 Task: Find connections with filter location Yongfeng with filter topic #entrepreneurshipwith filter profile language French with filter current company Whatfix with filter school New Horizon Public School with filter industry Artists and Writers with filter service category Content Strategy with filter keywords title Warehouse Worker
Action: Mouse moved to (583, 87)
Screenshot: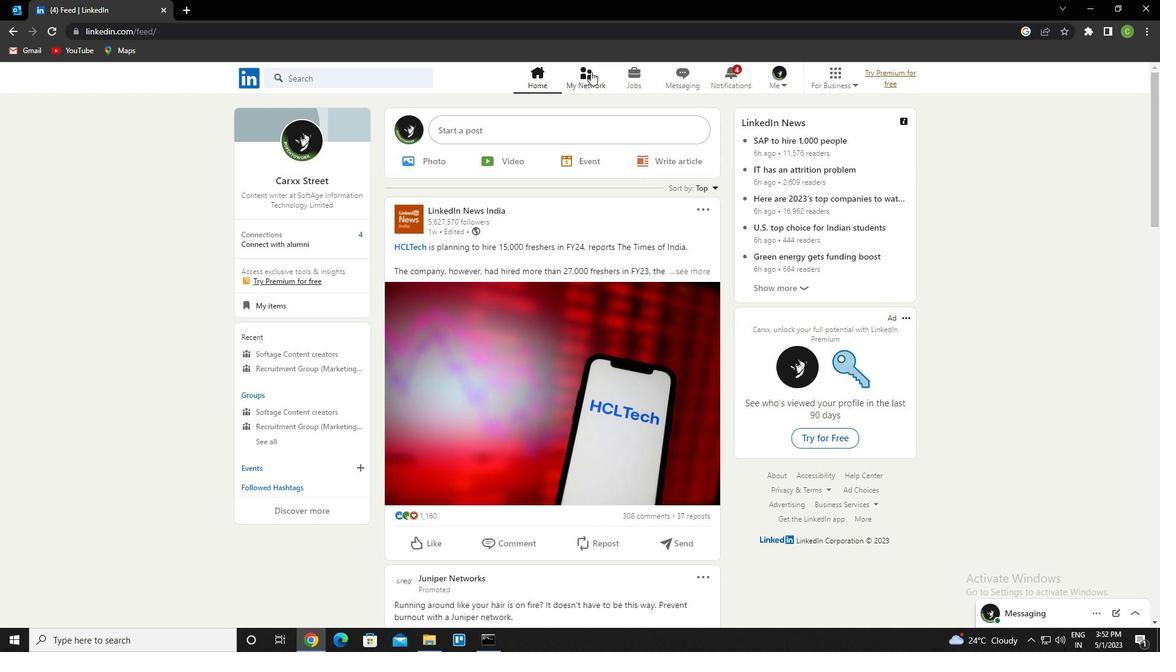 
Action: Mouse pressed left at (583, 87)
Screenshot: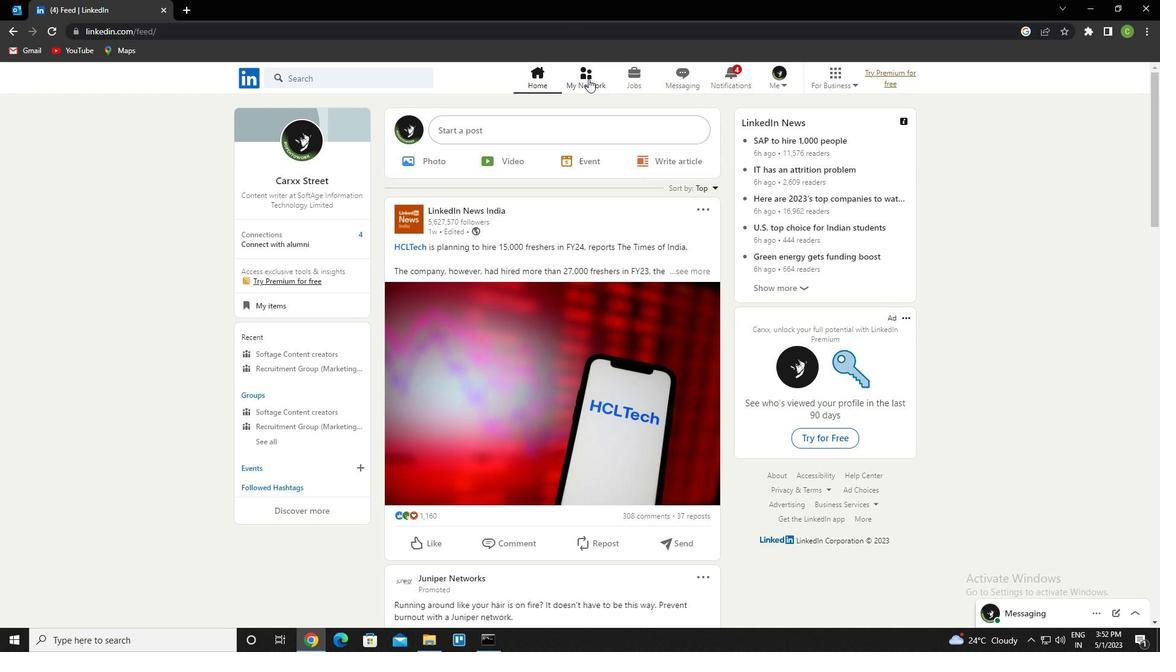 
Action: Mouse moved to (330, 145)
Screenshot: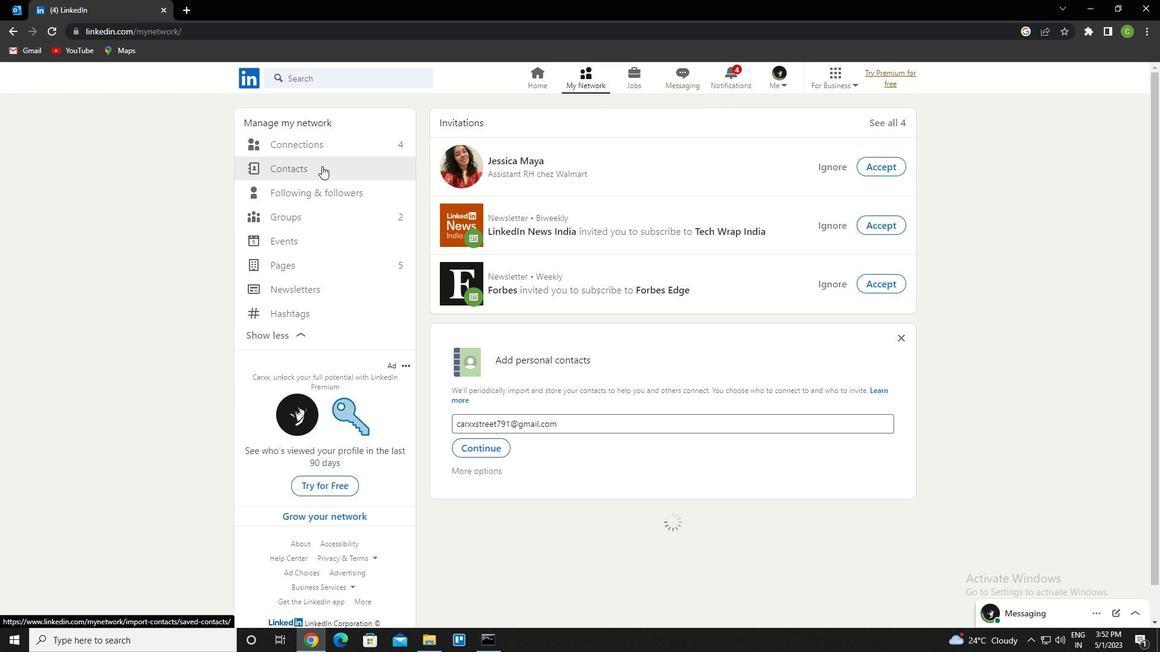 
Action: Mouse pressed left at (330, 145)
Screenshot: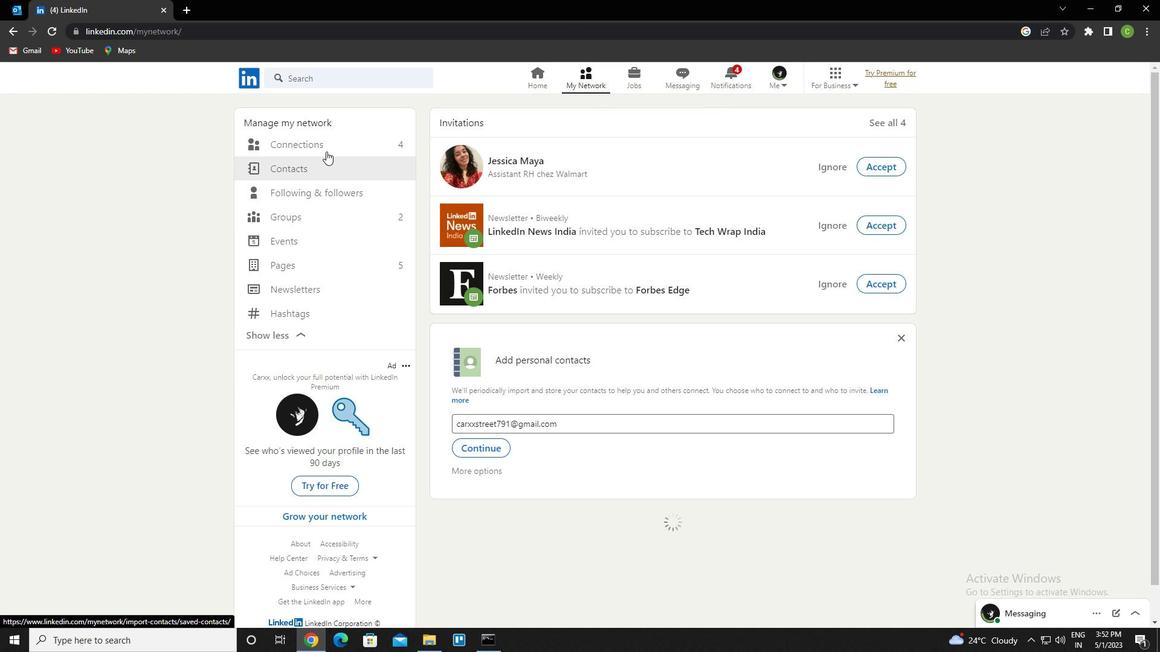 
Action: Mouse moved to (675, 147)
Screenshot: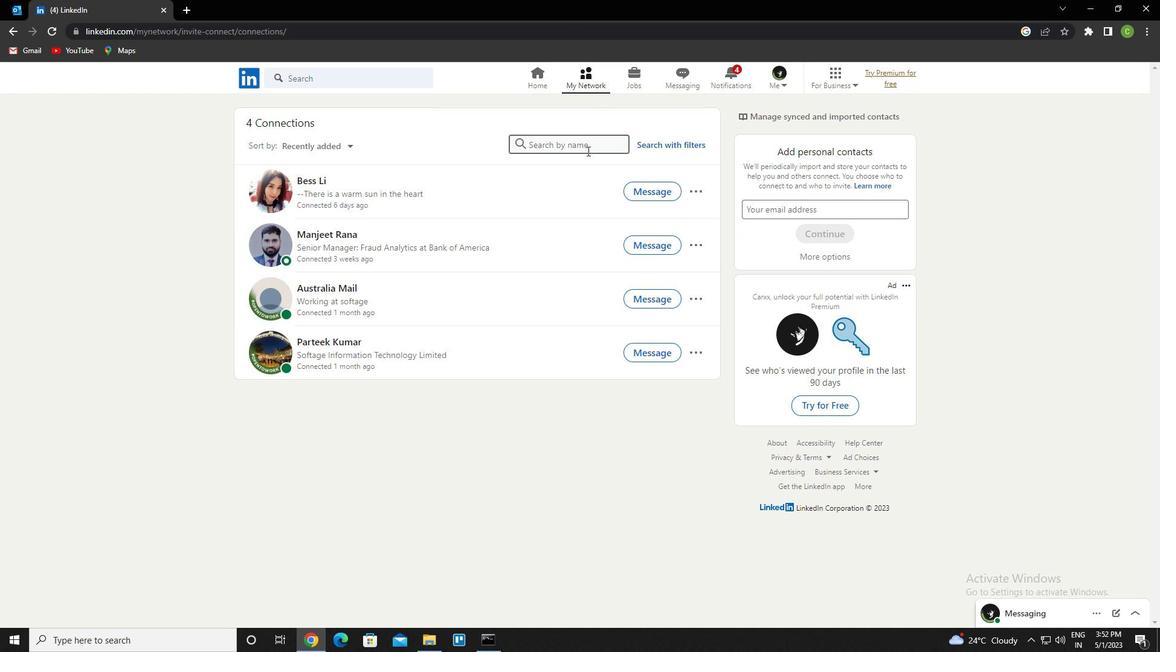 
Action: Mouse pressed left at (675, 147)
Screenshot: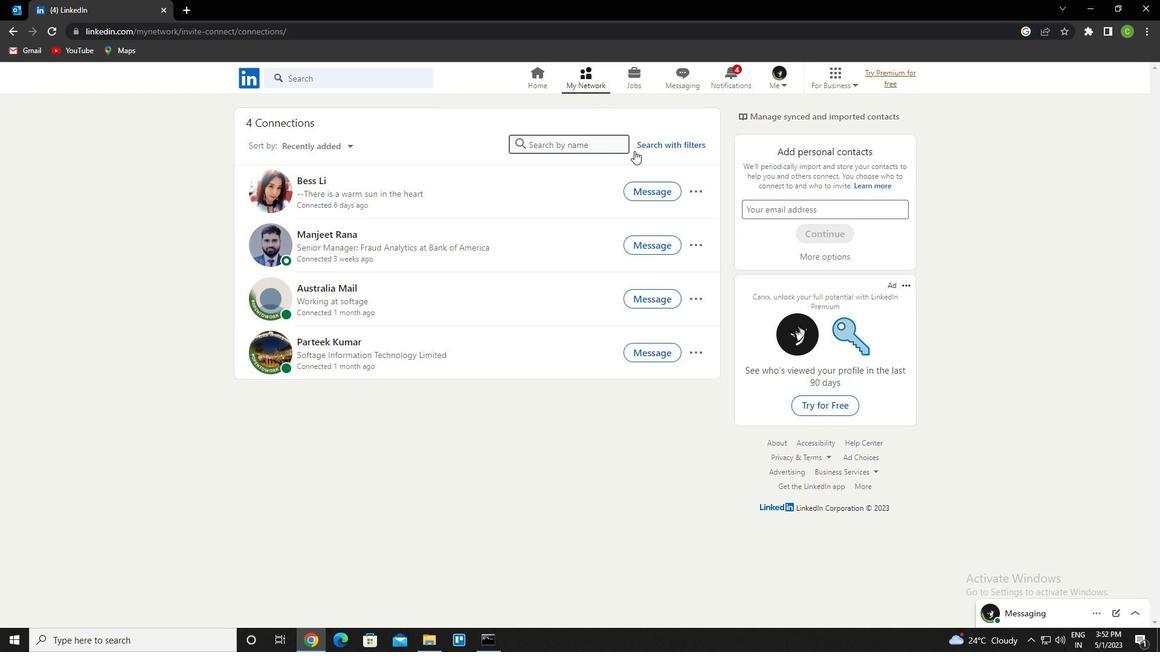 
Action: Mouse moved to (622, 116)
Screenshot: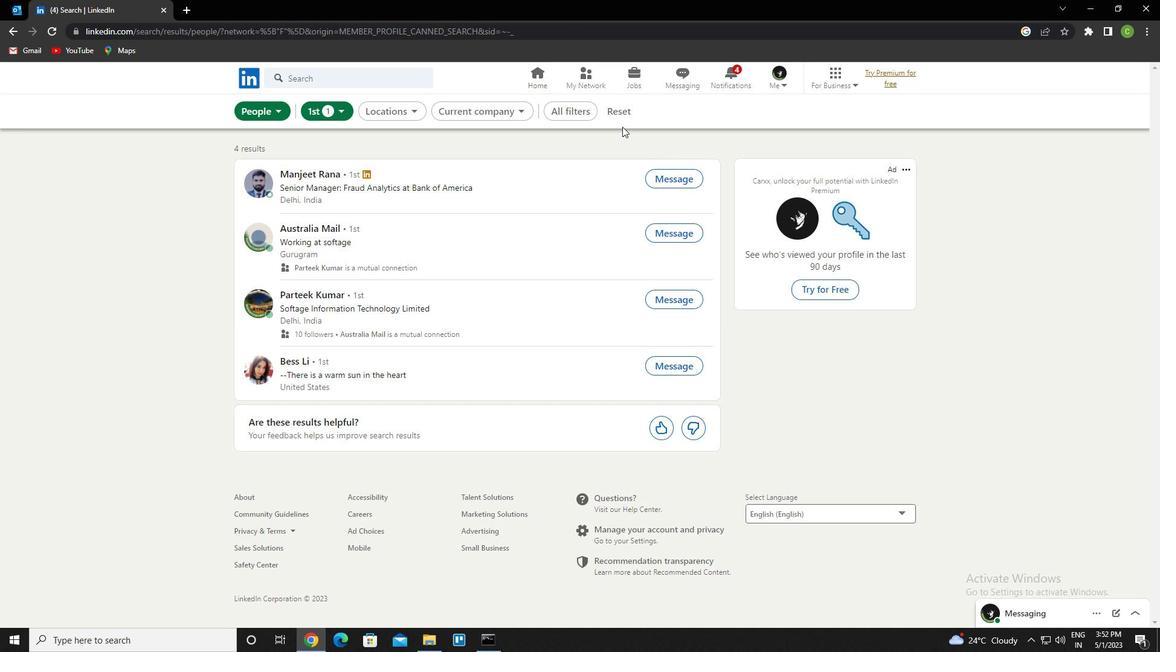
Action: Mouse pressed left at (622, 116)
Screenshot: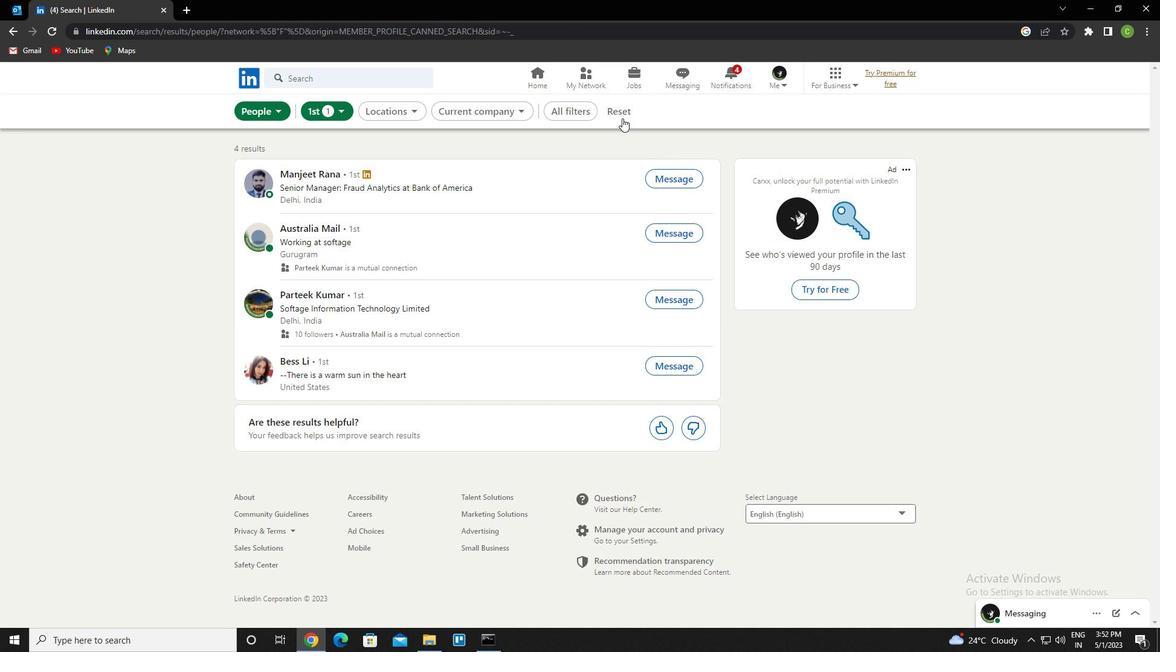 
Action: Mouse moved to (614, 108)
Screenshot: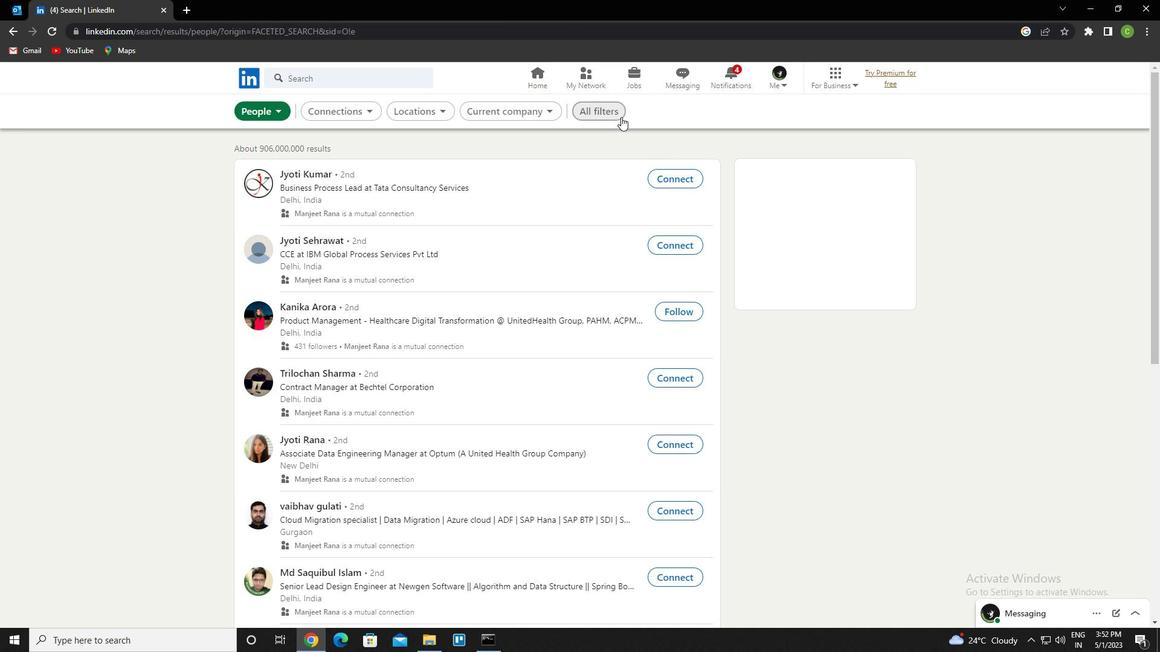 
Action: Mouse pressed left at (614, 108)
Screenshot: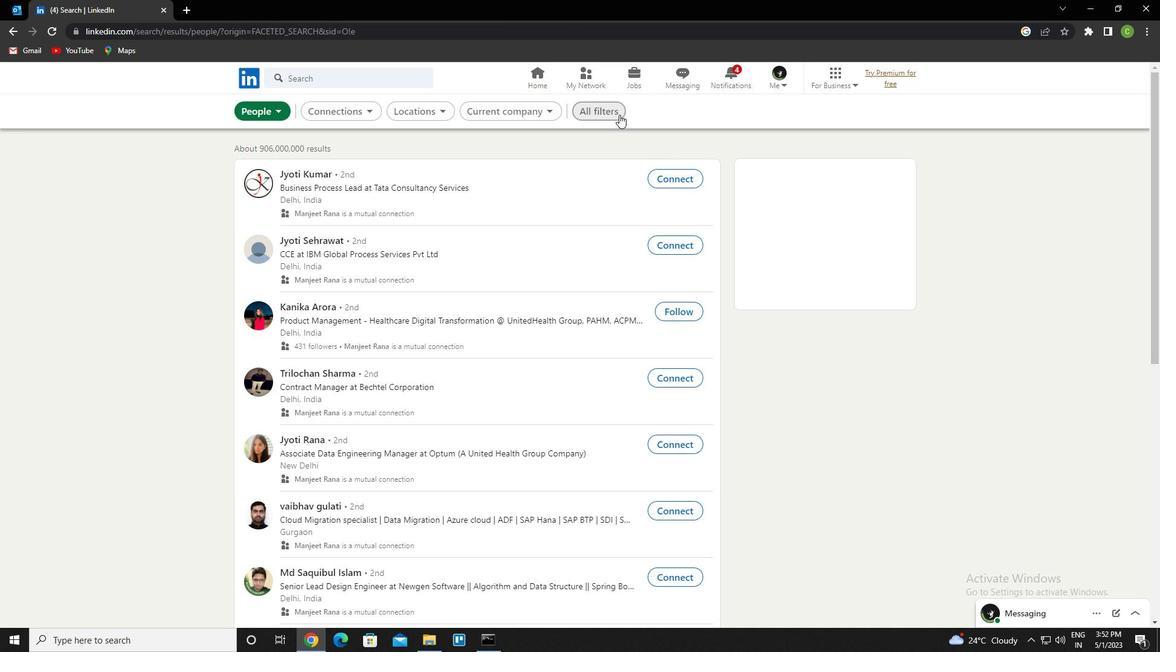 
Action: Mouse moved to (1005, 284)
Screenshot: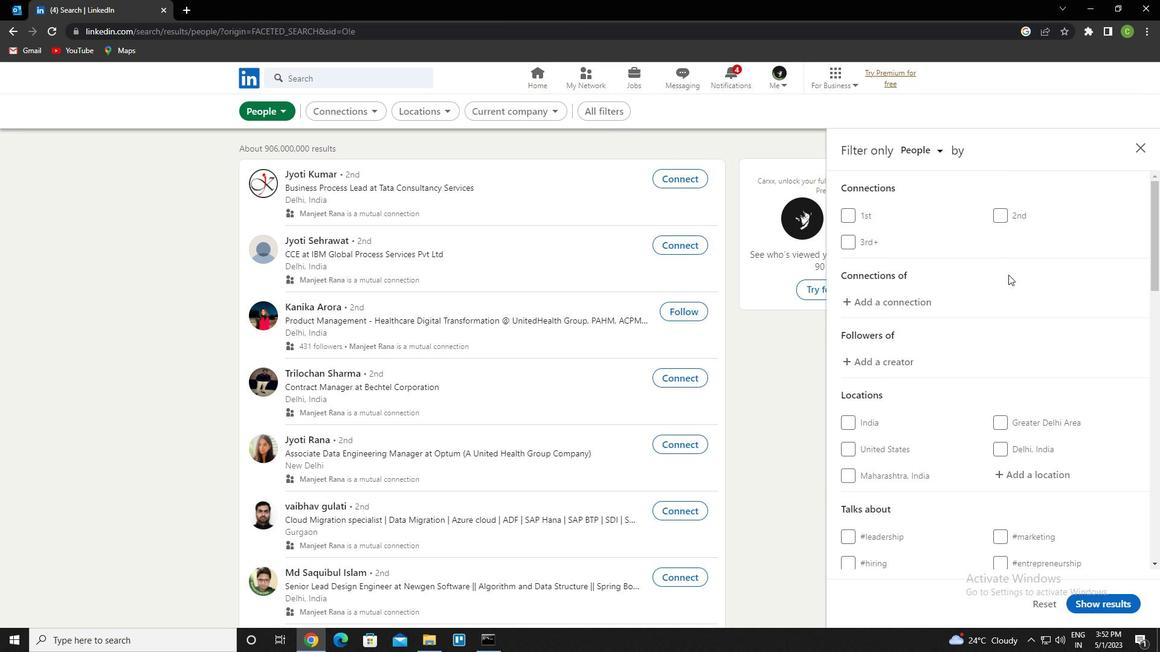 
Action: Mouse scrolled (1005, 284) with delta (0, 0)
Screenshot: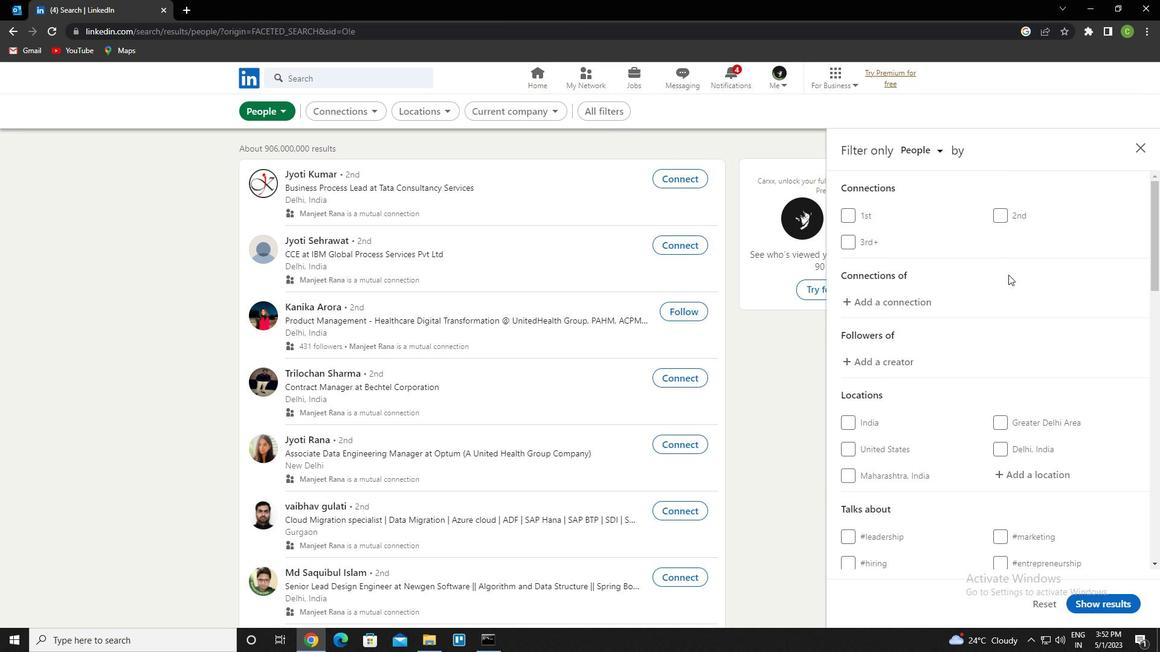 
Action: Mouse moved to (1002, 297)
Screenshot: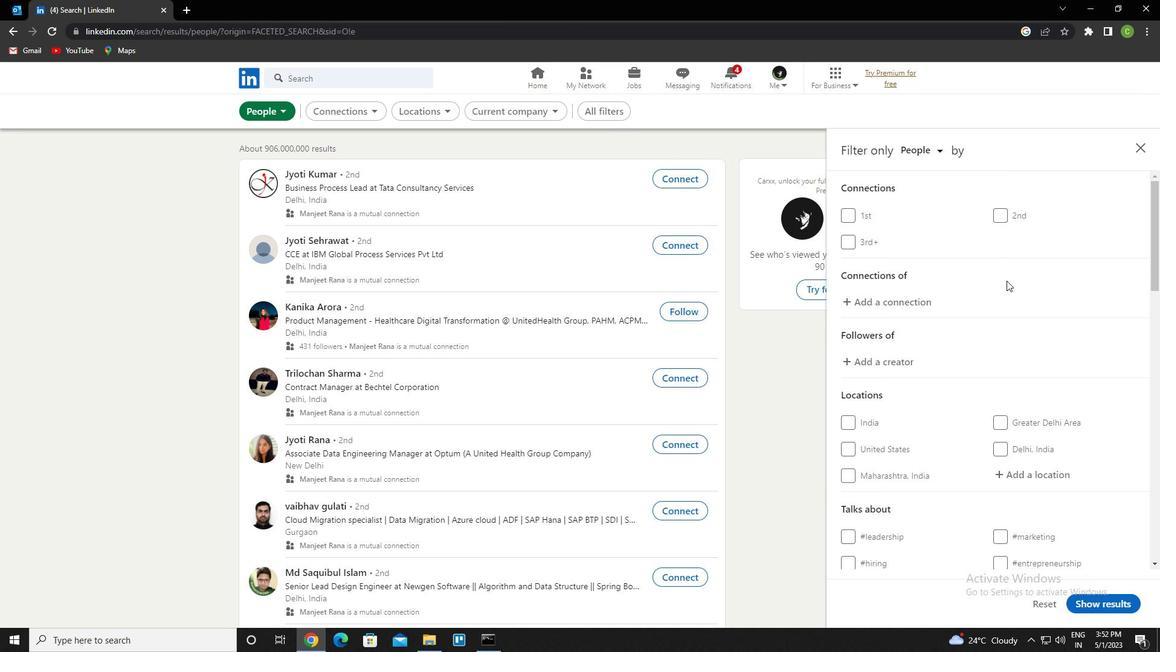 
Action: Mouse scrolled (1002, 296) with delta (0, 0)
Screenshot: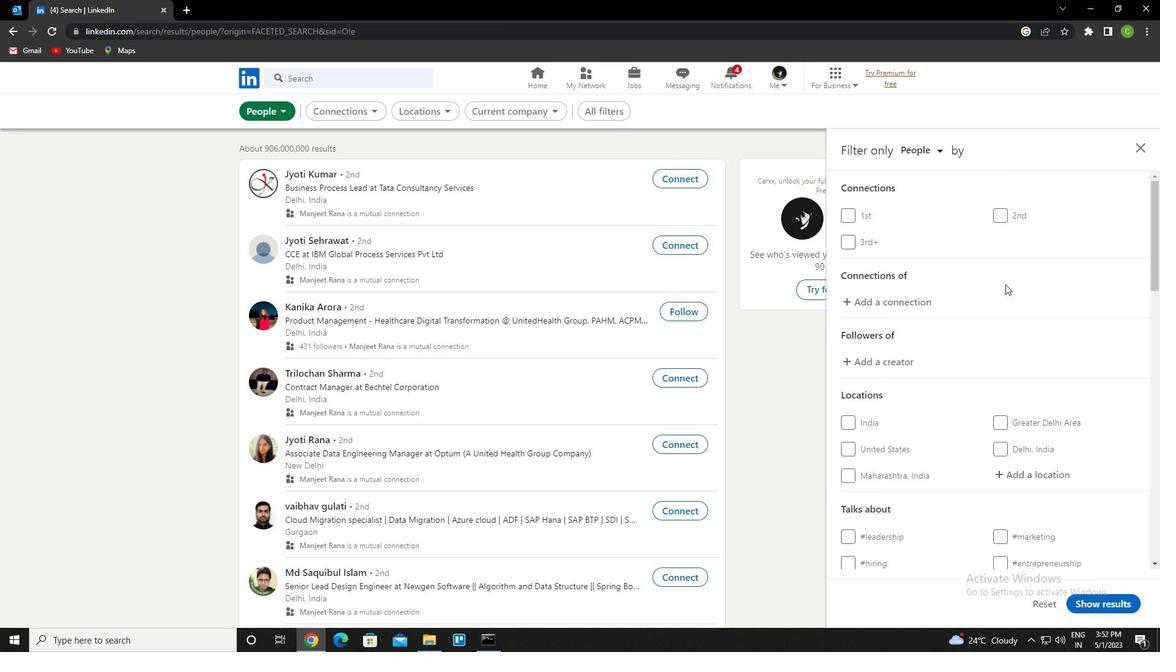 
Action: Mouse moved to (1000, 298)
Screenshot: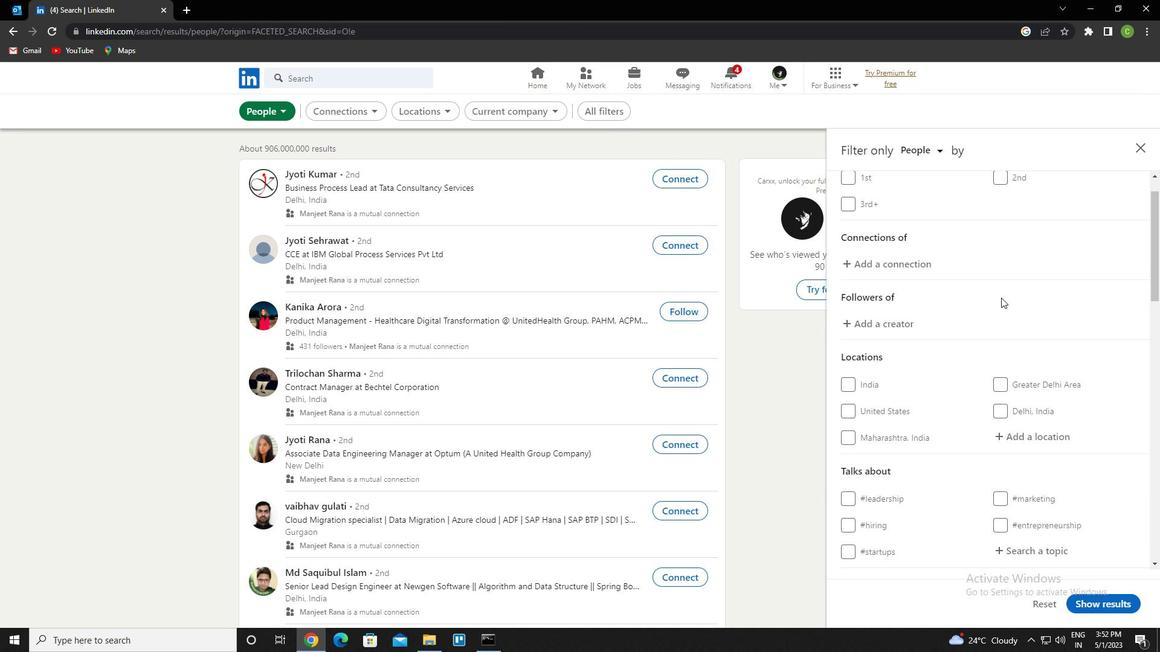 
Action: Mouse scrolled (1000, 297) with delta (0, 0)
Screenshot: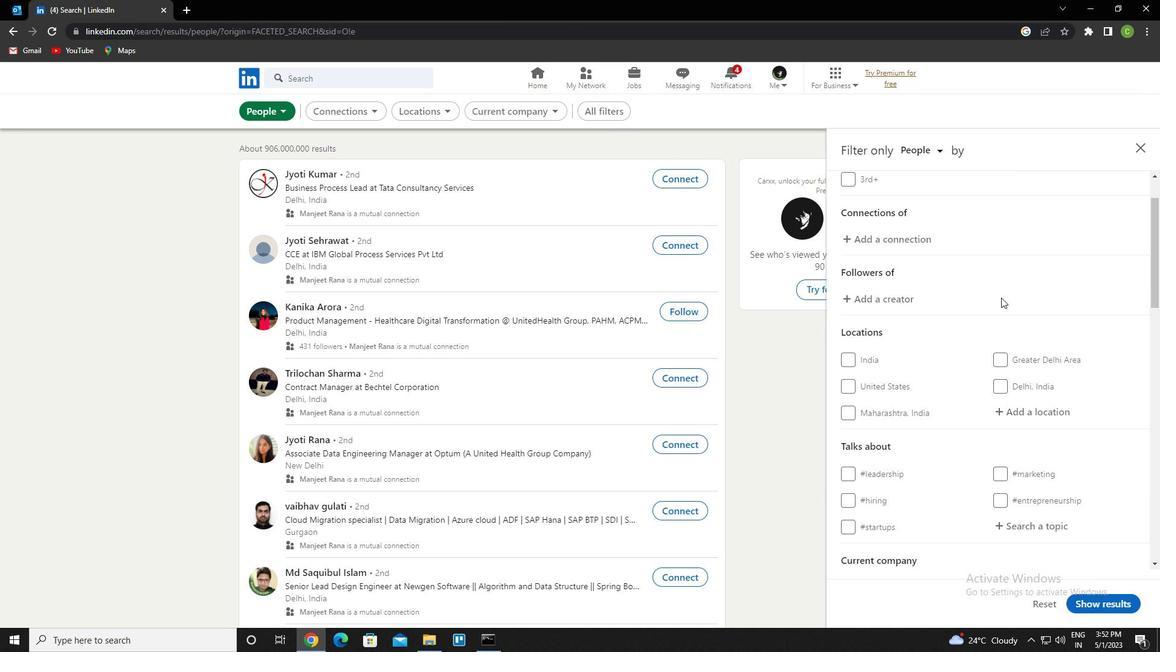 
Action: Mouse moved to (1024, 300)
Screenshot: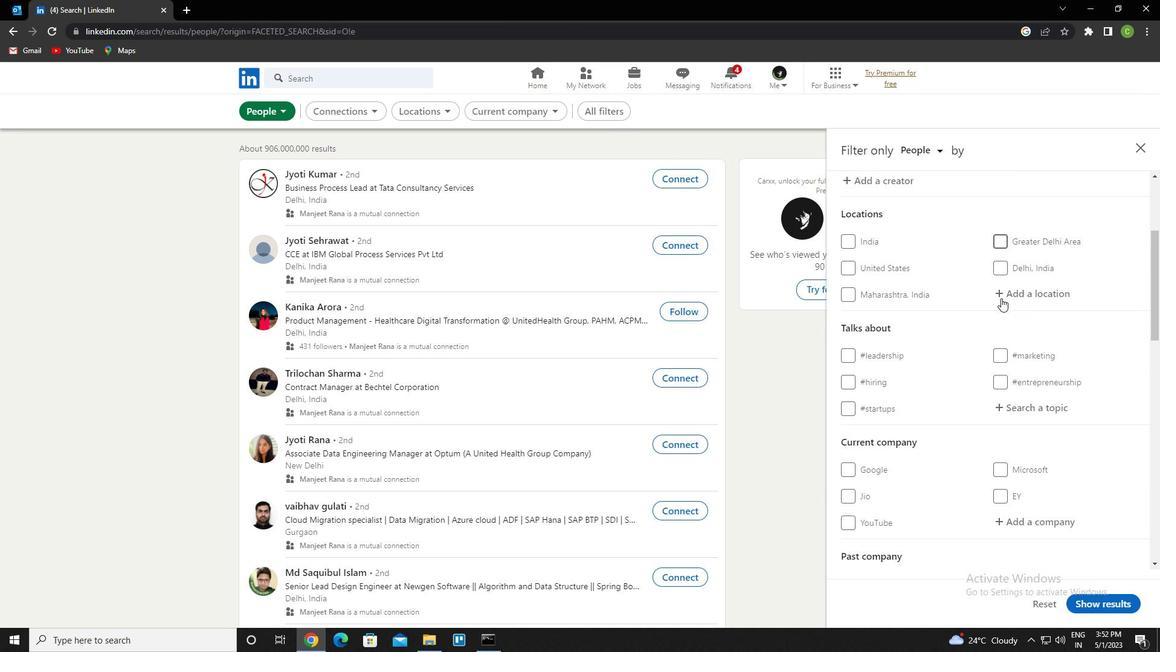 
Action: Mouse pressed left at (1024, 300)
Screenshot: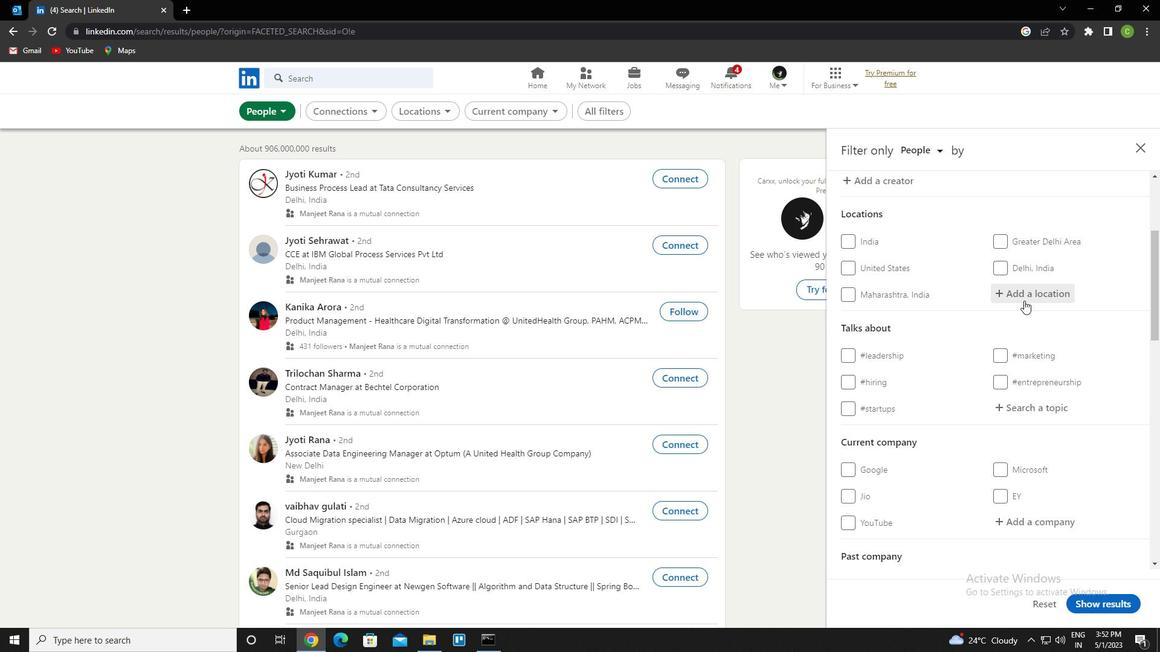 
Action: Mouse moved to (939, 362)
Screenshot: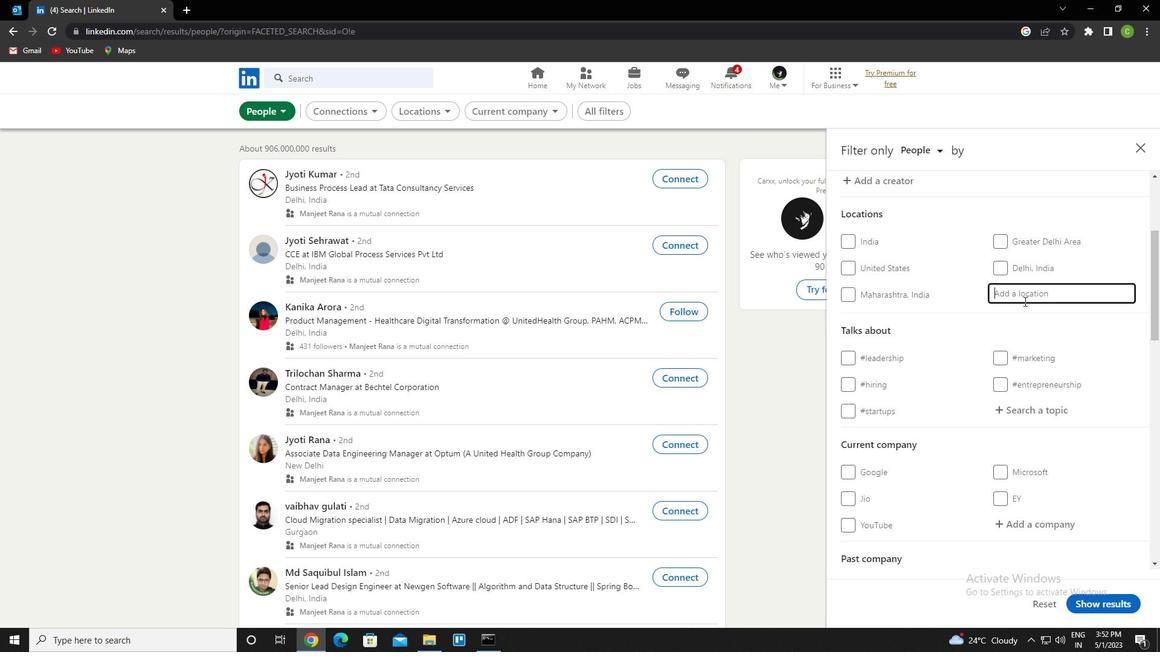 
Action: Key pressed <Key.caps_lock>y<Key.caps_lock>ongfeng<Key.enter>
Screenshot: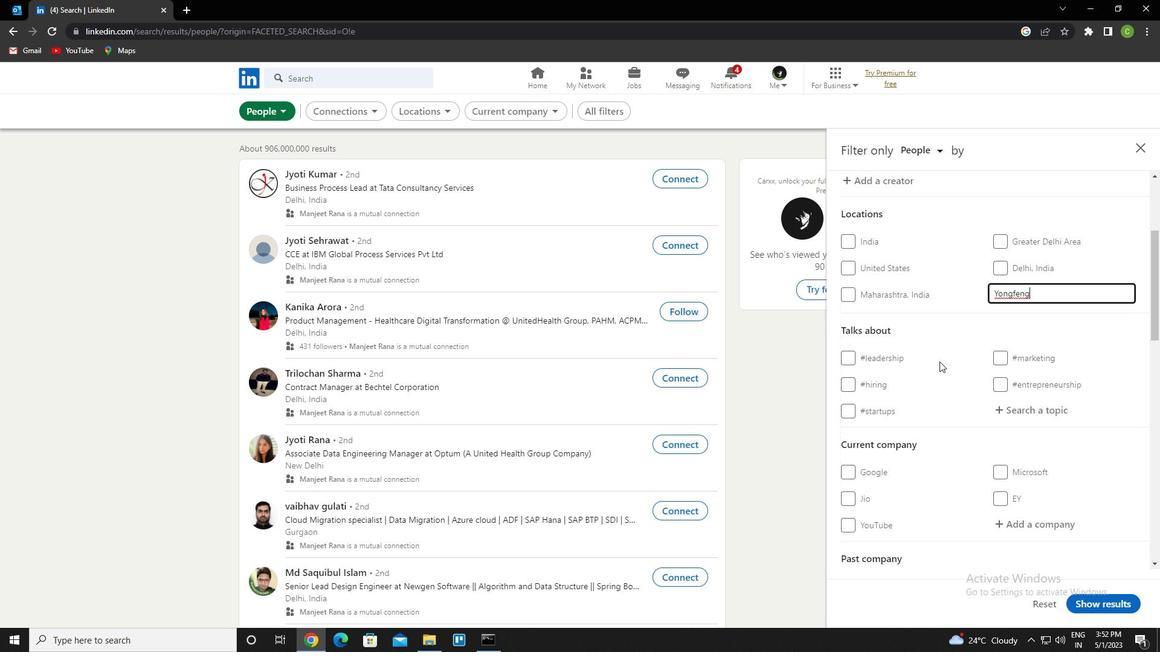 
Action: Mouse moved to (936, 373)
Screenshot: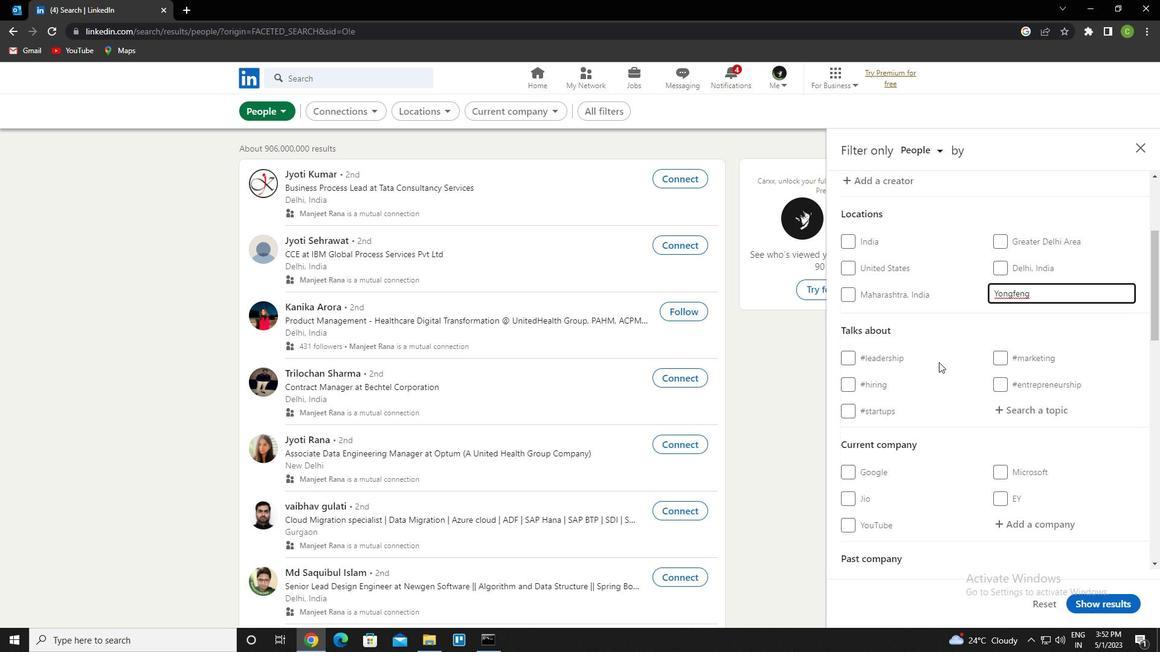 
Action: Mouse scrolled (936, 372) with delta (0, 0)
Screenshot: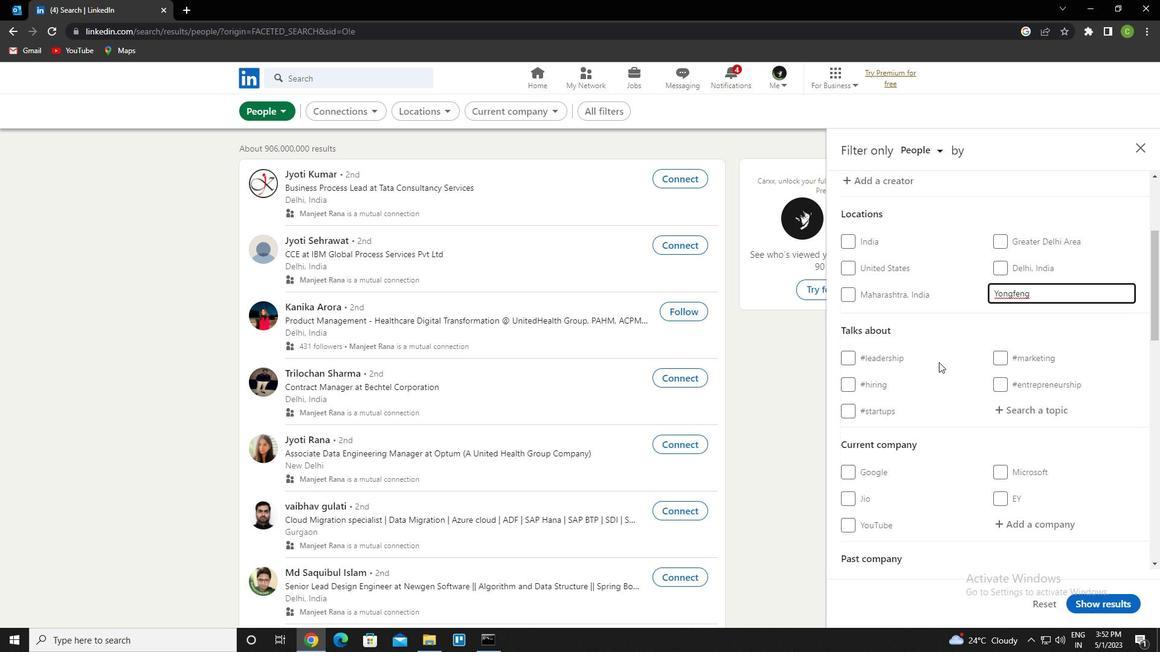 
Action: Mouse moved to (947, 385)
Screenshot: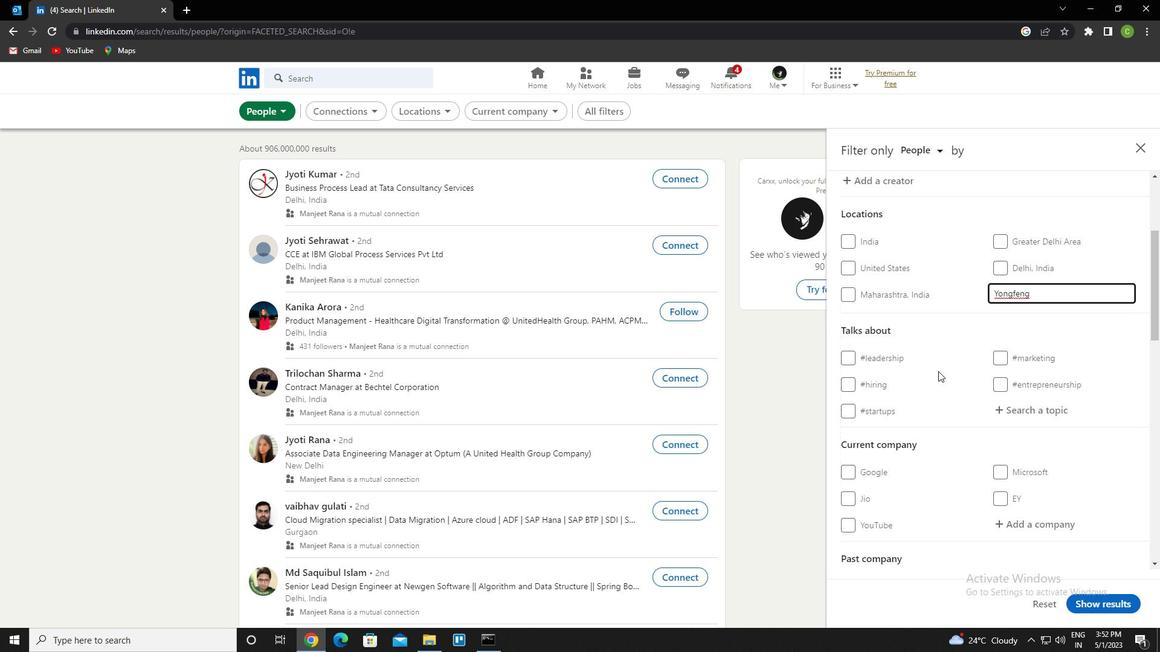 
Action: Mouse scrolled (947, 384) with delta (0, 0)
Screenshot: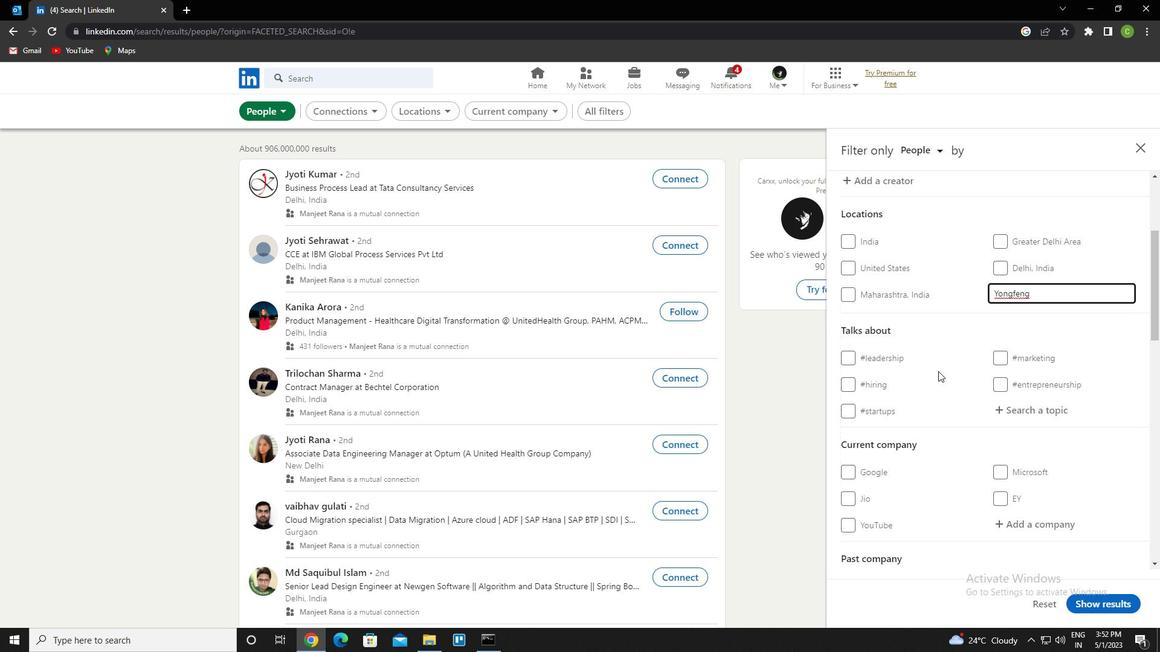 
Action: Mouse moved to (1046, 287)
Screenshot: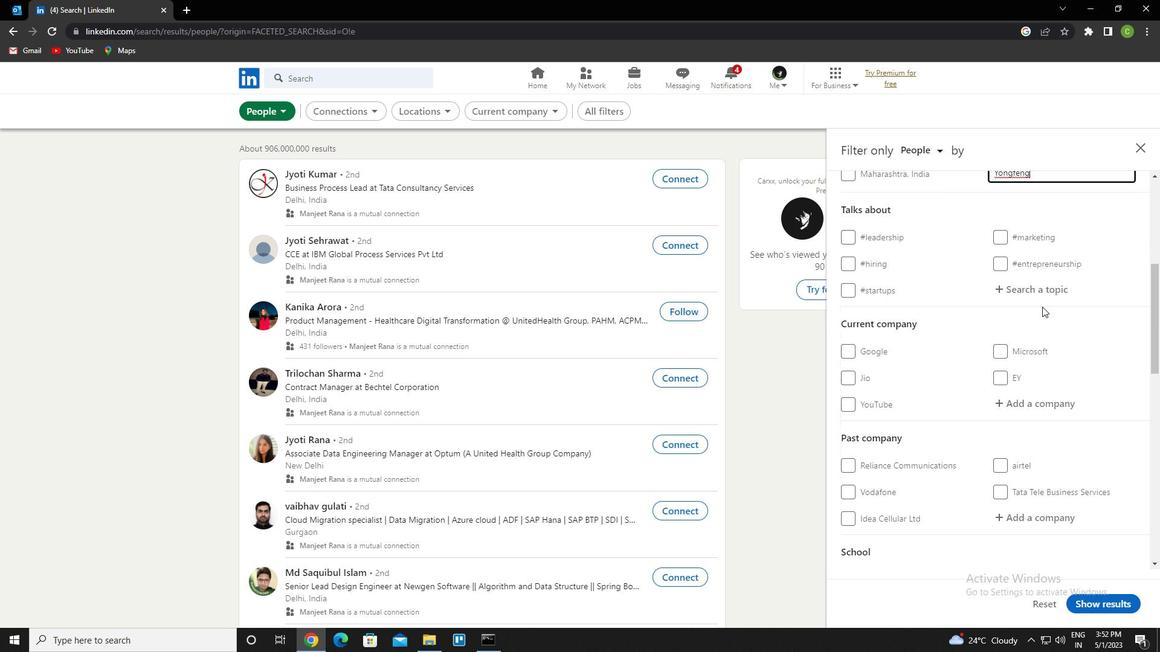 
Action: Mouse pressed left at (1046, 287)
Screenshot: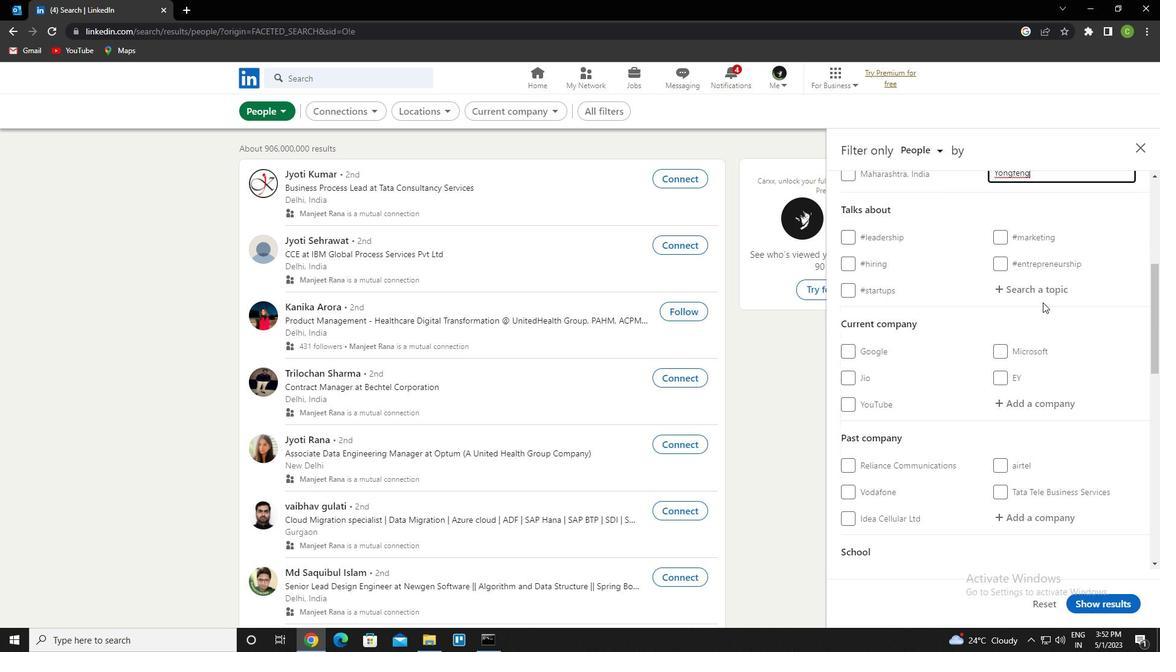 
Action: Mouse moved to (1000, 320)
Screenshot: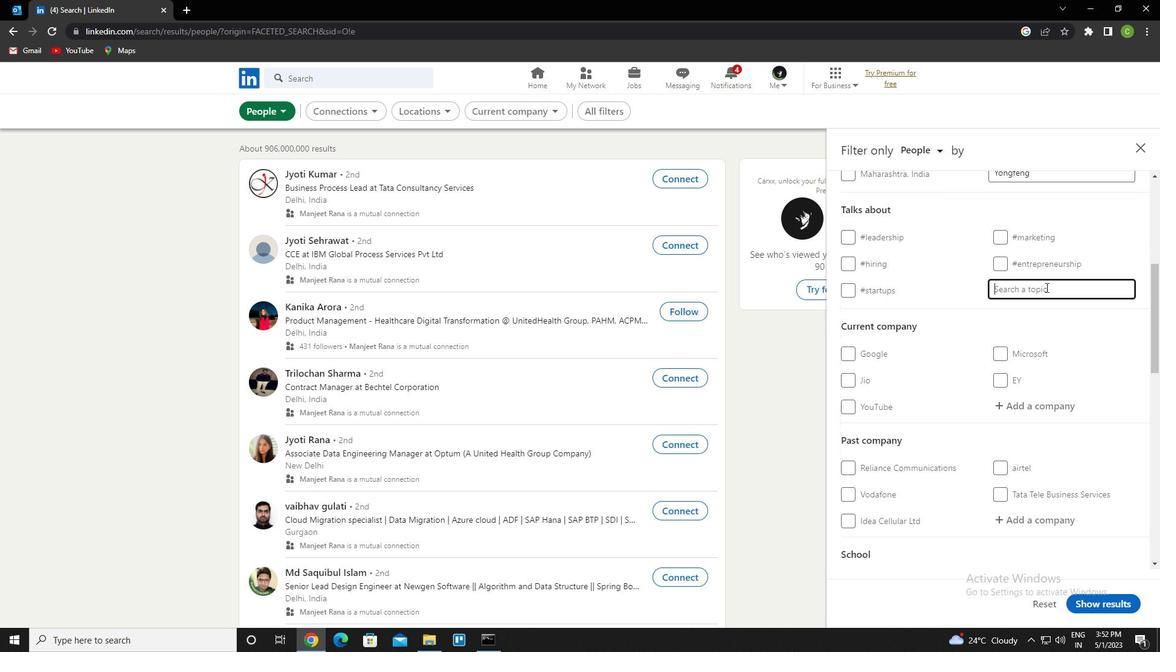 
Action: Key pressed entrep<Key.down><Key.enter>
Screenshot: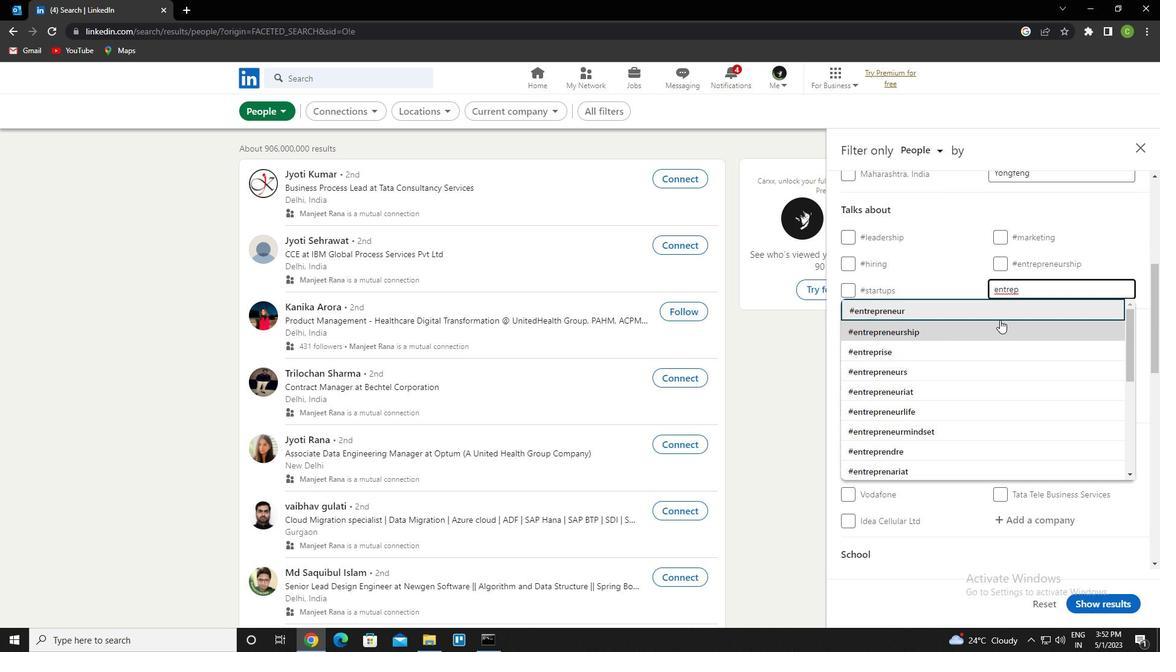 
Action: Mouse moved to (956, 285)
Screenshot: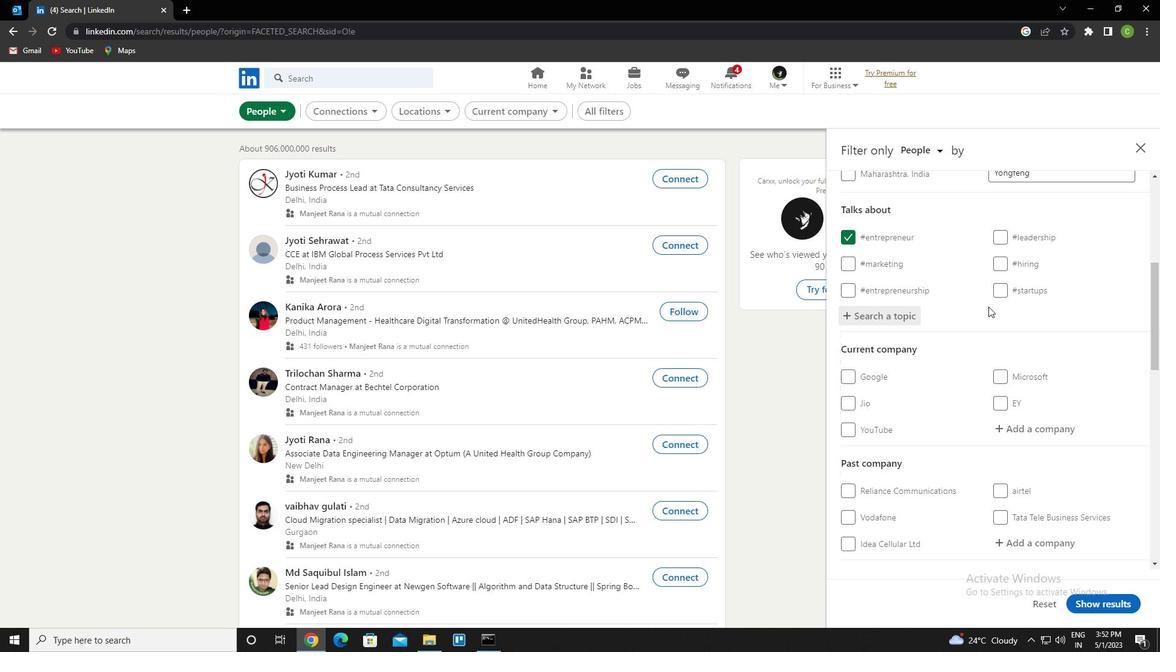 
Action: Mouse scrolled (956, 285) with delta (0, 0)
Screenshot: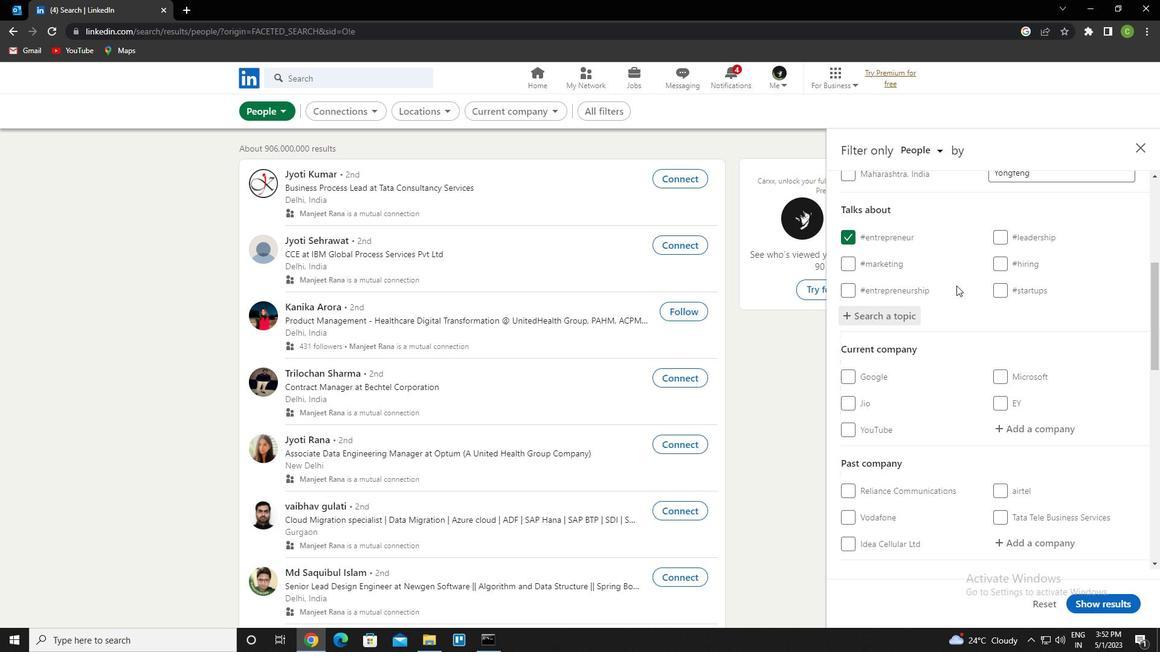 
Action: Mouse scrolled (956, 285) with delta (0, 0)
Screenshot: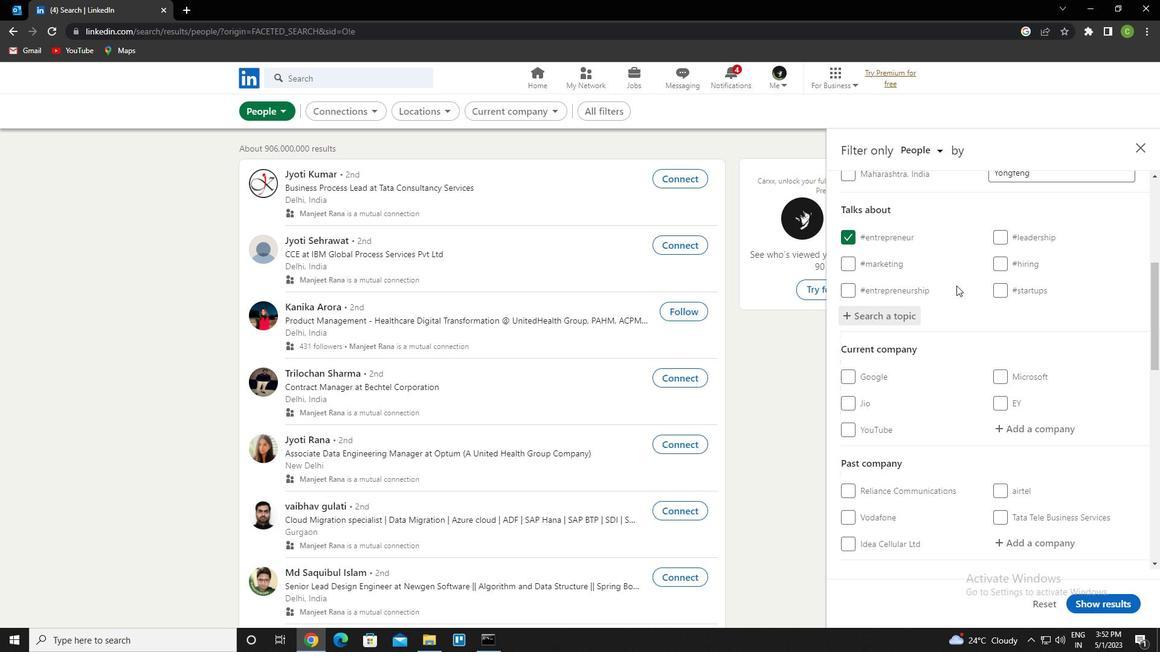 
Action: Mouse scrolled (956, 285) with delta (0, 0)
Screenshot: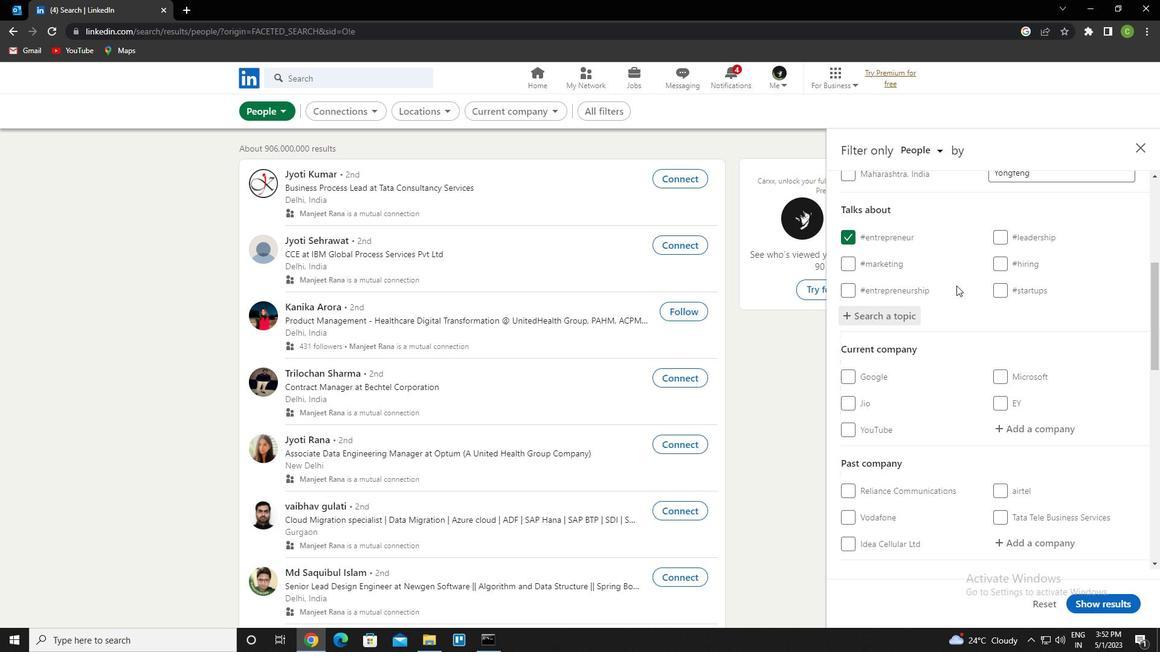 
Action: Mouse moved to (956, 285)
Screenshot: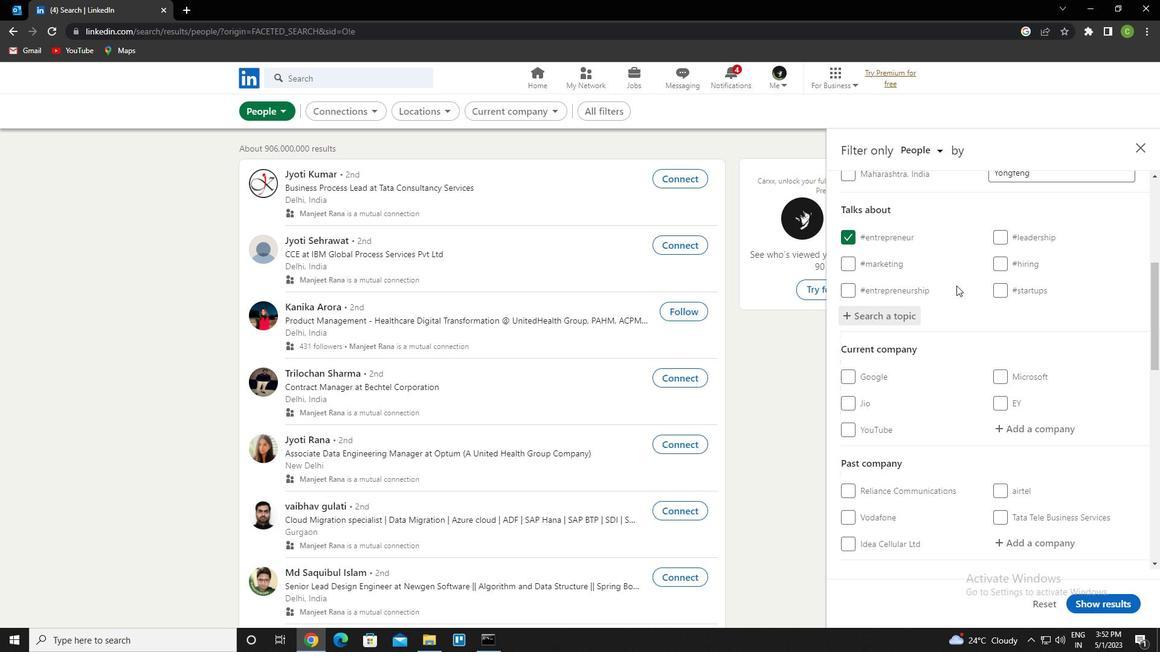 
Action: Mouse scrolled (956, 285) with delta (0, 0)
Screenshot: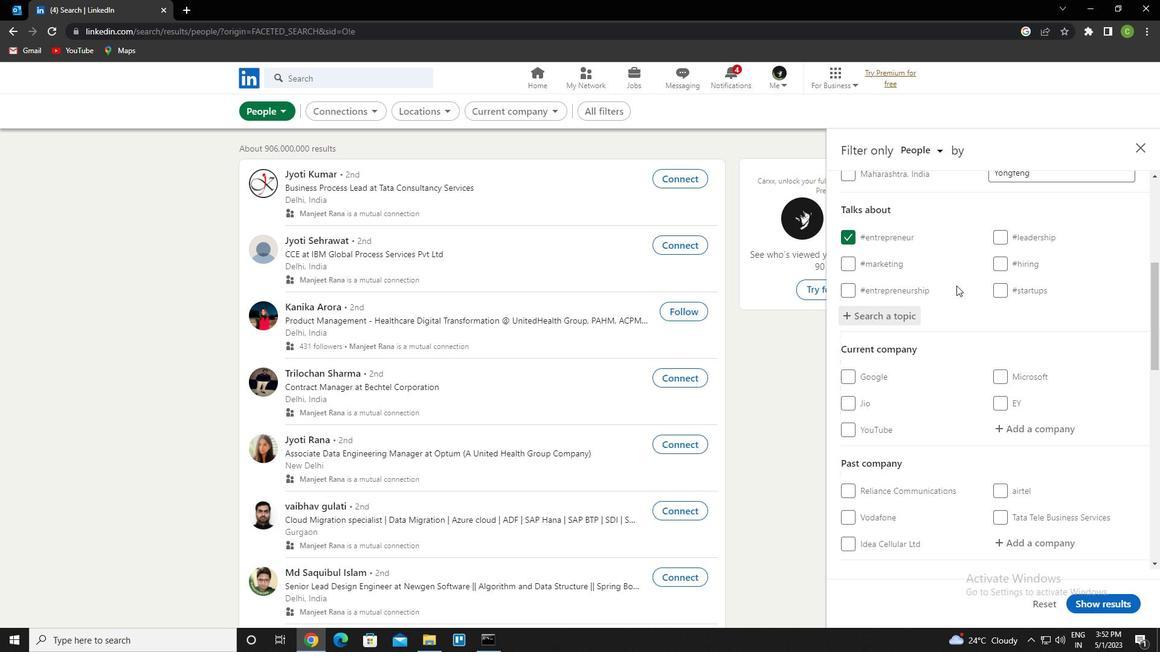 
Action: Mouse scrolled (956, 285) with delta (0, 0)
Screenshot: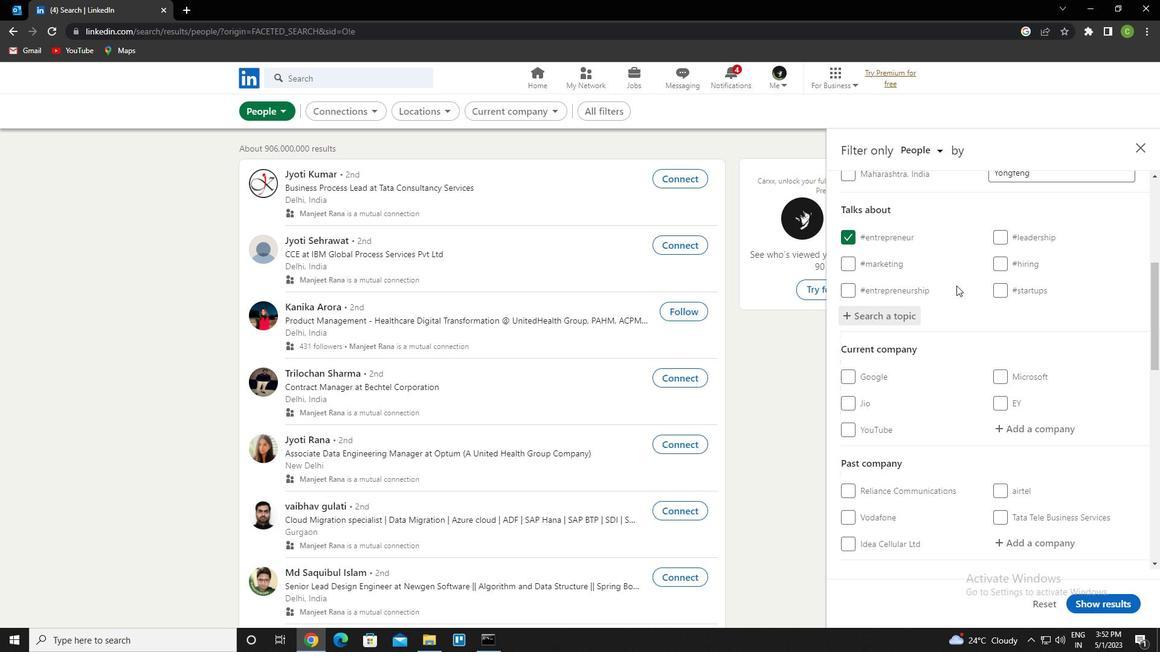 
Action: Mouse scrolled (956, 285) with delta (0, 0)
Screenshot: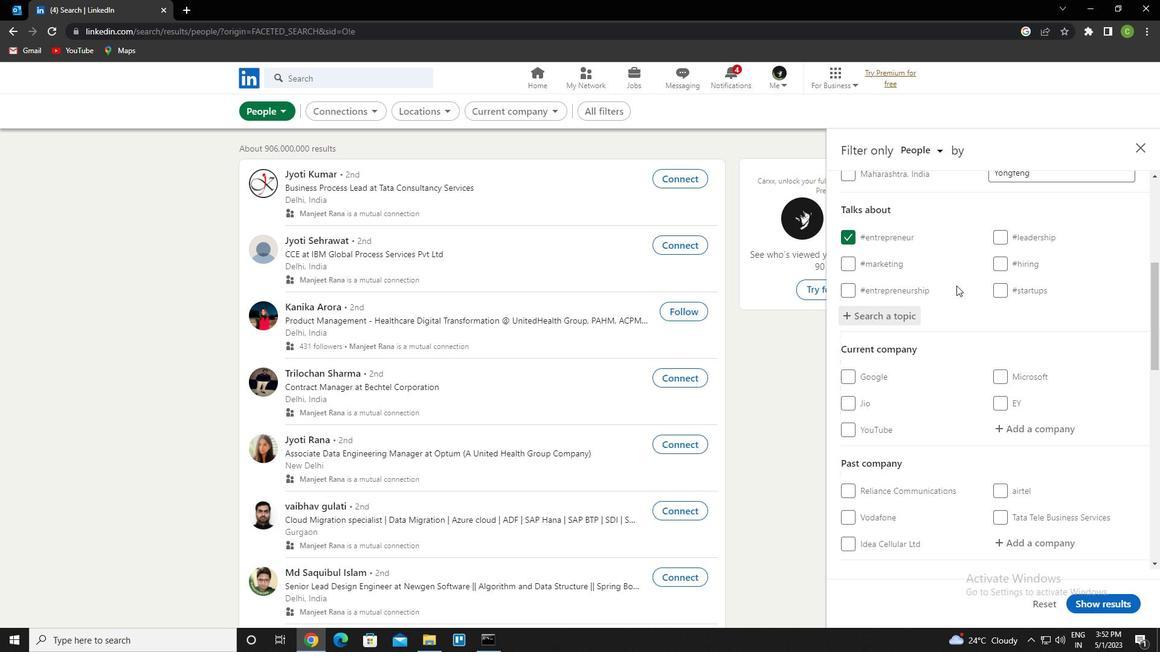 
Action: Mouse scrolled (956, 285) with delta (0, 0)
Screenshot: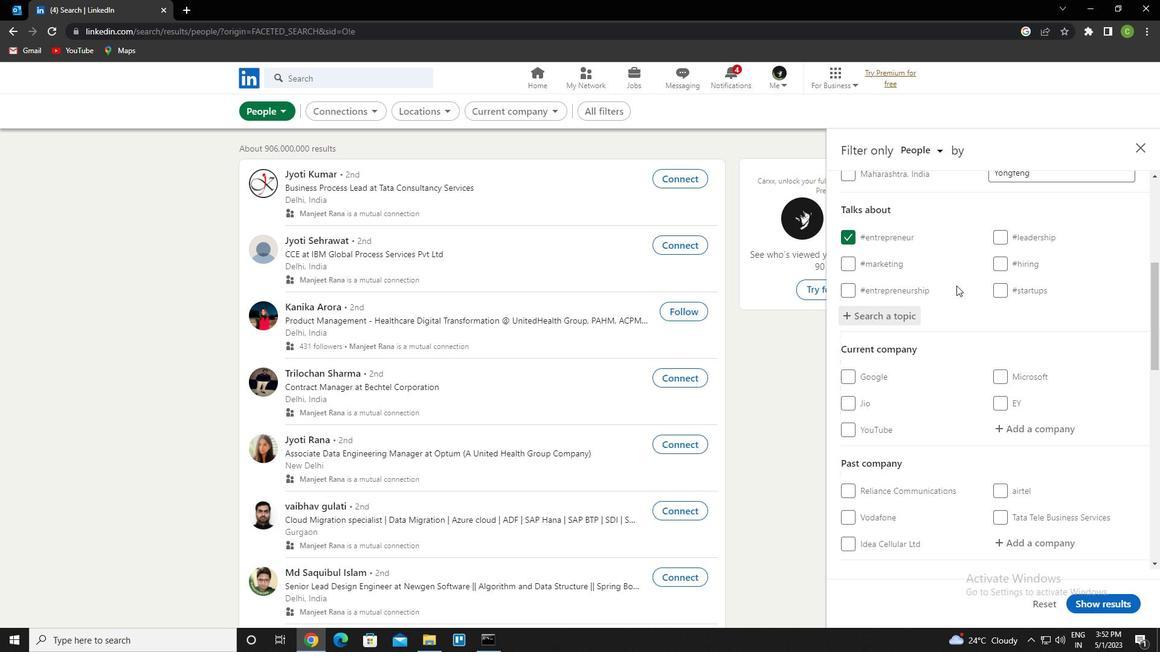 
Action: Mouse moved to (1000, 433)
Screenshot: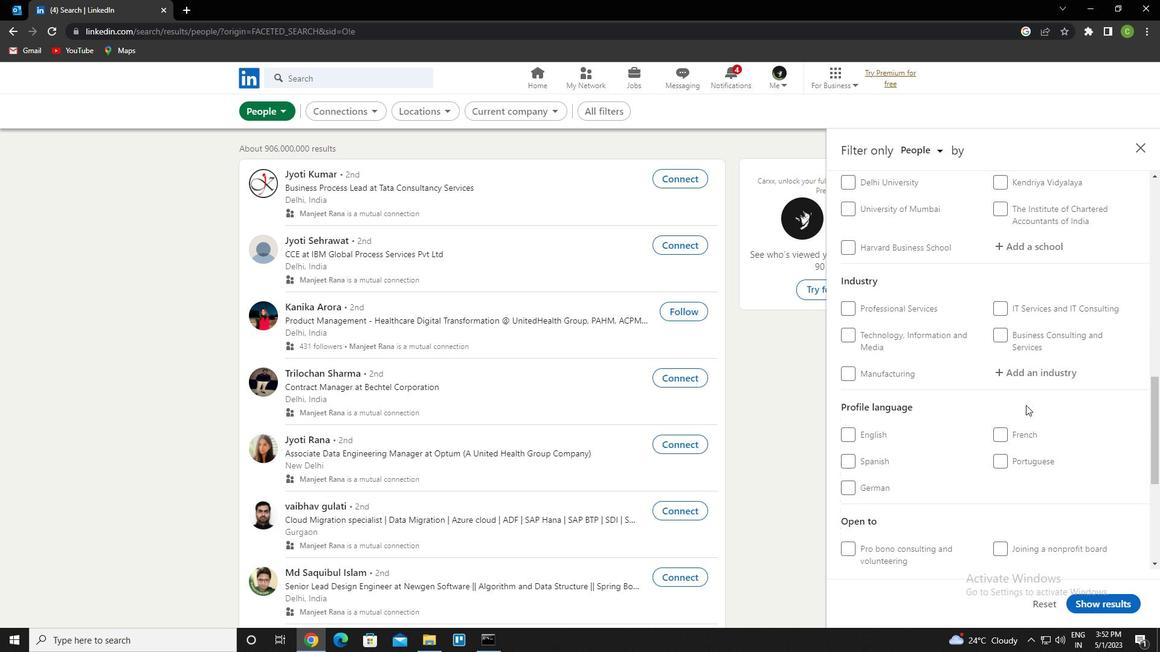 
Action: Mouse pressed left at (1000, 433)
Screenshot: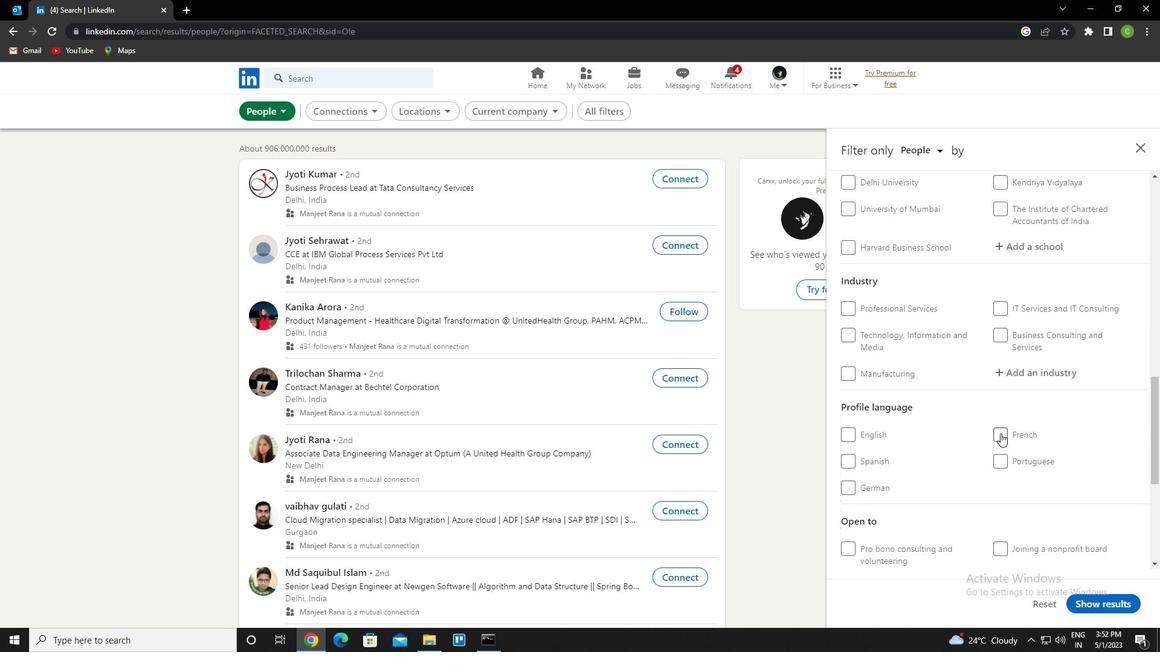 
Action: Mouse moved to (1003, 432)
Screenshot: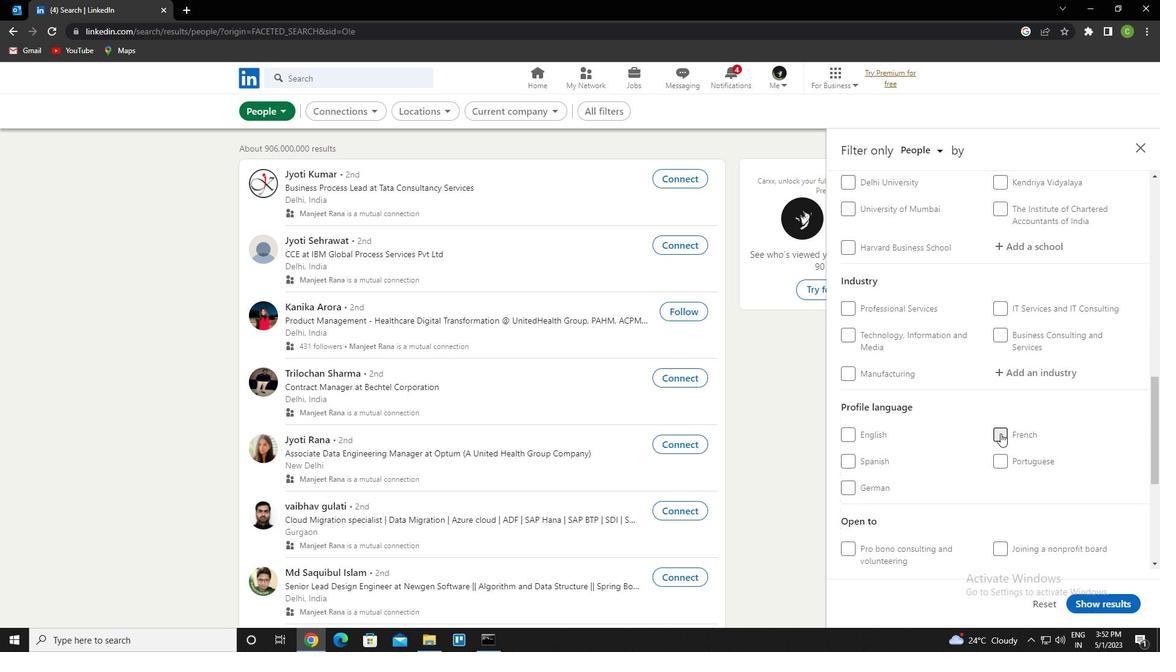 
Action: Mouse scrolled (1003, 433) with delta (0, 0)
Screenshot: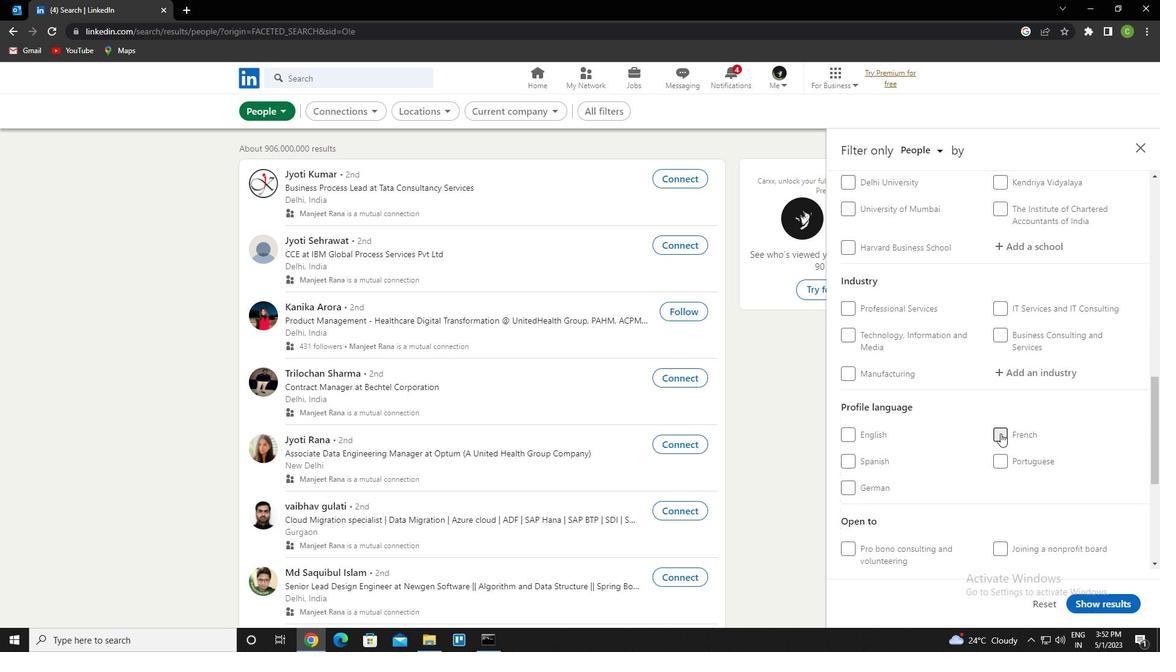 
Action: Mouse scrolled (1003, 433) with delta (0, 0)
Screenshot: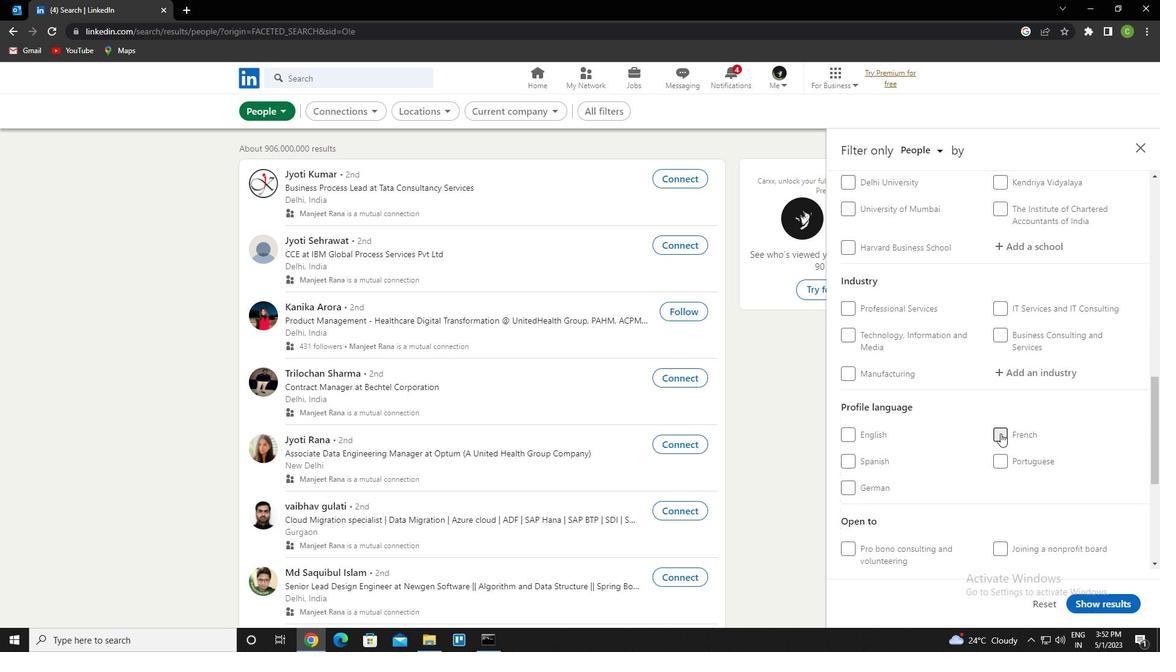 
Action: Mouse scrolled (1003, 433) with delta (0, 0)
Screenshot: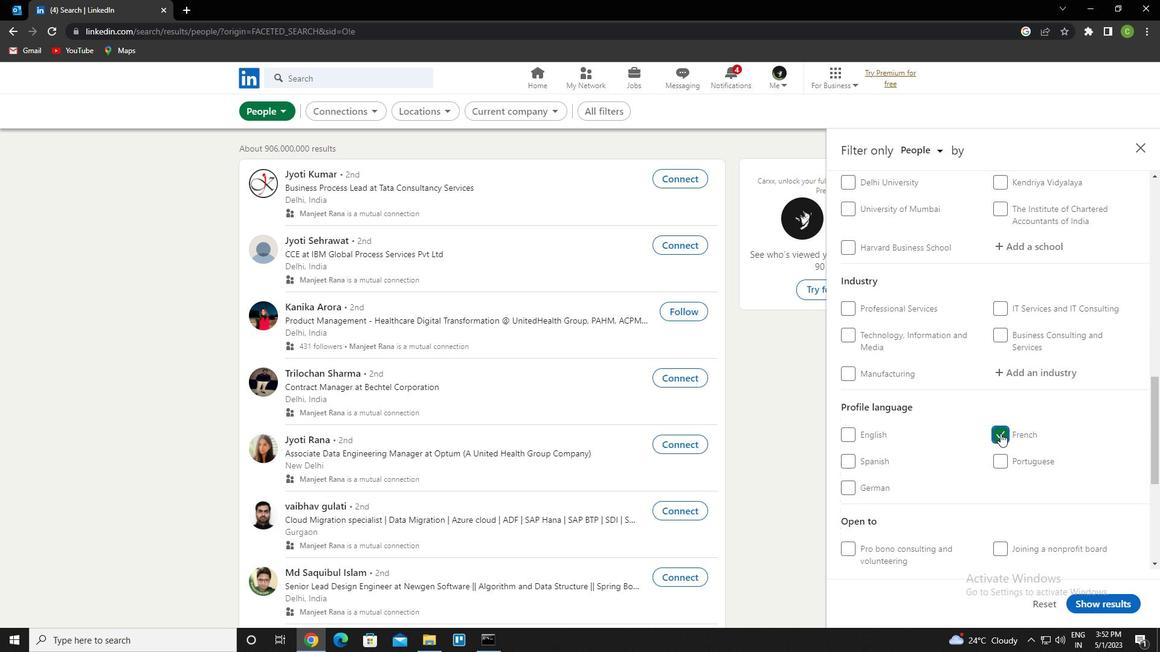
Action: Mouse scrolled (1003, 433) with delta (0, 0)
Screenshot: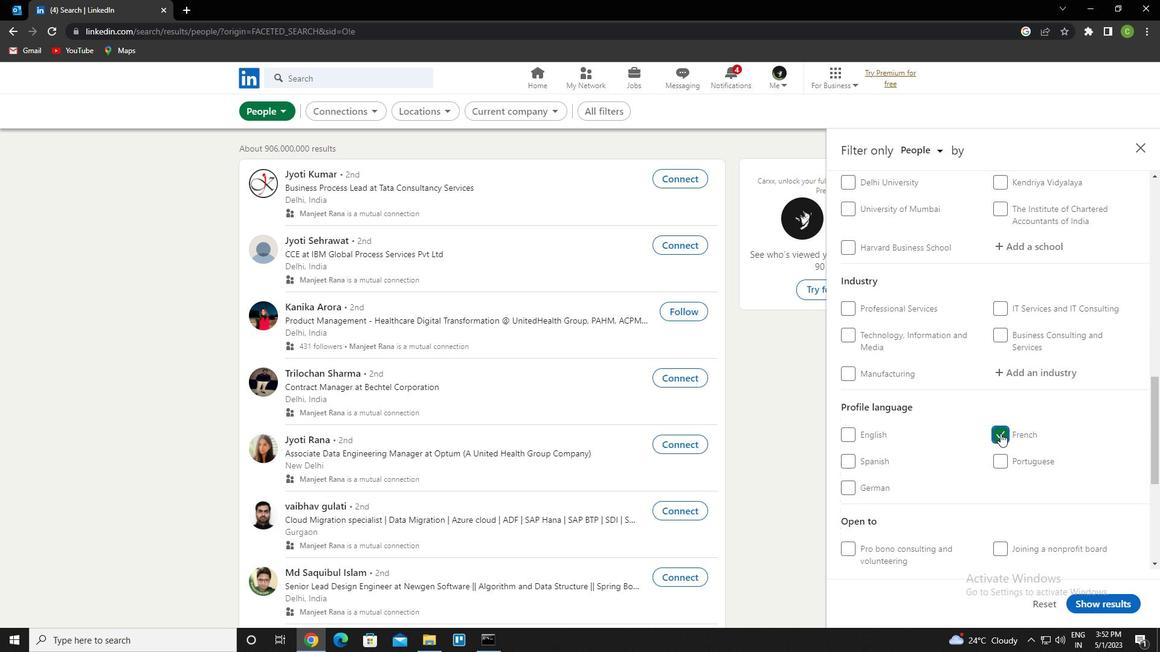 
Action: Mouse moved to (1005, 432)
Screenshot: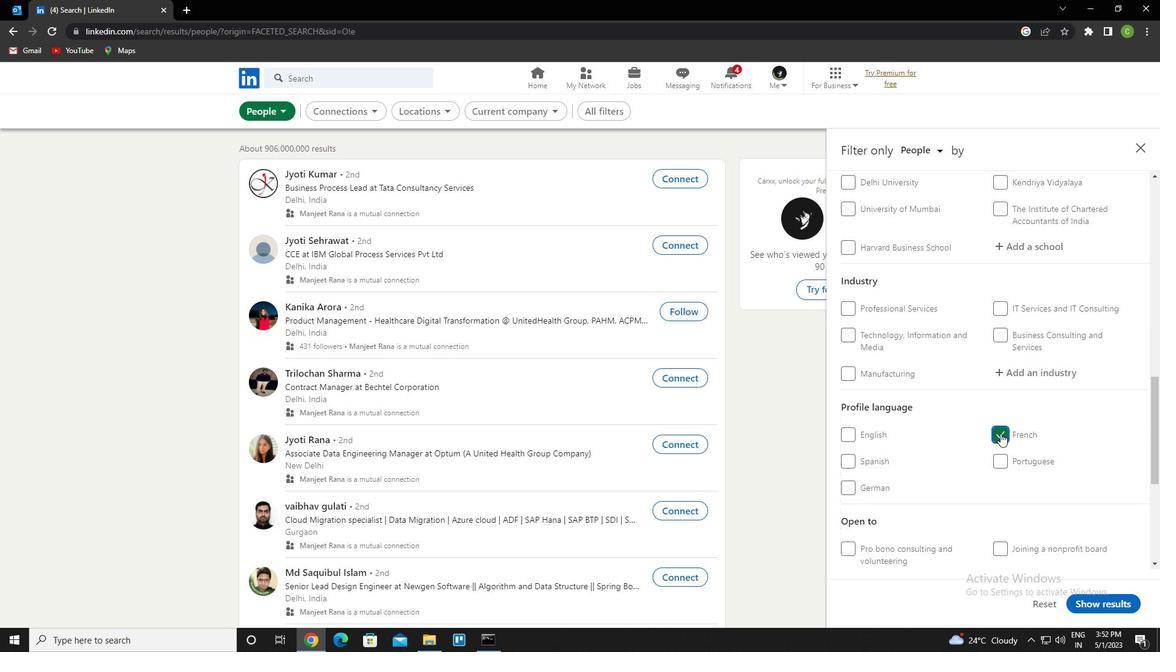 
Action: Mouse scrolled (1005, 432) with delta (0, 0)
Screenshot: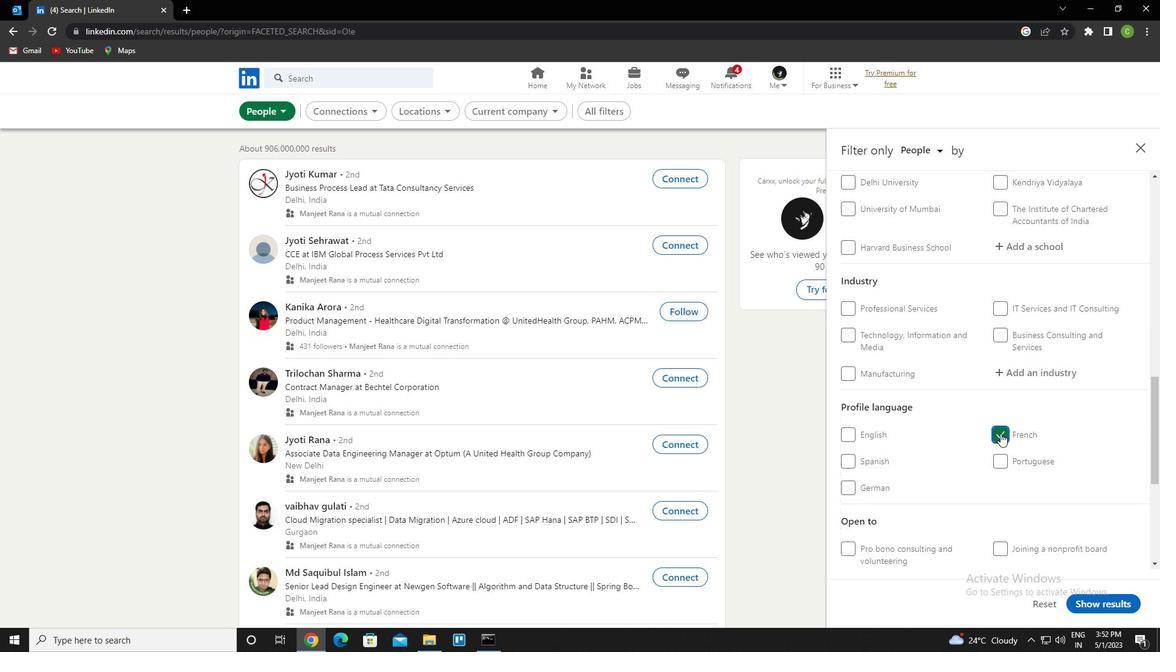 
Action: Mouse moved to (1005, 432)
Screenshot: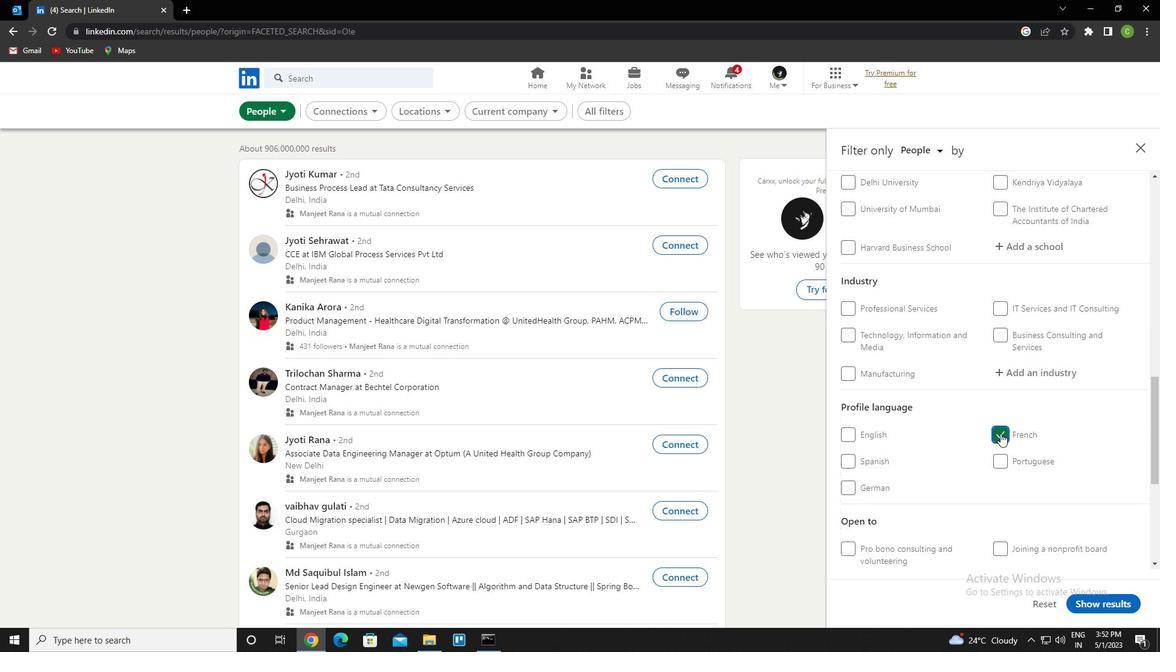 
Action: Mouse scrolled (1005, 432) with delta (0, 0)
Screenshot: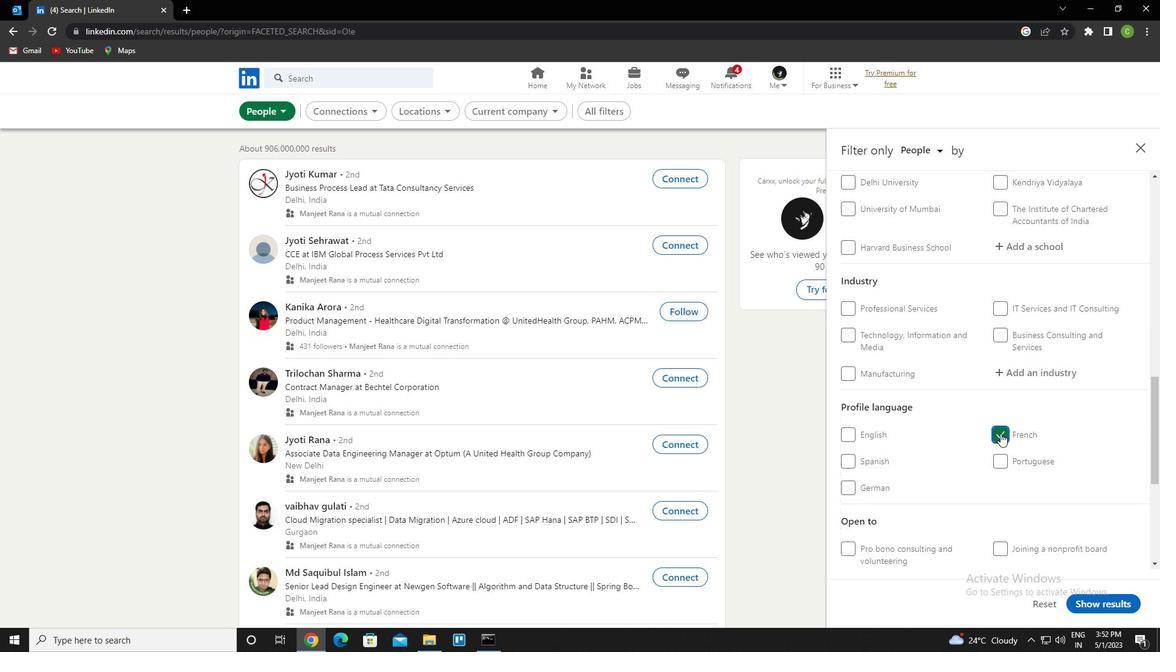 
Action: Mouse moved to (1029, 366)
Screenshot: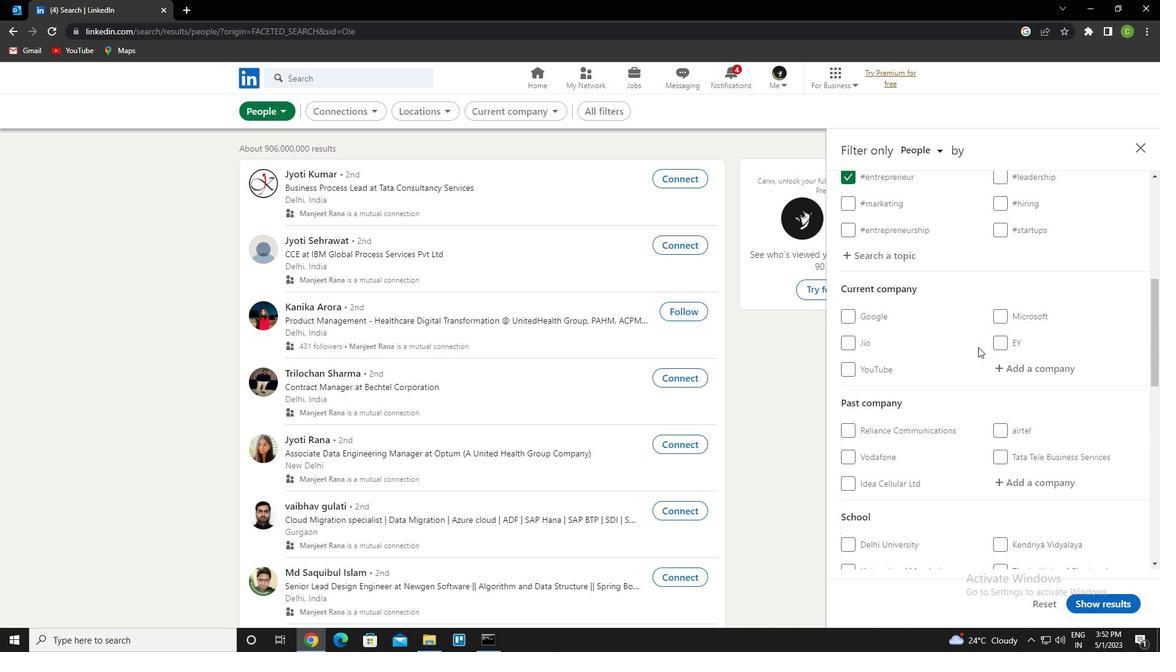 
Action: Mouse pressed left at (1029, 366)
Screenshot: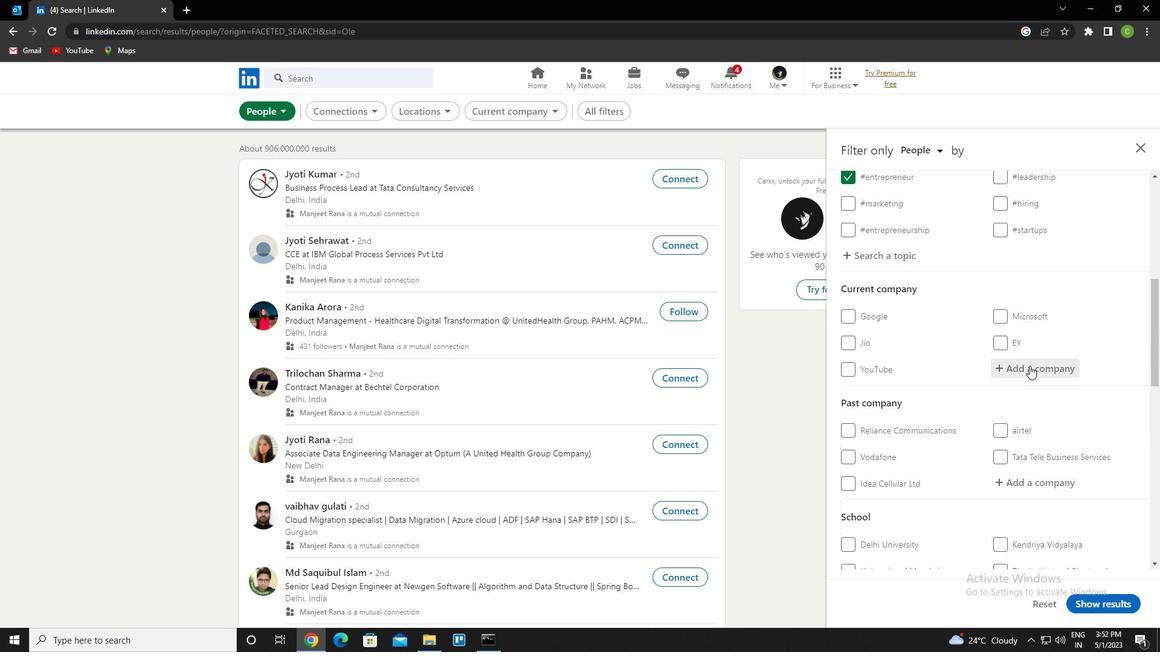 
Action: Mouse moved to (1029, 366)
Screenshot: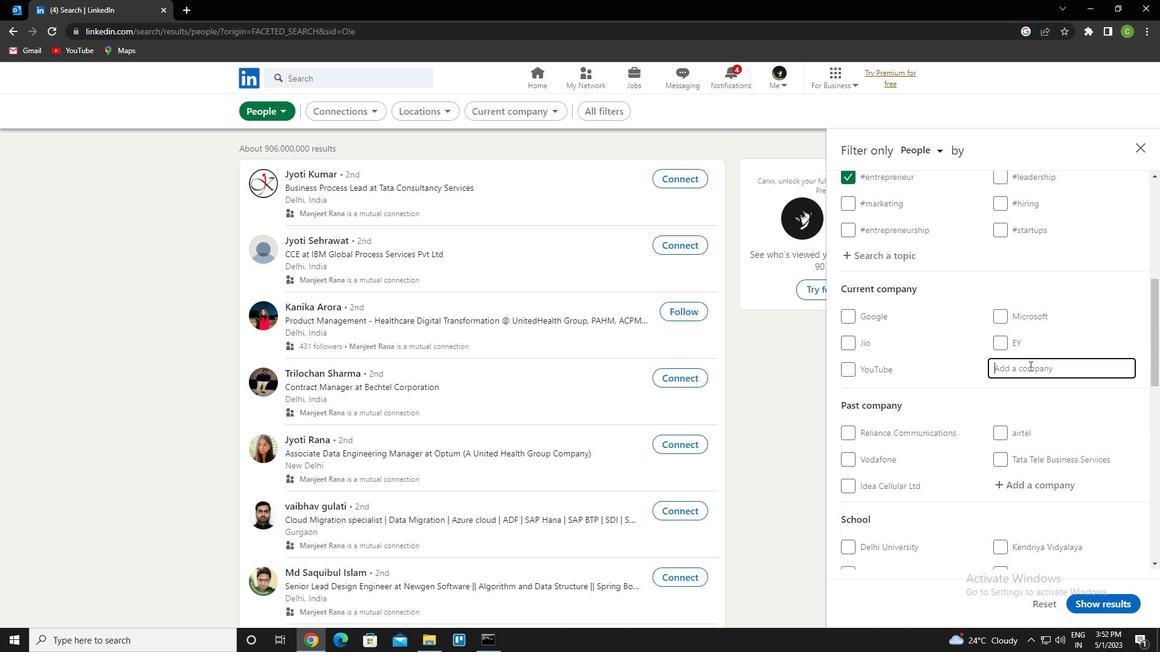 
Action: Key pressed <Key.caps_lock>w<Key.caps_lock>ga<Key.backspace><Key.backspace>hatfix<Key.down><Key.enter>
Screenshot: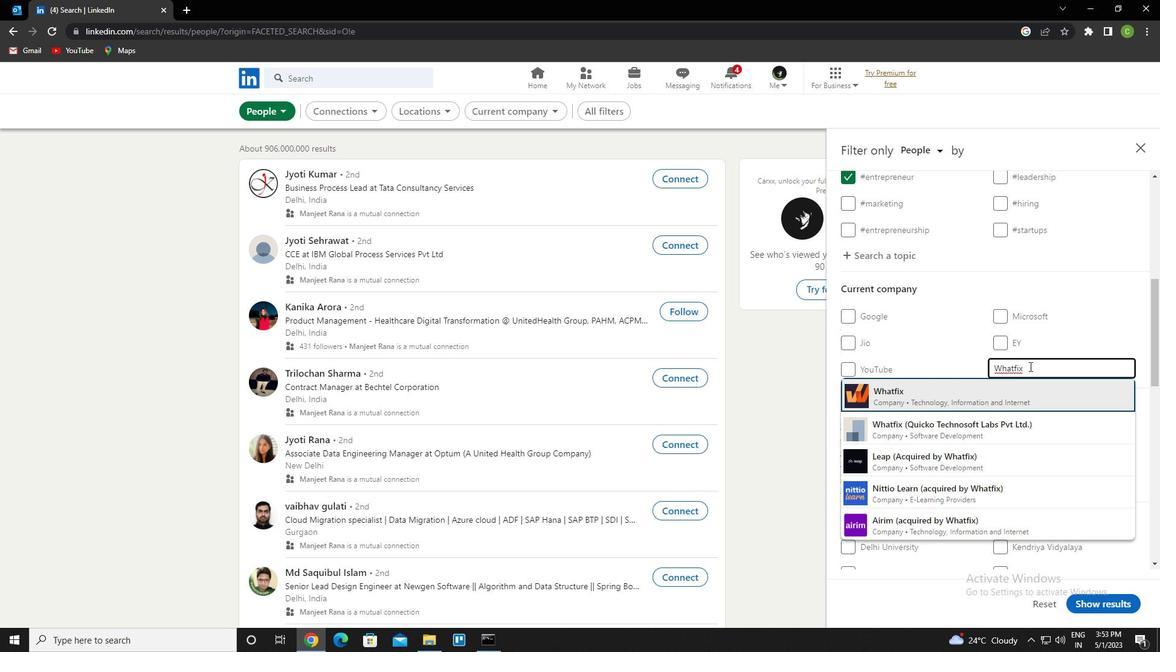 
Action: Mouse moved to (1029, 366)
Screenshot: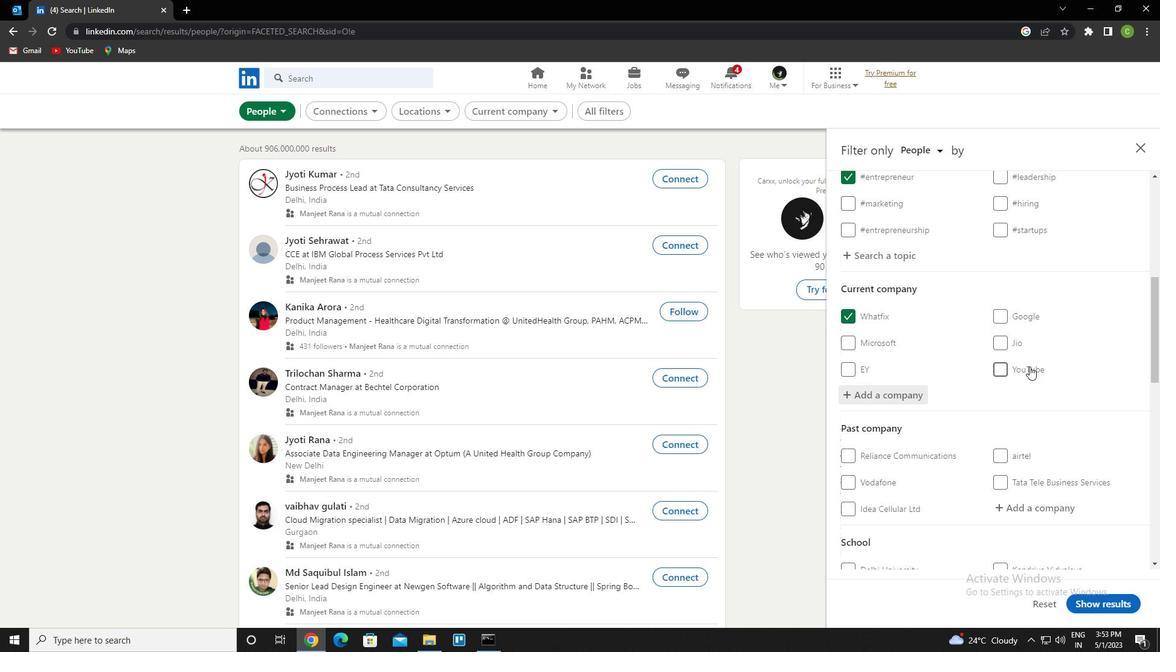 
Action: Mouse scrolled (1029, 366) with delta (0, 0)
Screenshot: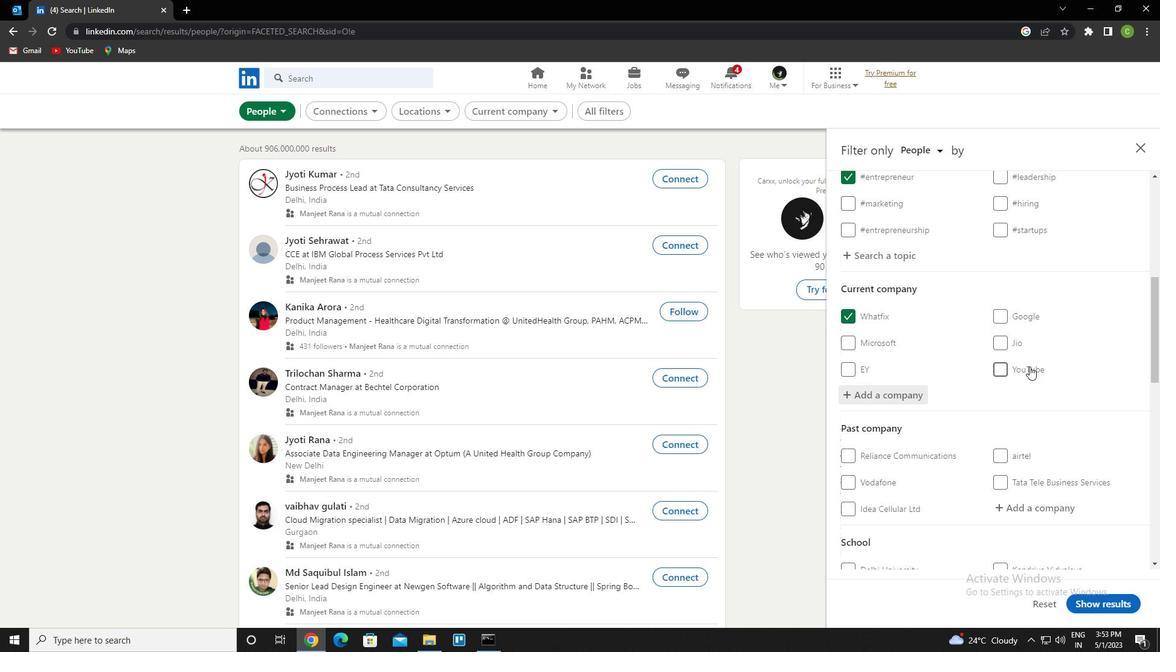 
Action: Mouse moved to (1028, 368)
Screenshot: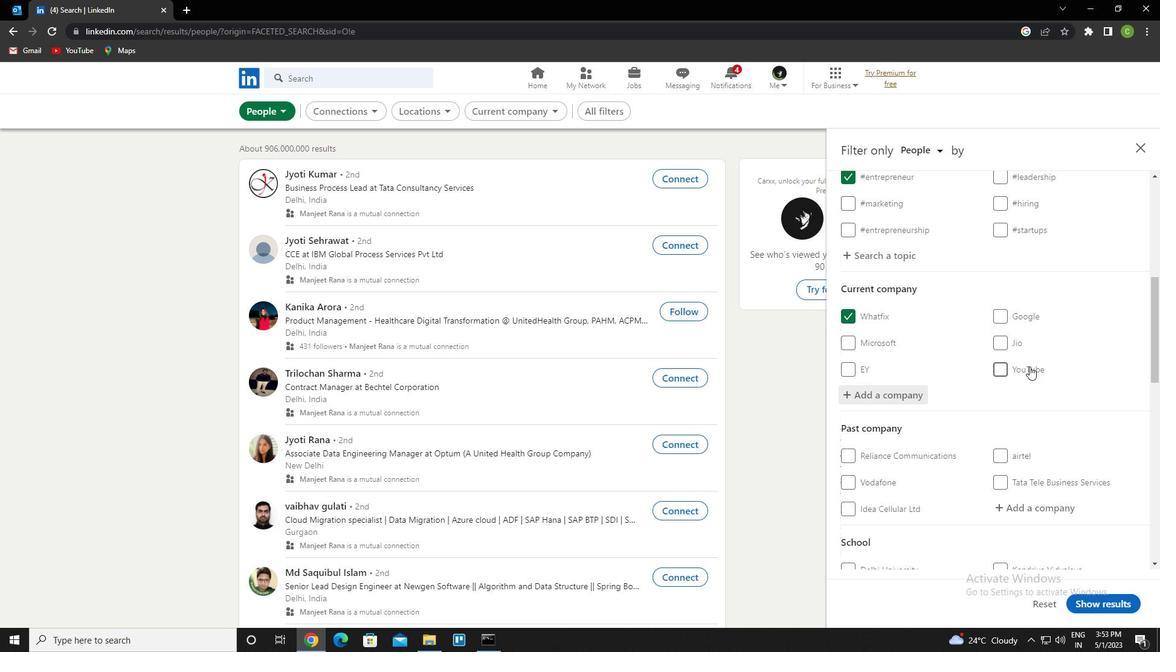 
Action: Mouse scrolled (1028, 367) with delta (0, 0)
Screenshot: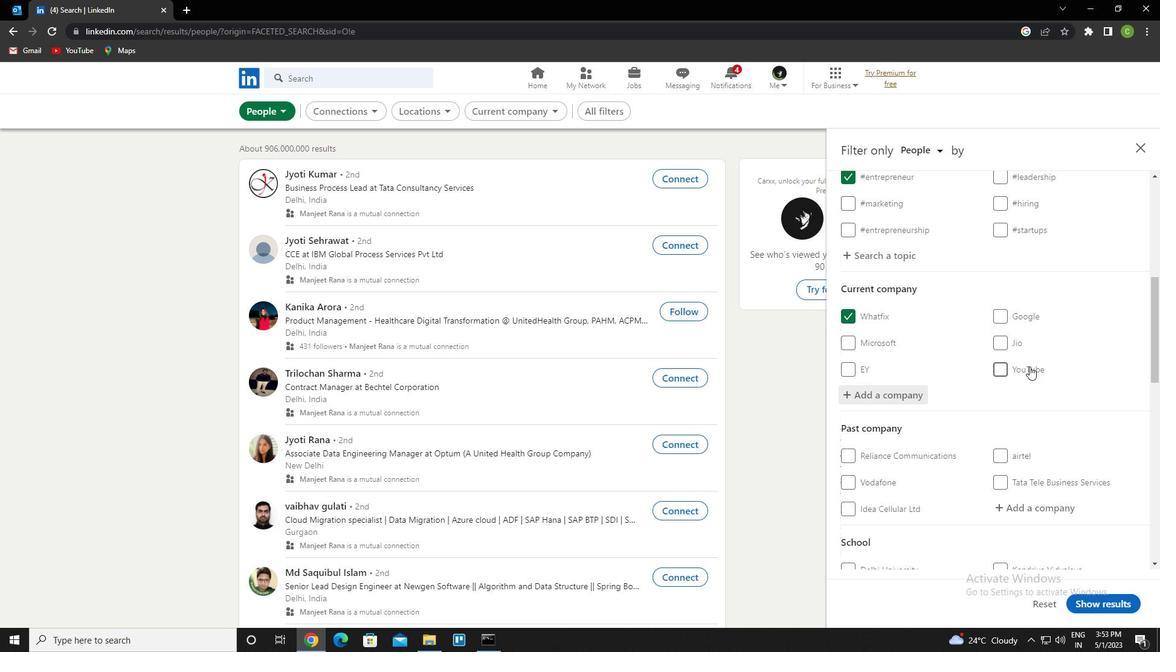 
Action: Mouse moved to (1018, 428)
Screenshot: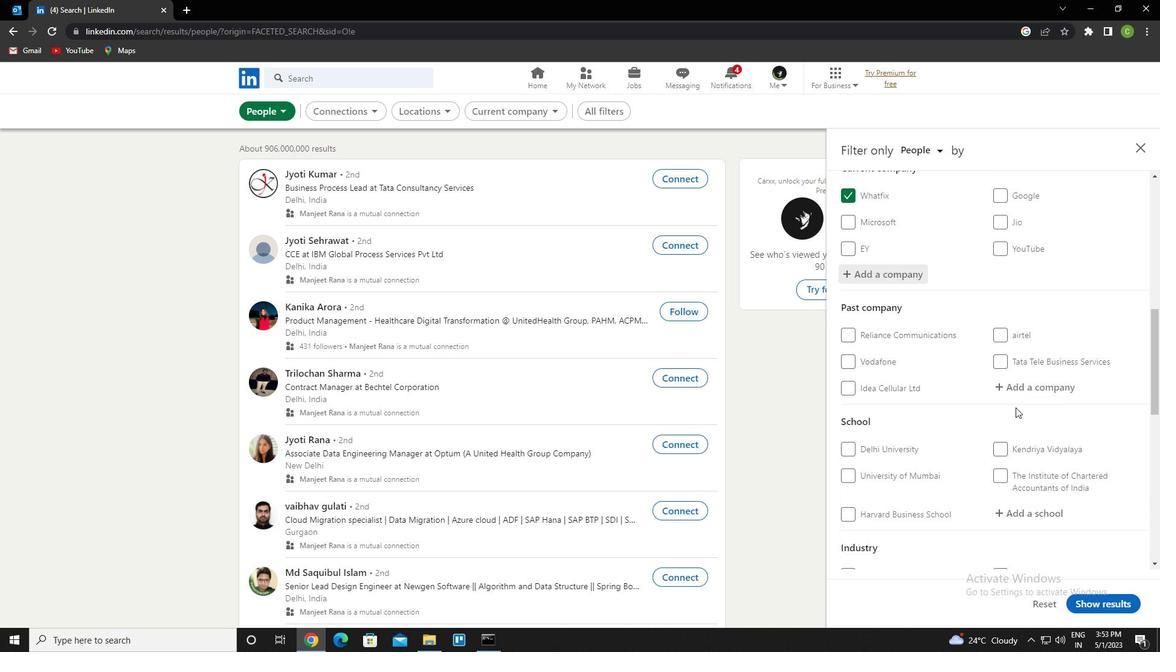 
Action: Mouse scrolled (1018, 427) with delta (0, 0)
Screenshot: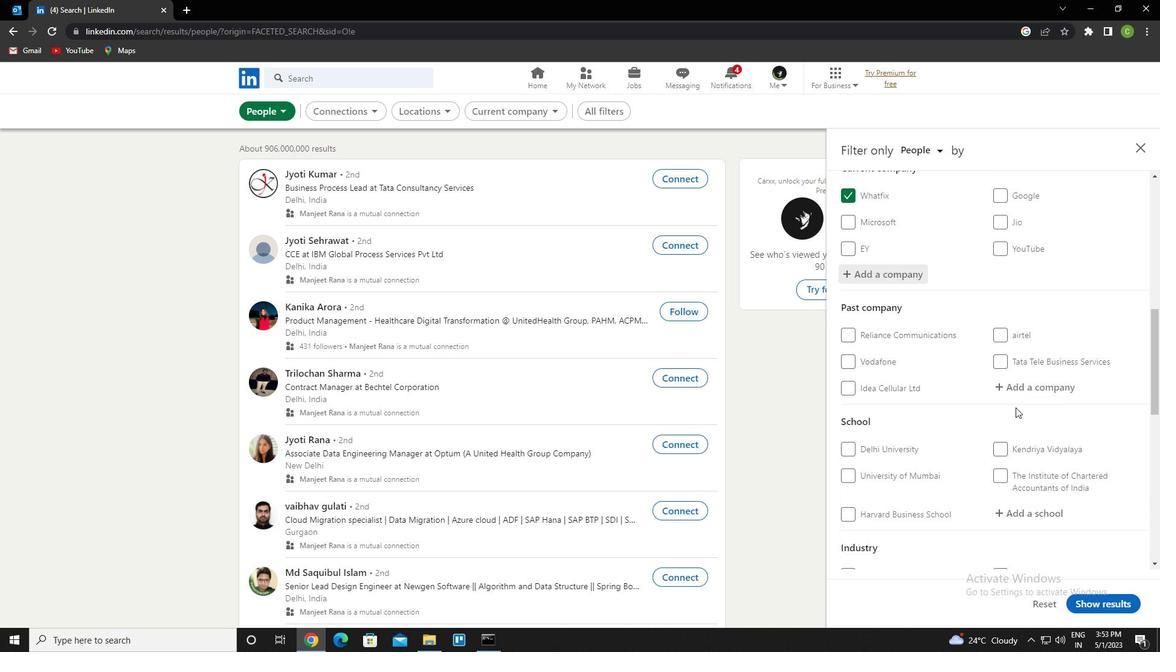 
Action: Mouse scrolled (1018, 427) with delta (0, 0)
Screenshot: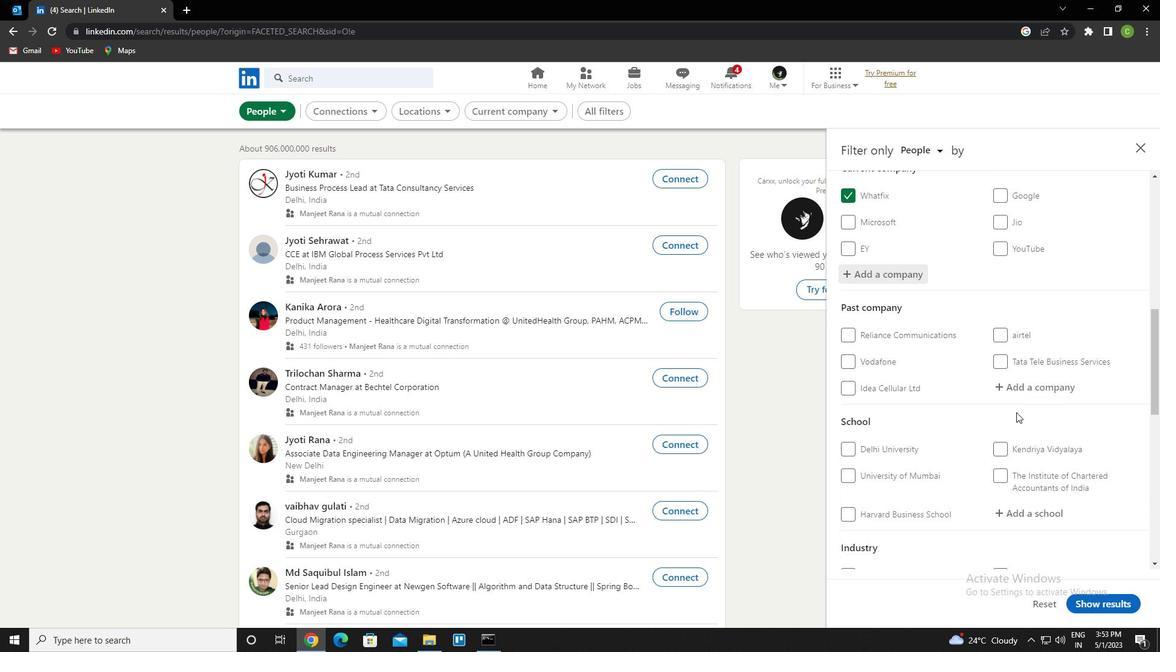 
Action: Mouse scrolled (1018, 427) with delta (0, 0)
Screenshot: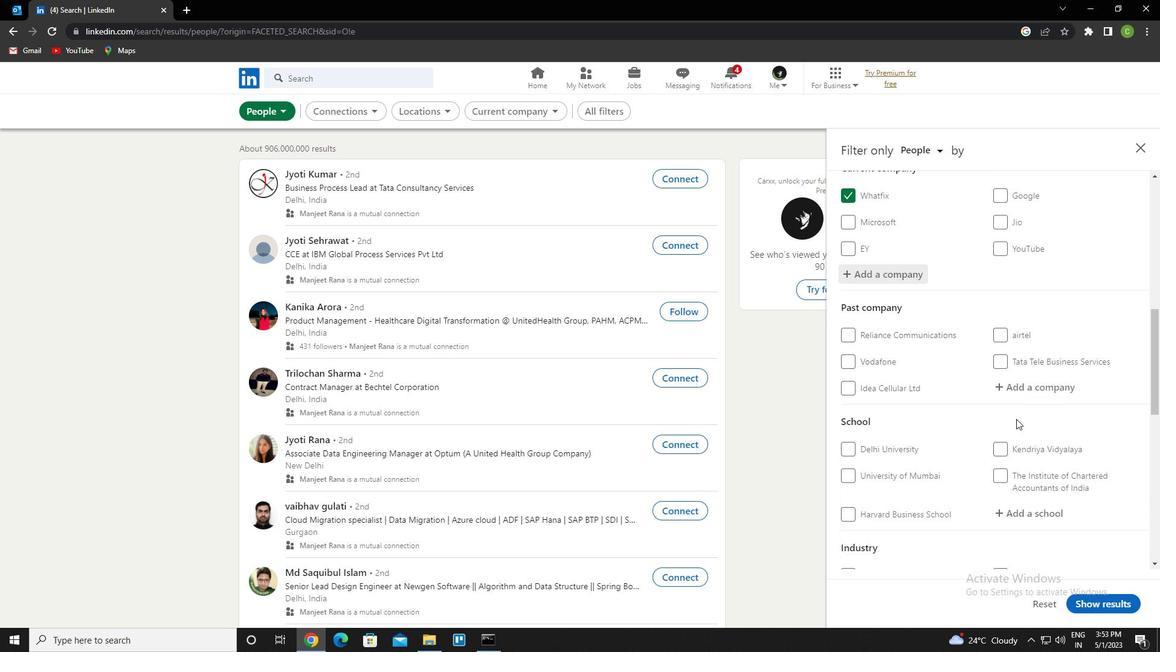 
Action: Mouse moved to (1018, 428)
Screenshot: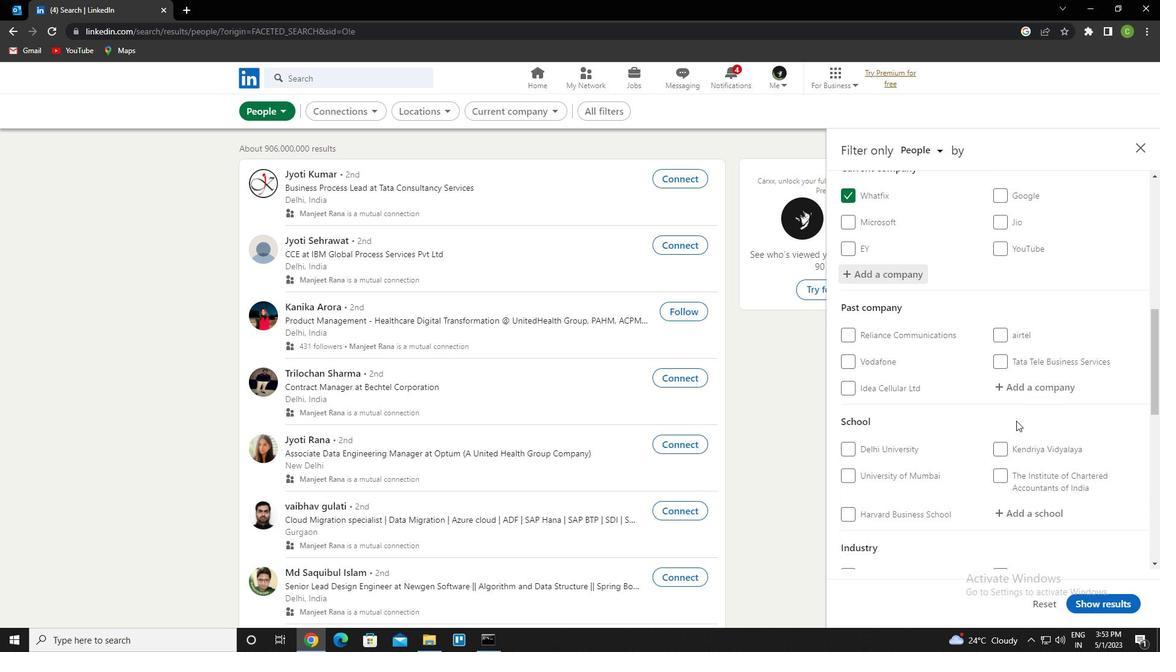
Action: Mouse scrolled (1018, 427) with delta (0, 0)
Screenshot: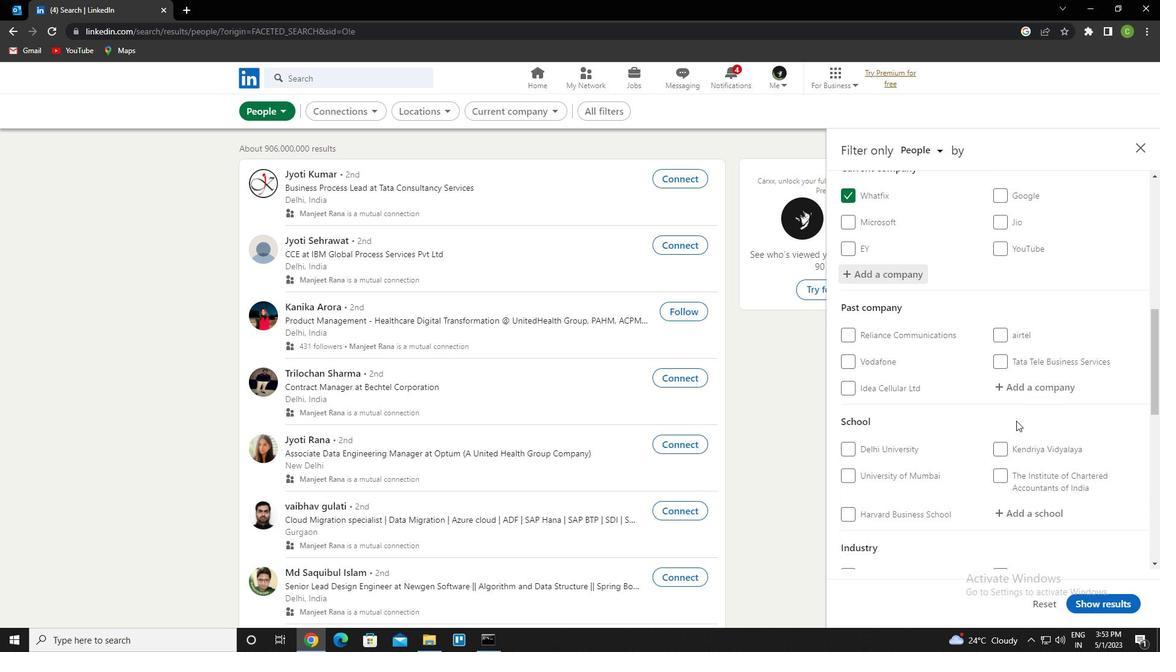 
Action: Mouse moved to (1044, 271)
Screenshot: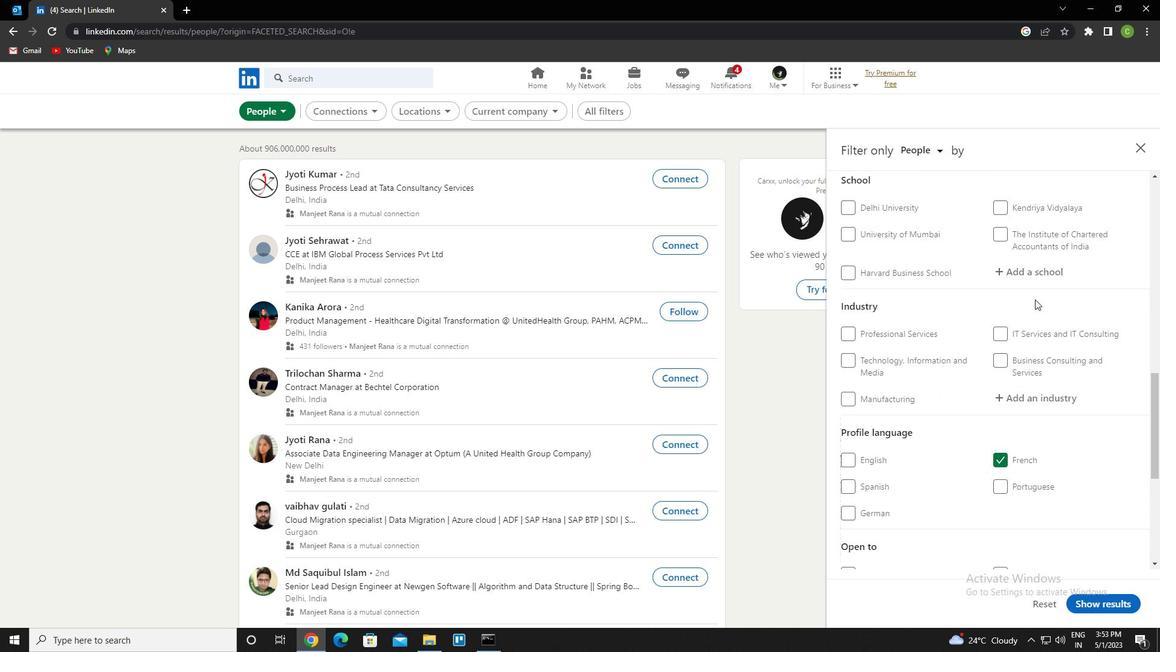 
Action: Mouse pressed left at (1044, 271)
Screenshot: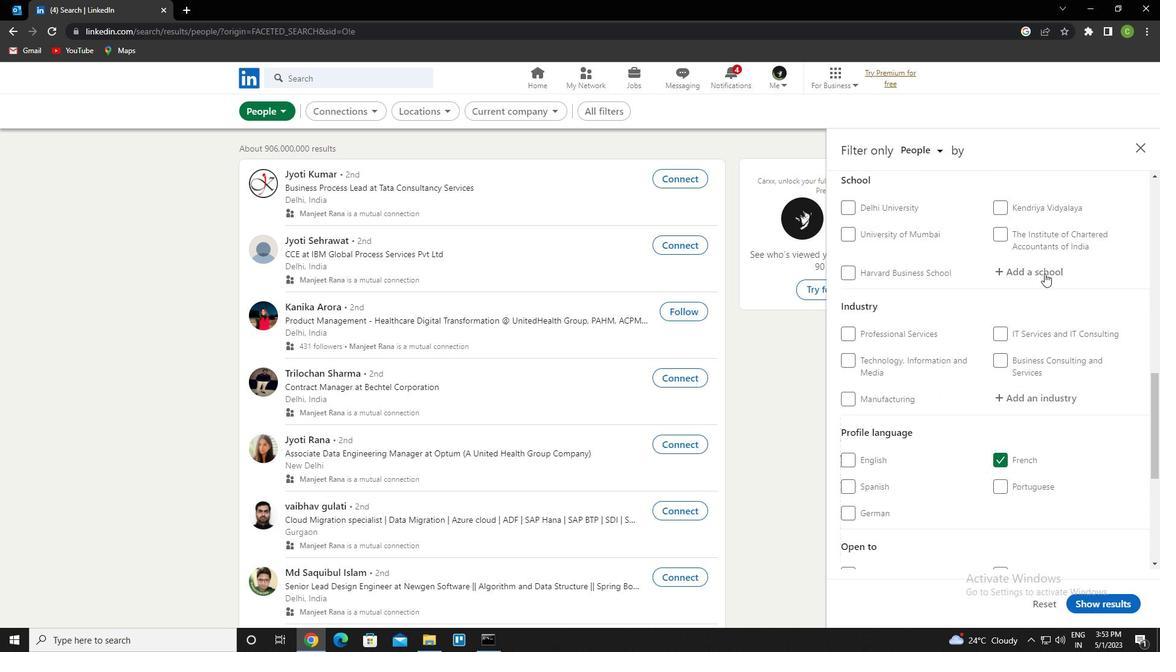 
Action: Key pressed <Key.caps_lock>n<Key.caps_lock>ew<Key.space><Key.caps_lock>h<Key.caps_lock>orizon<Key.down><Key.down><Key.down><Key.enter>
Screenshot: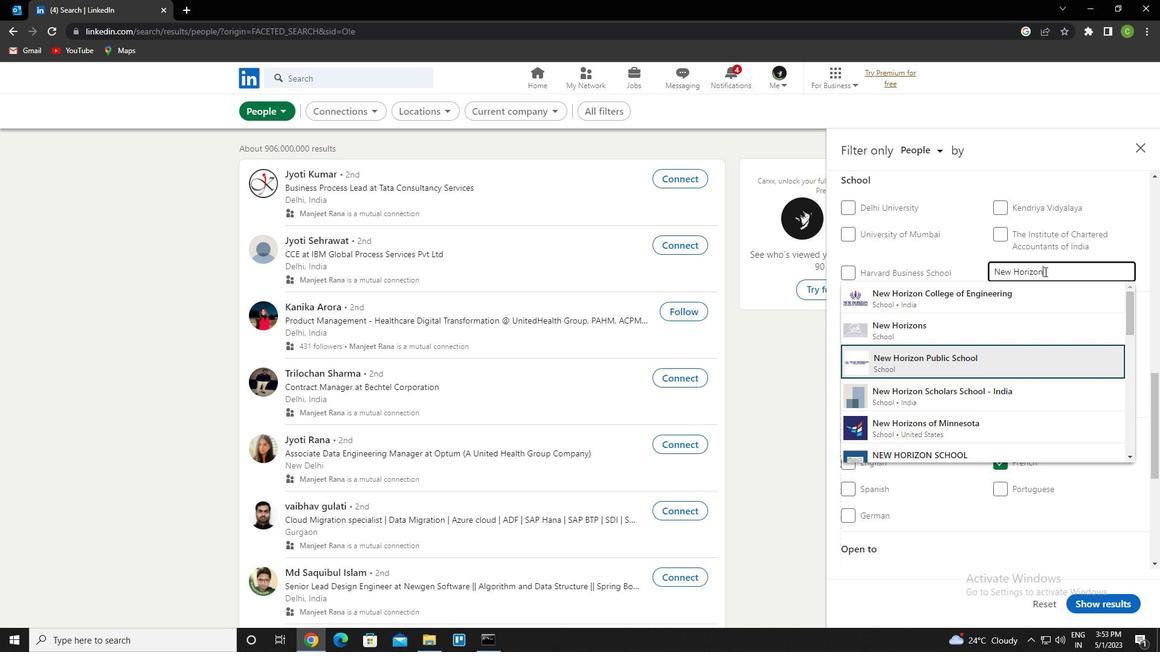 
Action: Mouse moved to (1046, 270)
Screenshot: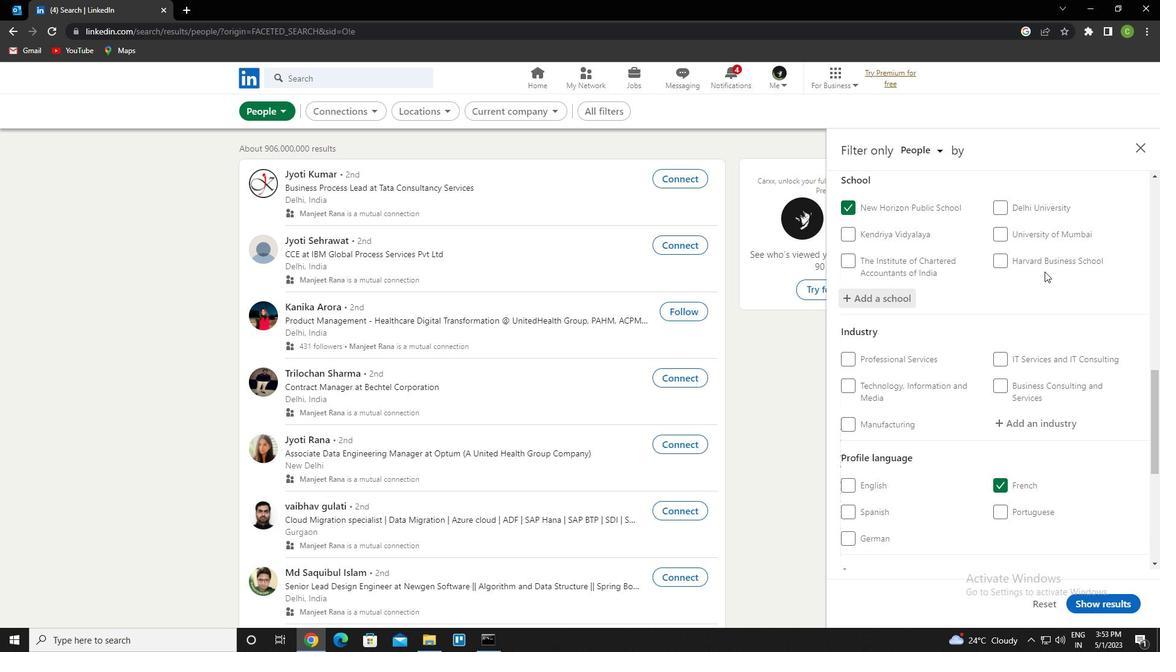 
Action: Mouse scrolled (1046, 270) with delta (0, 0)
Screenshot: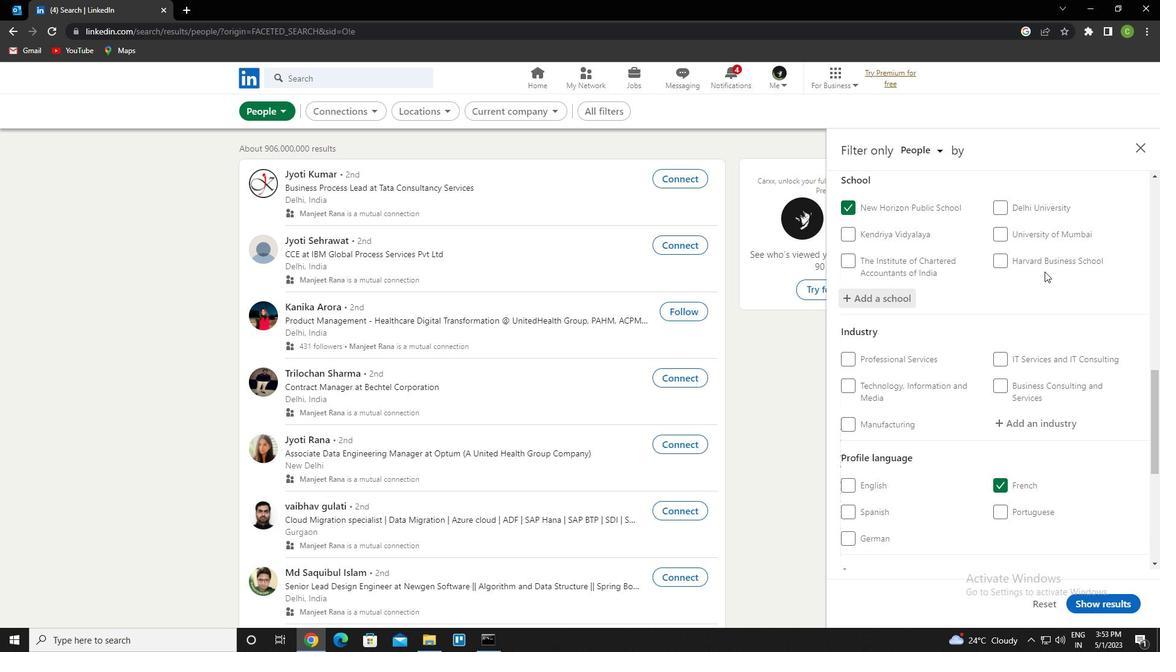 
Action: Mouse moved to (1046, 270)
Screenshot: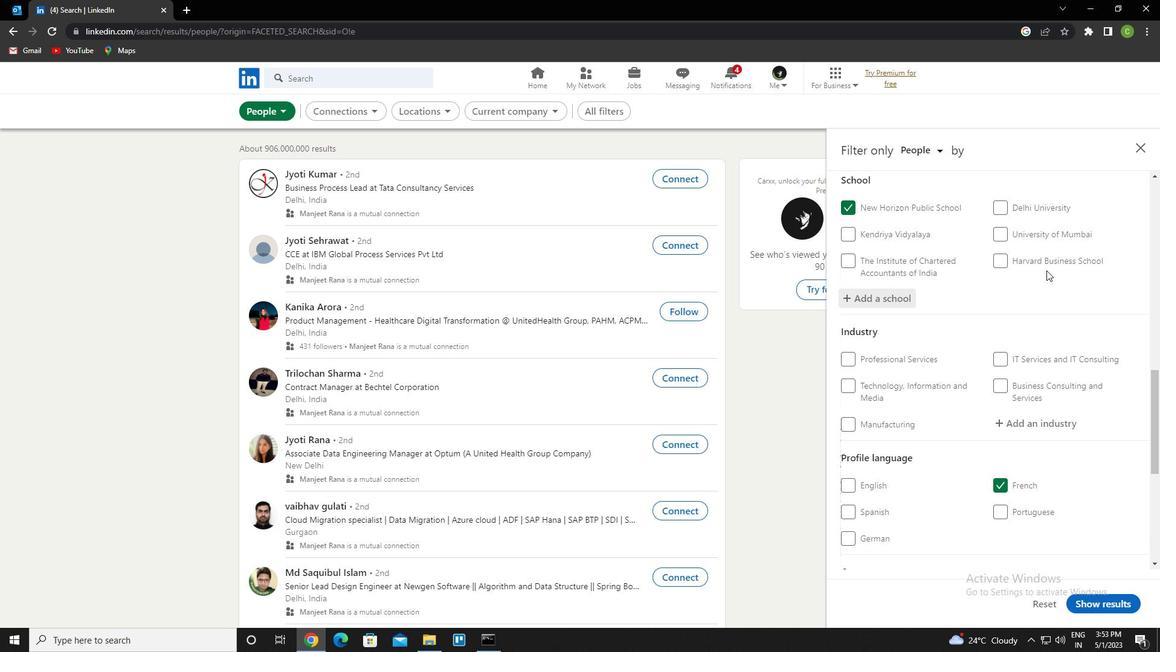 
Action: Mouse scrolled (1046, 270) with delta (0, 0)
Screenshot: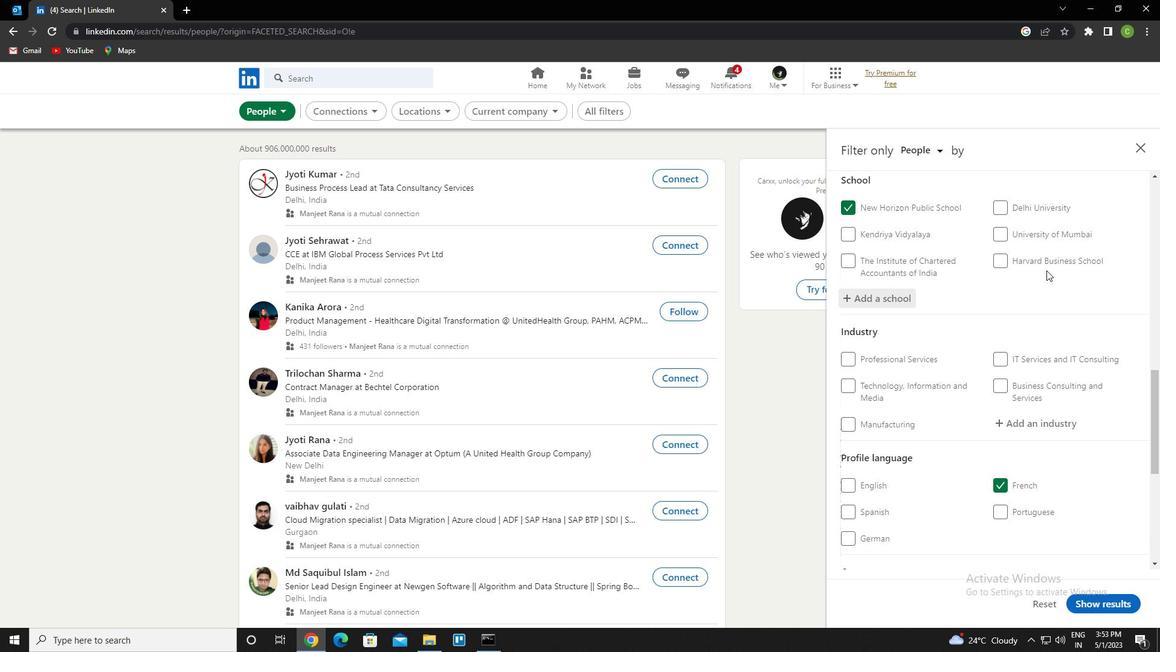 
Action: Mouse moved to (1040, 305)
Screenshot: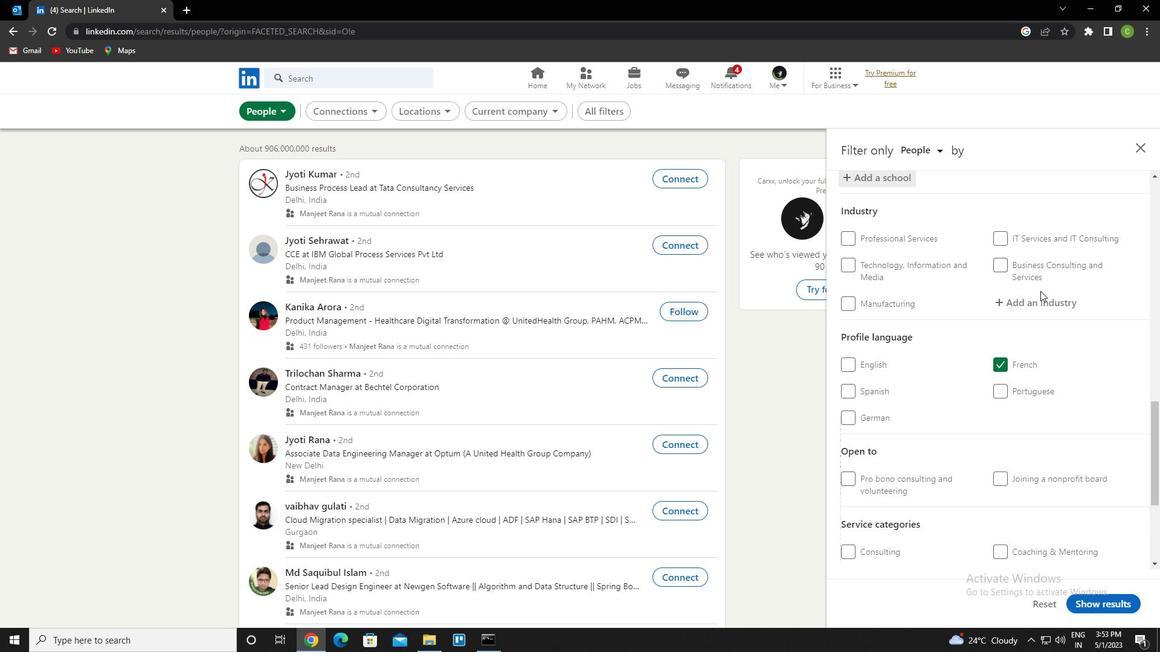 
Action: Mouse pressed left at (1040, 305)
Screenshot: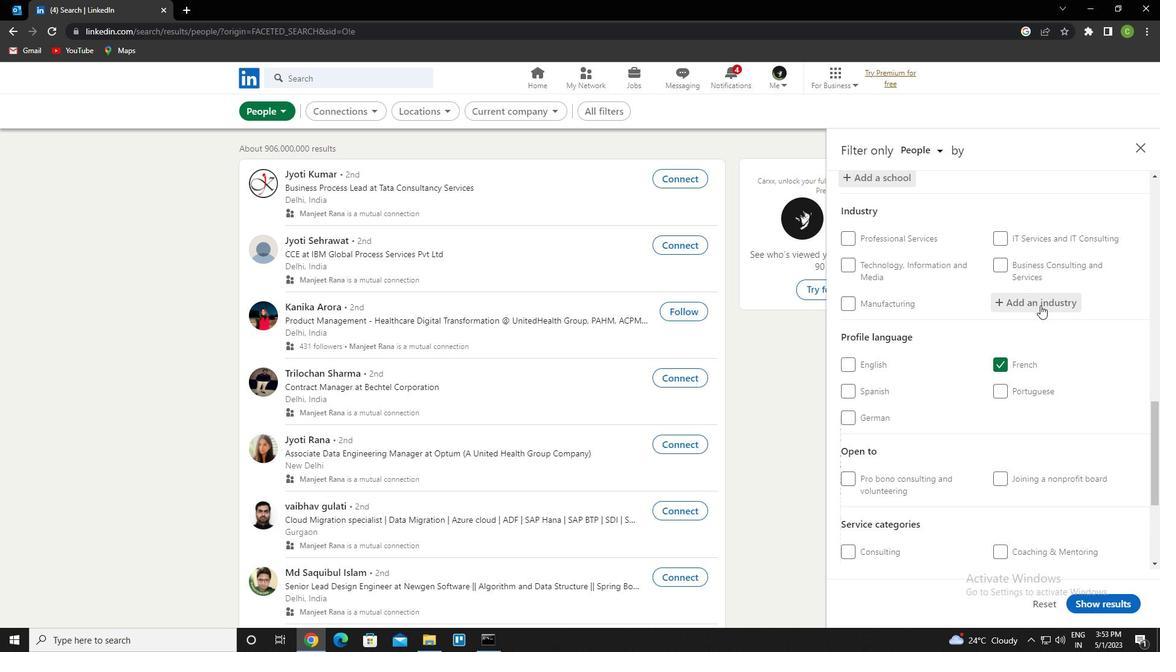 
Action: Mouse moved to (1035, 310)
Screenshot: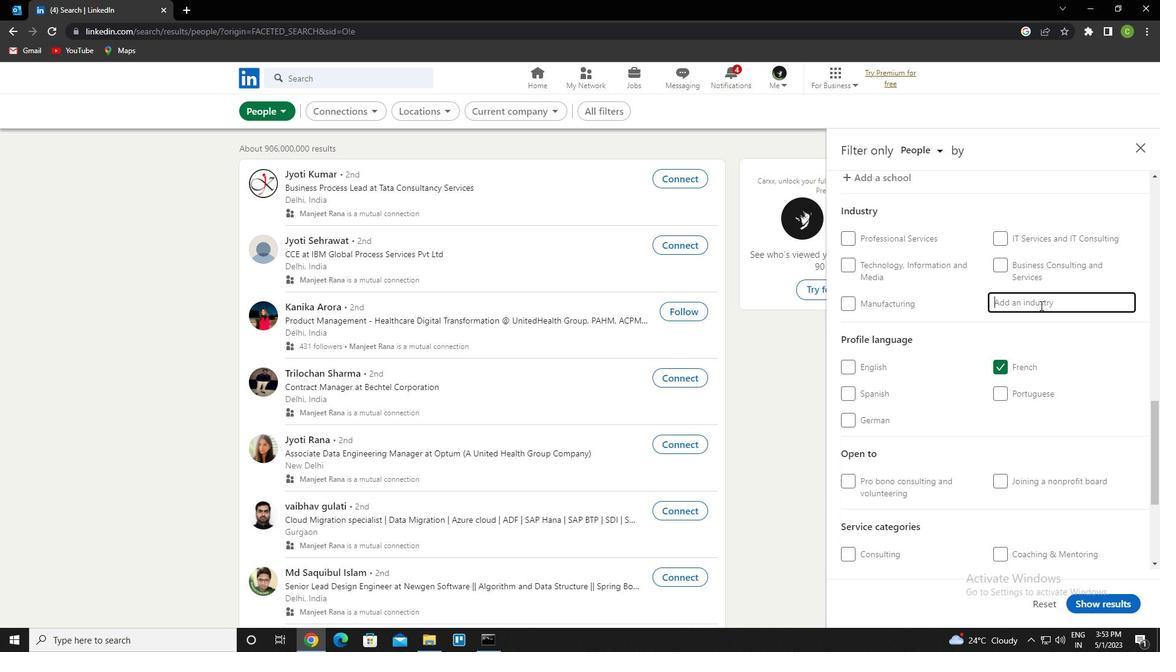 
Action: Key pressed <Key.caps_lock>a<Key.caps_lock>rtists<Key.down><Key.enter>
Screenshot: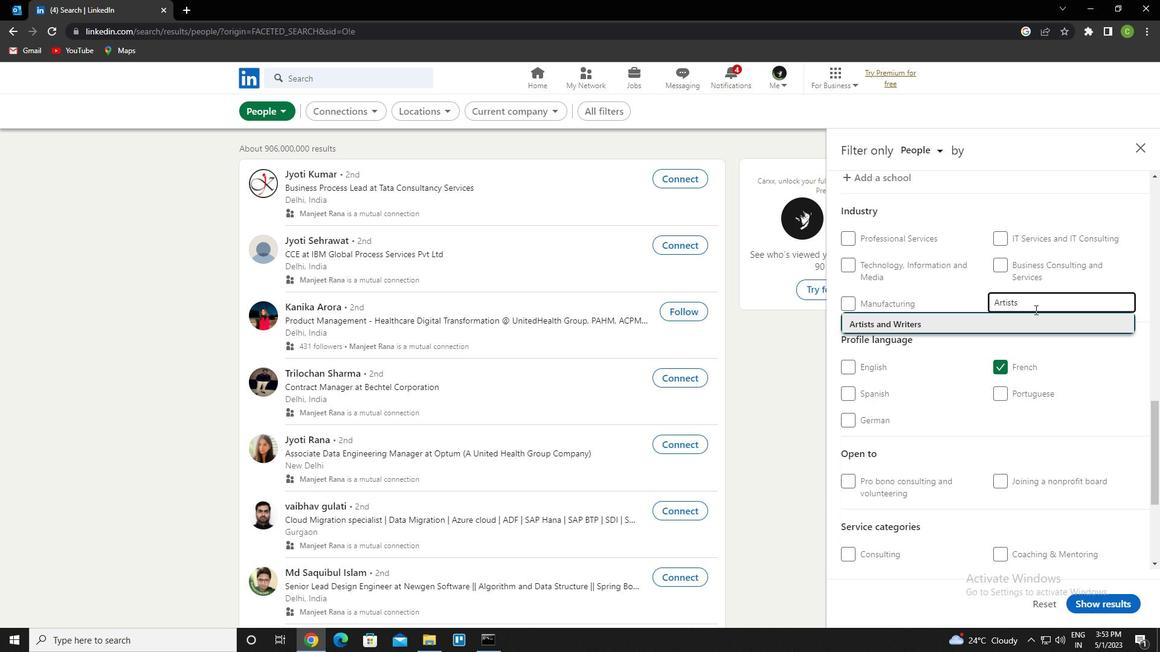 
Action: Mouse moved to (792, 436)
Screenshot: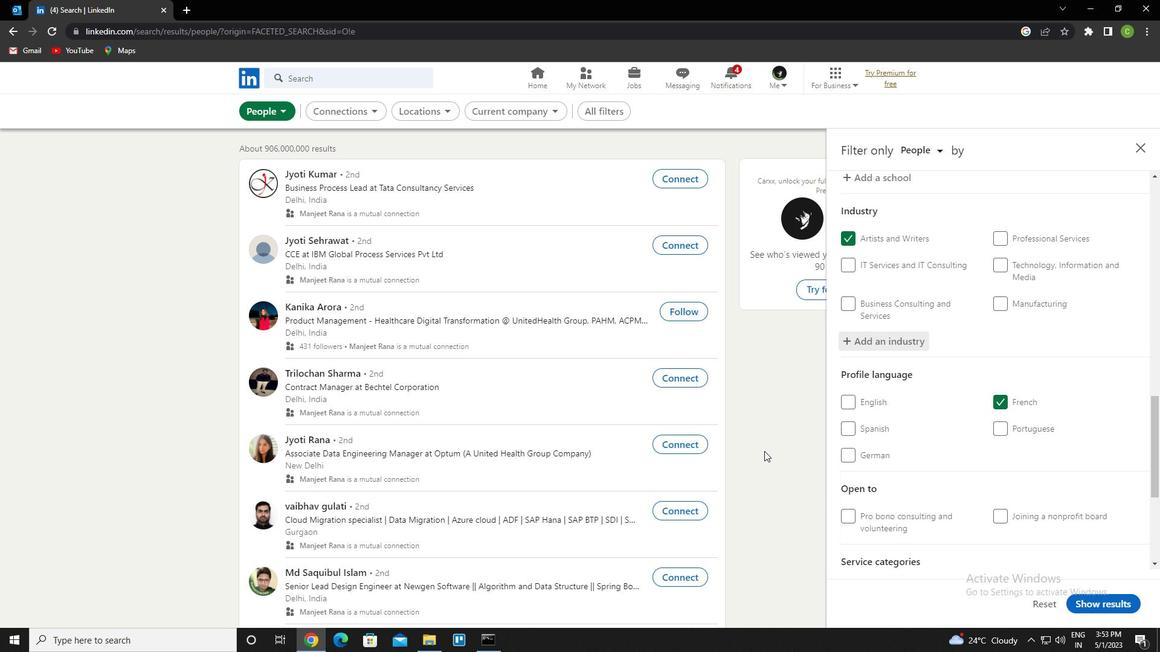 
Action: Mouse scrolled (792, 435) with delta (0, 0)
Screenshot: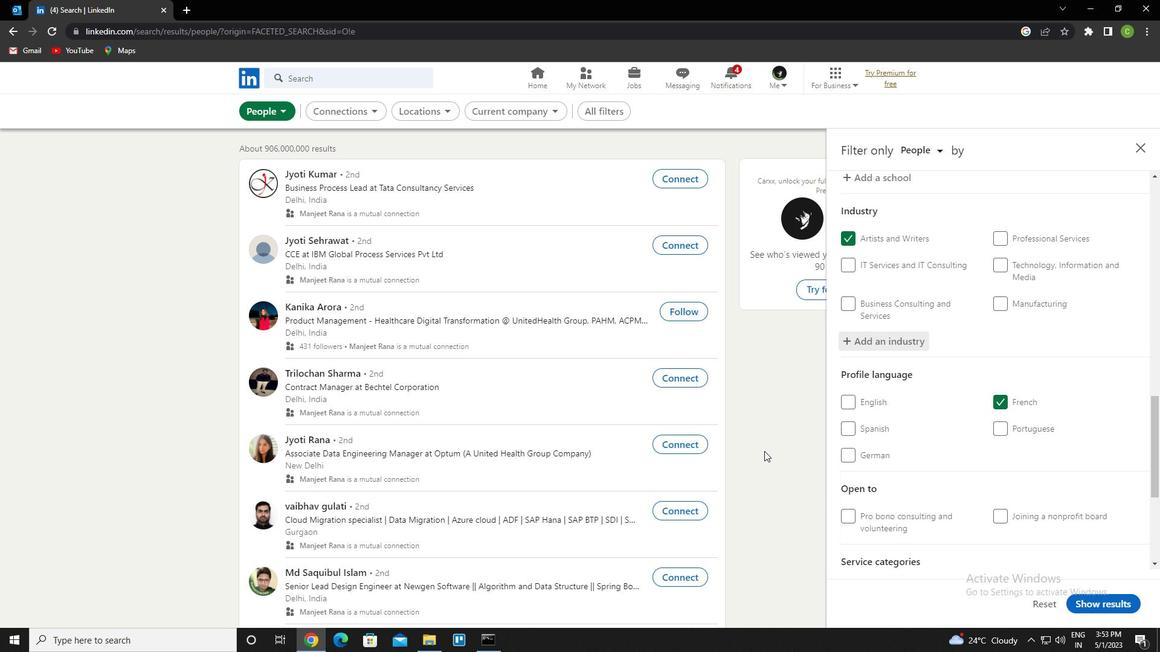 
Action: Mouse moved to (879, 421)
Screenshot: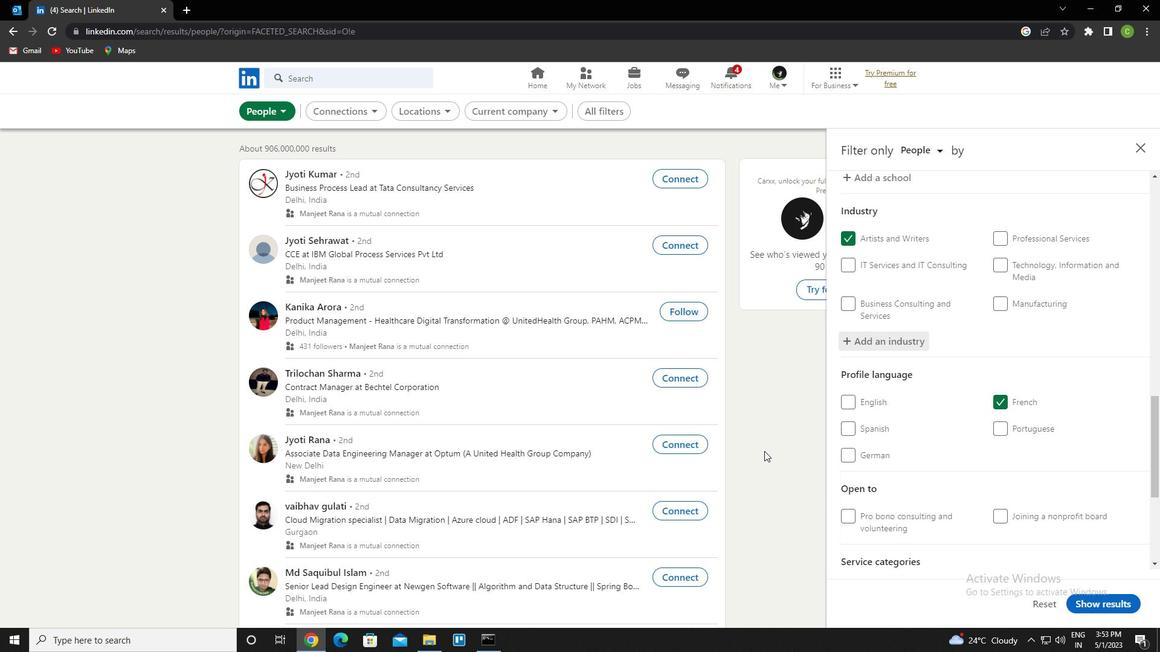 
Action: Mouse scrolled (879, 420) with delta (0, 0)
Screenshot: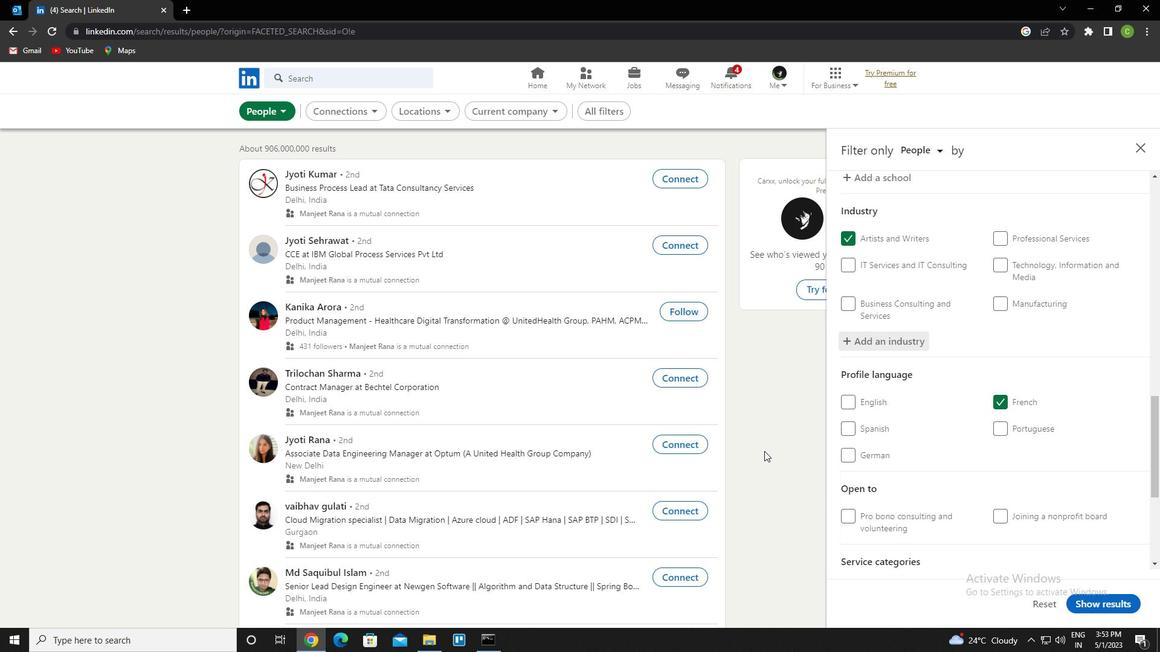 
Action: Mouse moved to (947, 421)
Screenshot: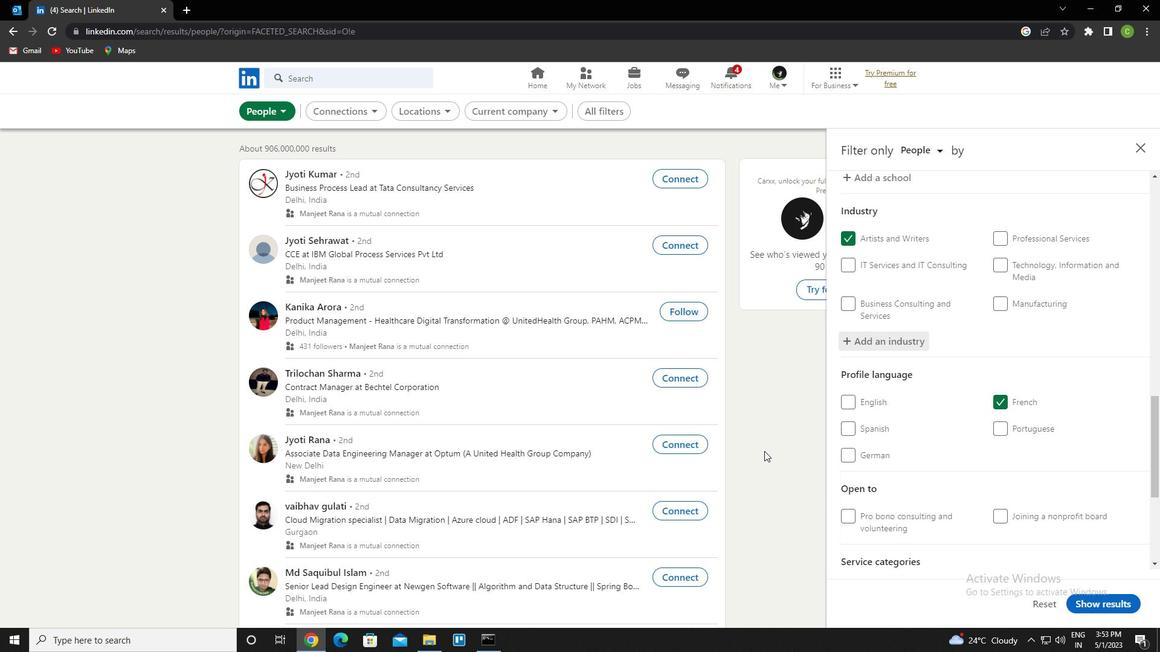 
Action: Mouse scrolled (947, 421) with delta (0, 0)
Screenshot: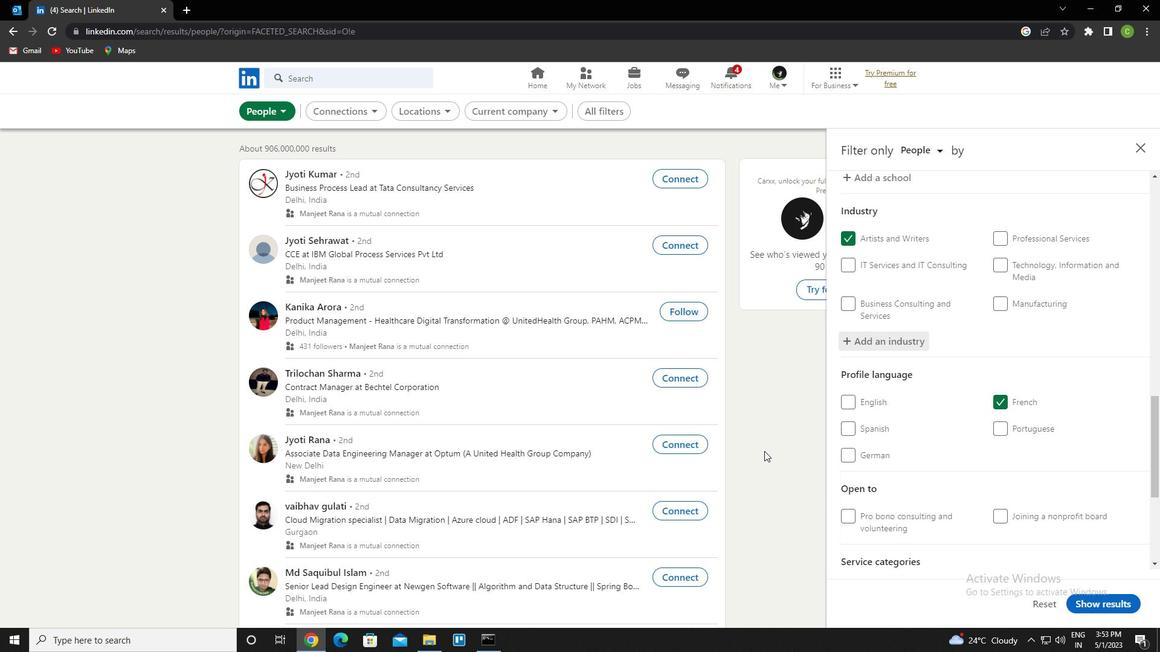 
Action: Mouse moved to (962, 421)
Screenshot: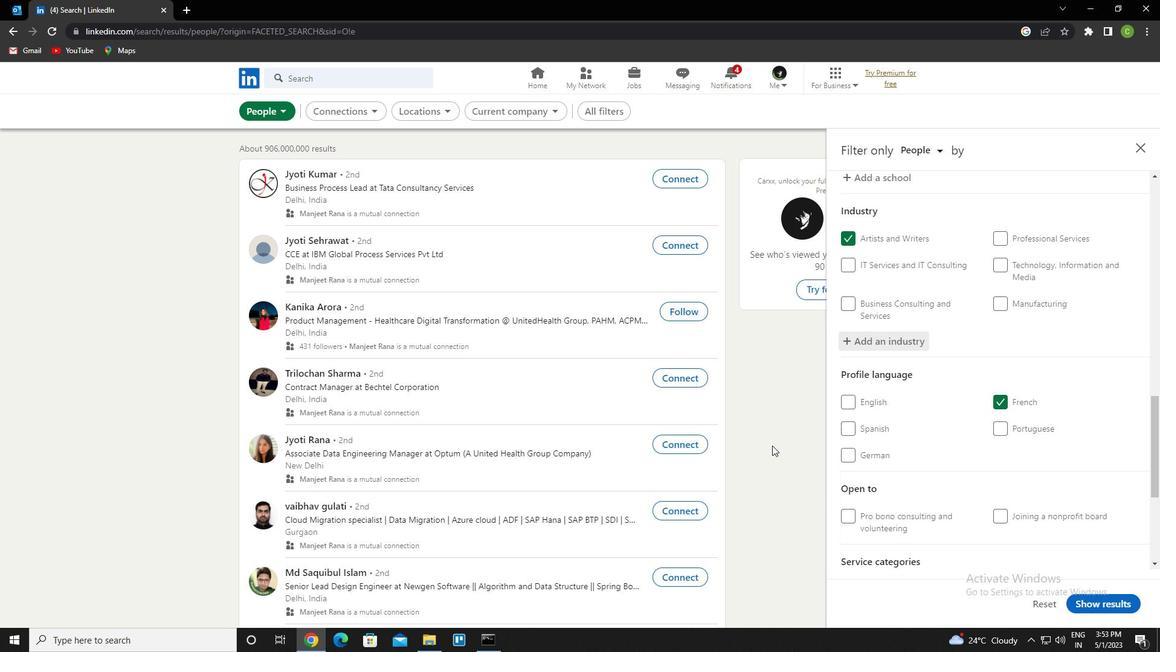 
Action: Mouse scrolled (962, 420) with delta (0, 0)
Screenshot: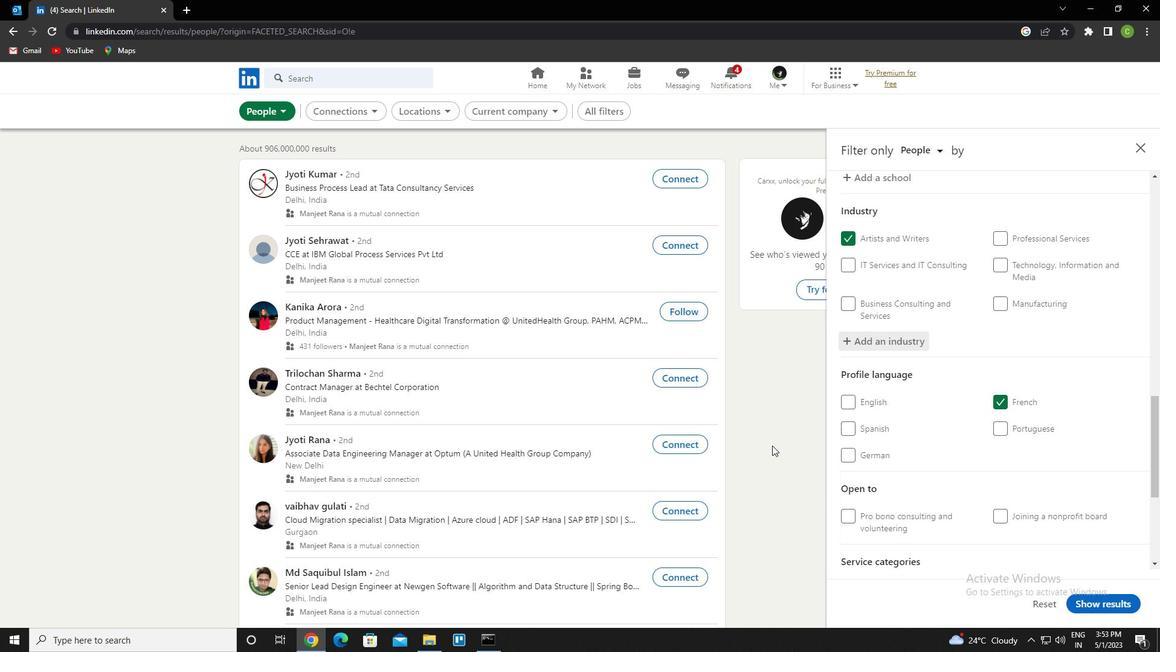 
Action: Mouse moved to (967, 420)
Screenshot: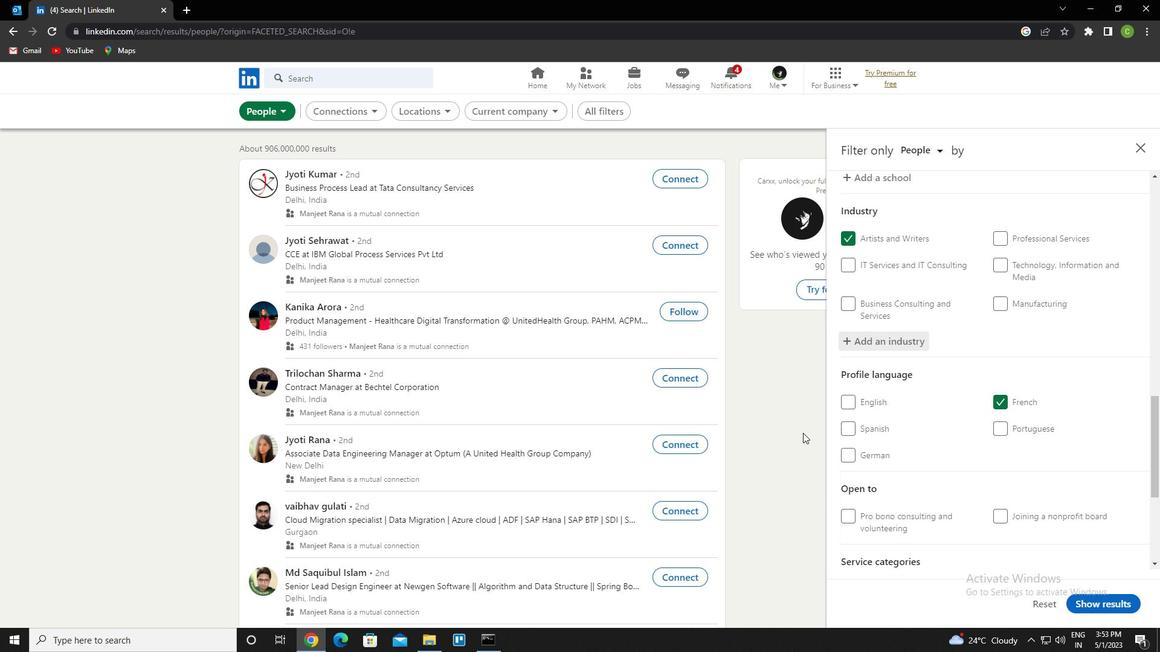 
Action: Mouse scrolled (967, 420) with delta (0, 0)
Screenshot: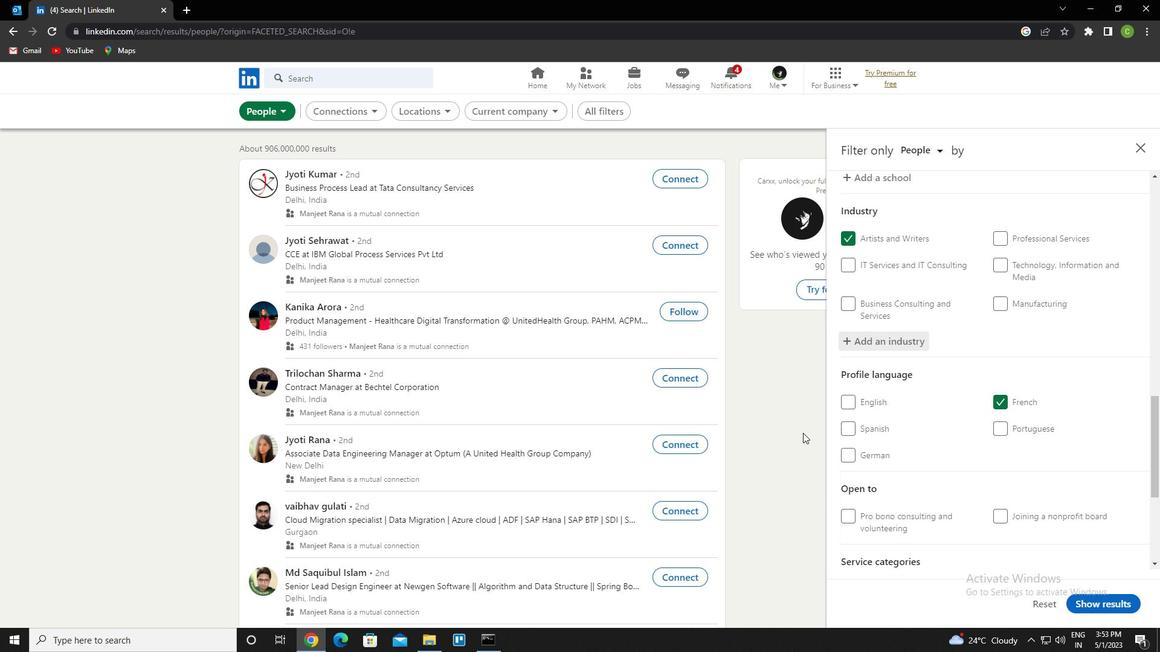 
Action: Mouse moved to (970, 417)
Screenshot: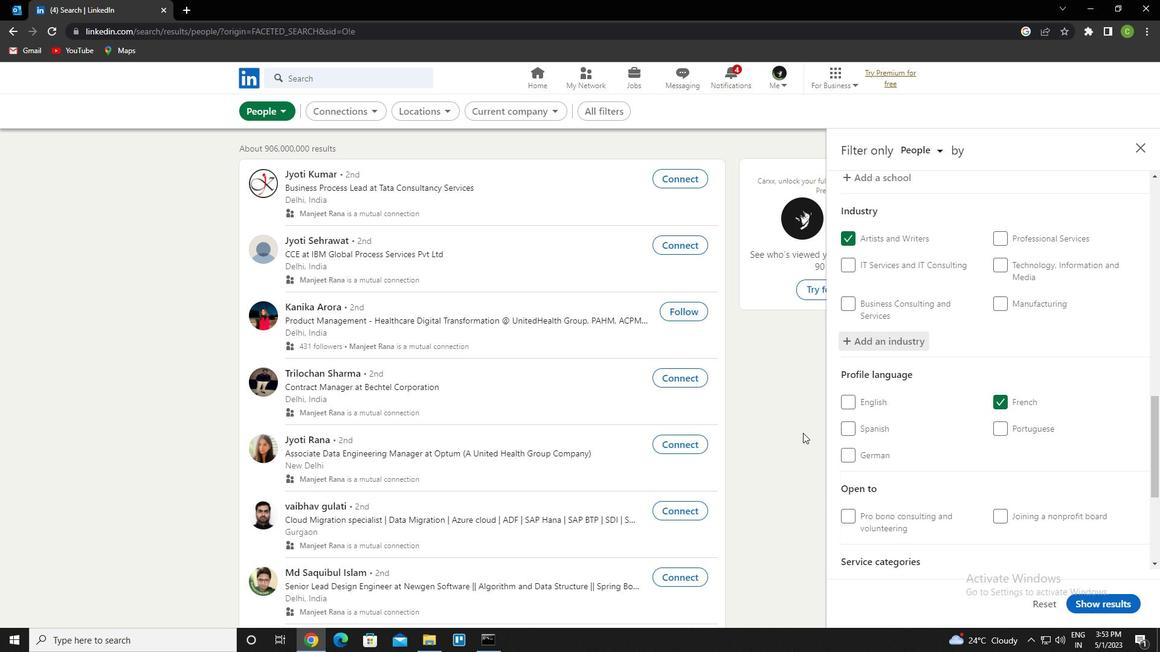 
Action: Mouse scrolled (970, 417) with delta (0, 0)
Screenshot: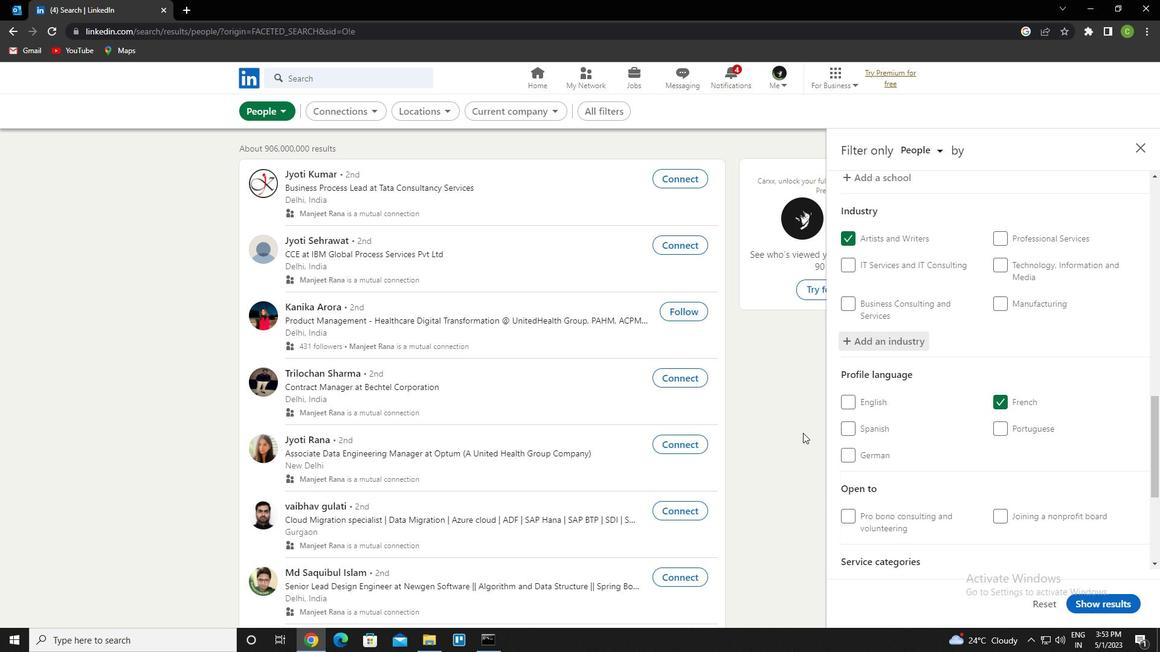 
Action: Mouse moved to (975, 414)
Screenshot: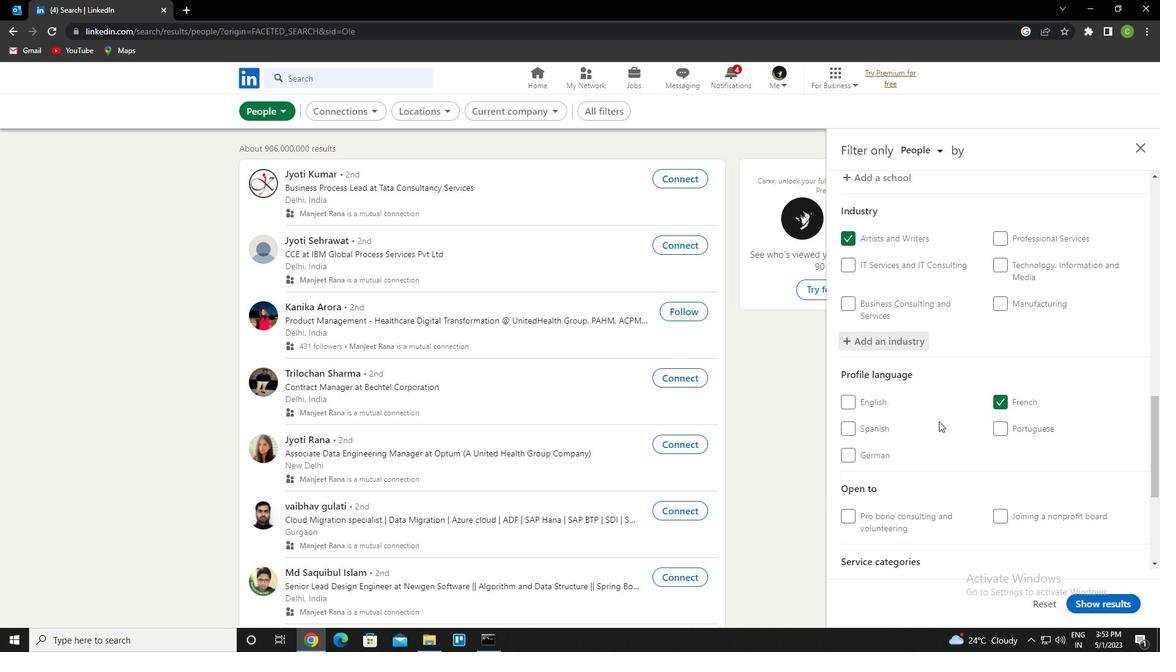 
Action: Mouse scrolled (975, 413) with delta (0, 0)
Screenshot: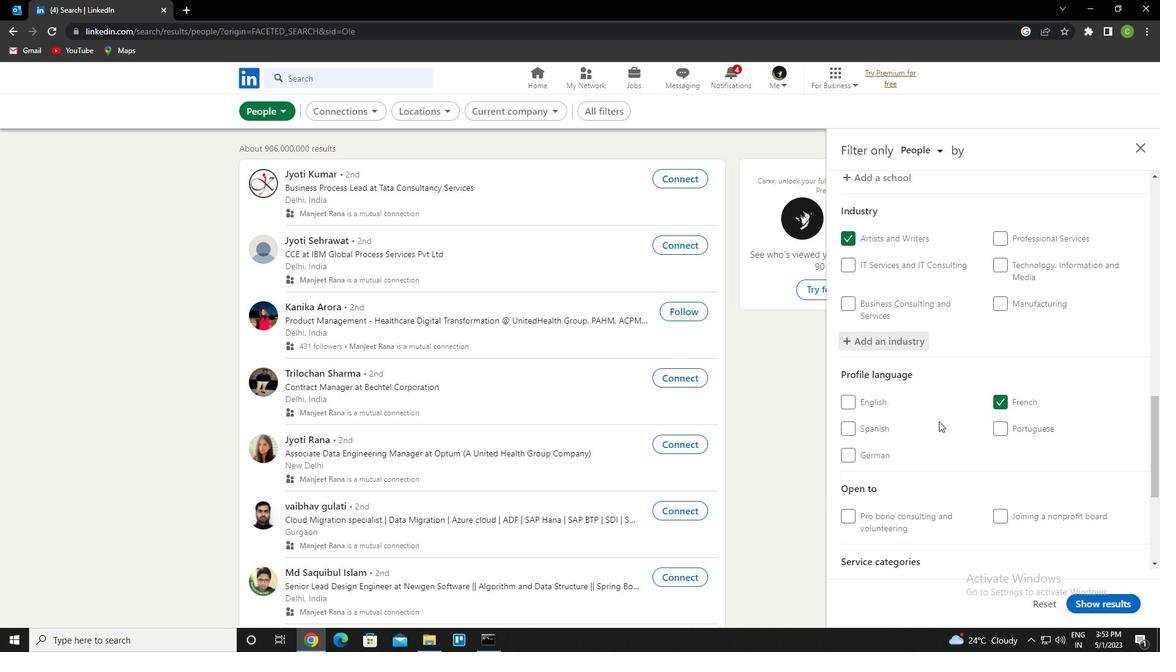 
Action: Mouse moved to (1035, 403)
Screenshot: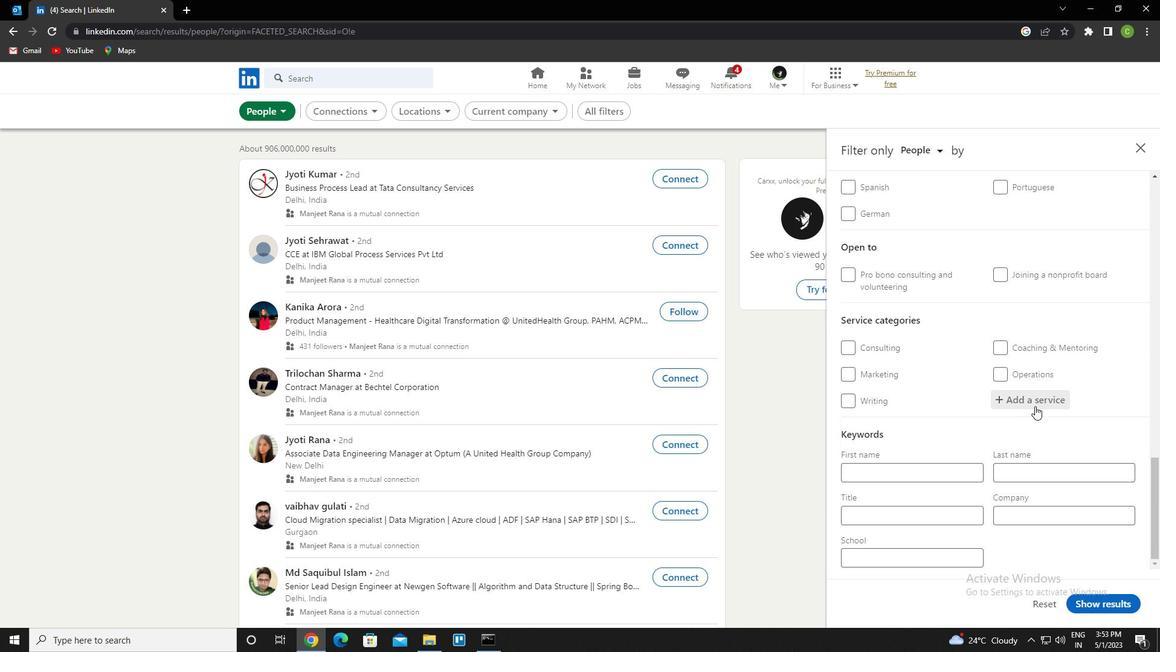 
Action: Mouse pressed left at (1035, 403)
Screenshot: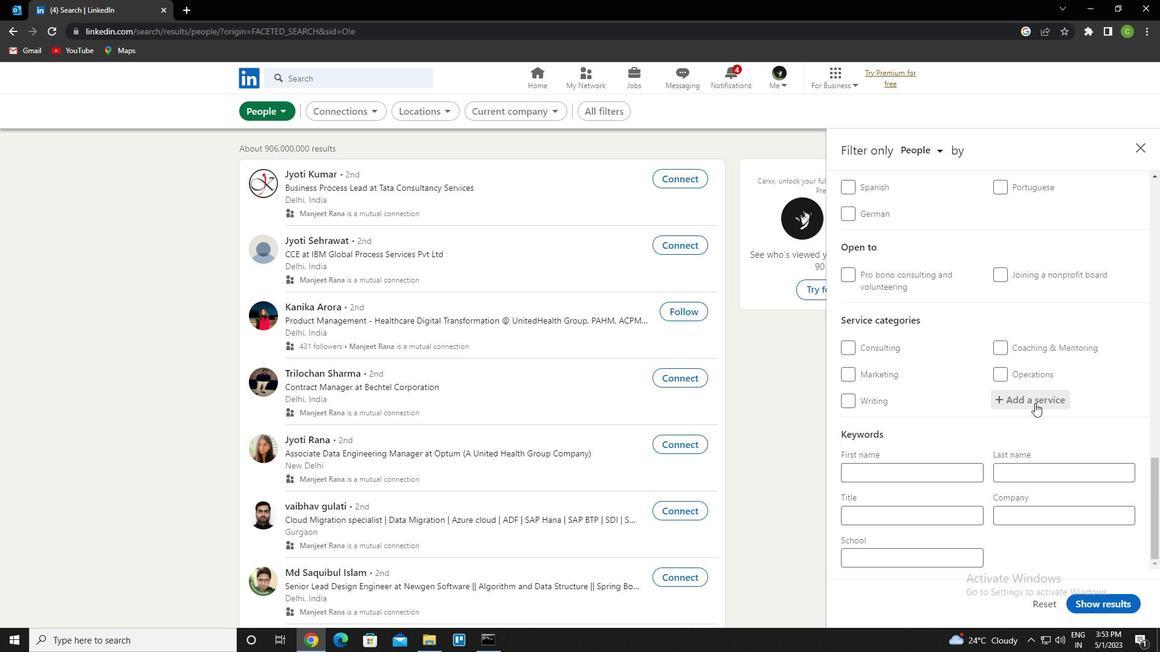
Action: Mouse moved to (1005, 403)
Screenshot: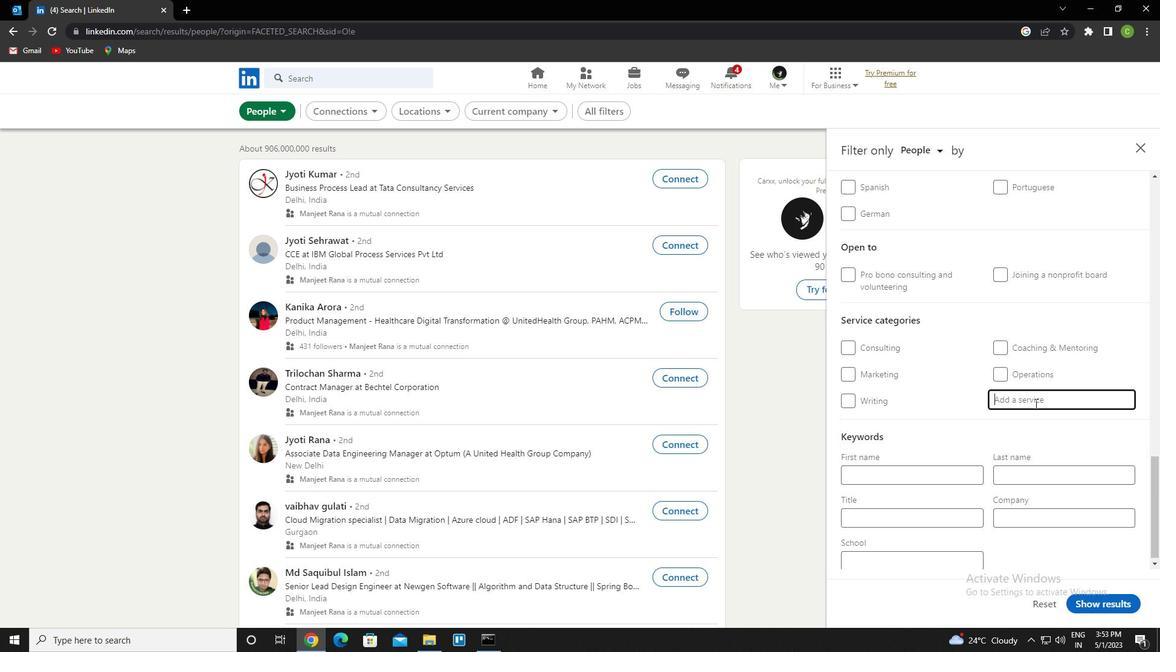 
Action: Key pressed <Key.caps_lock>v<Key.backspace>c<Key.caps_lock>ontent<Key.down><Key.enter>
Screenshot: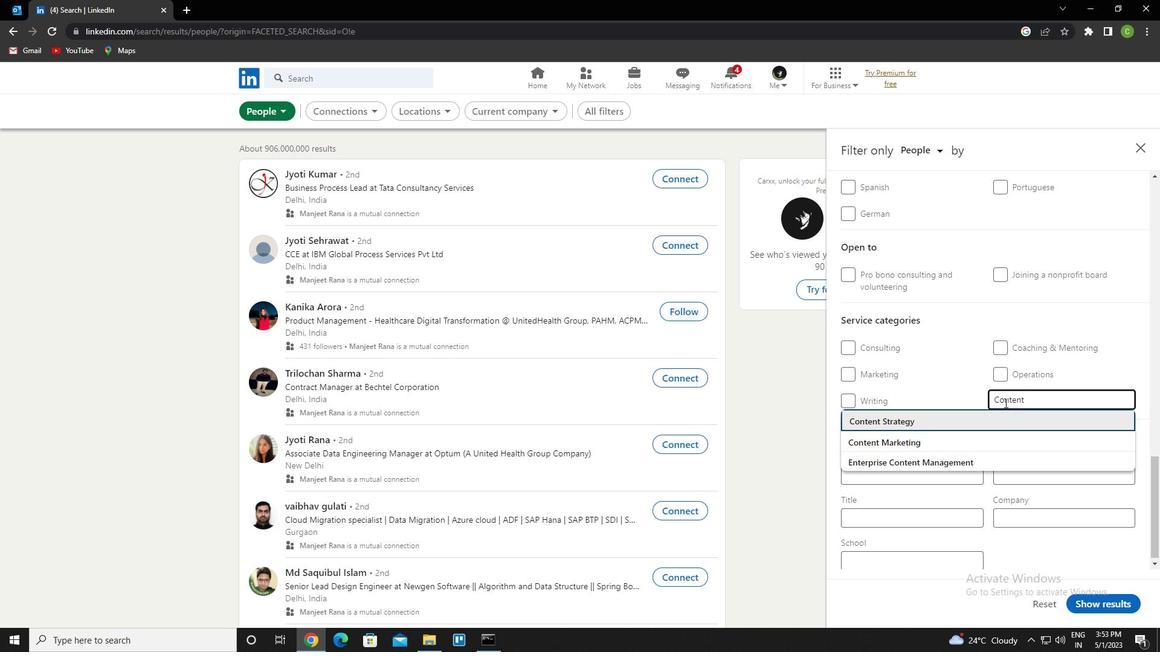 
Action: Mouse moved to (1004, 401)
Screenshot: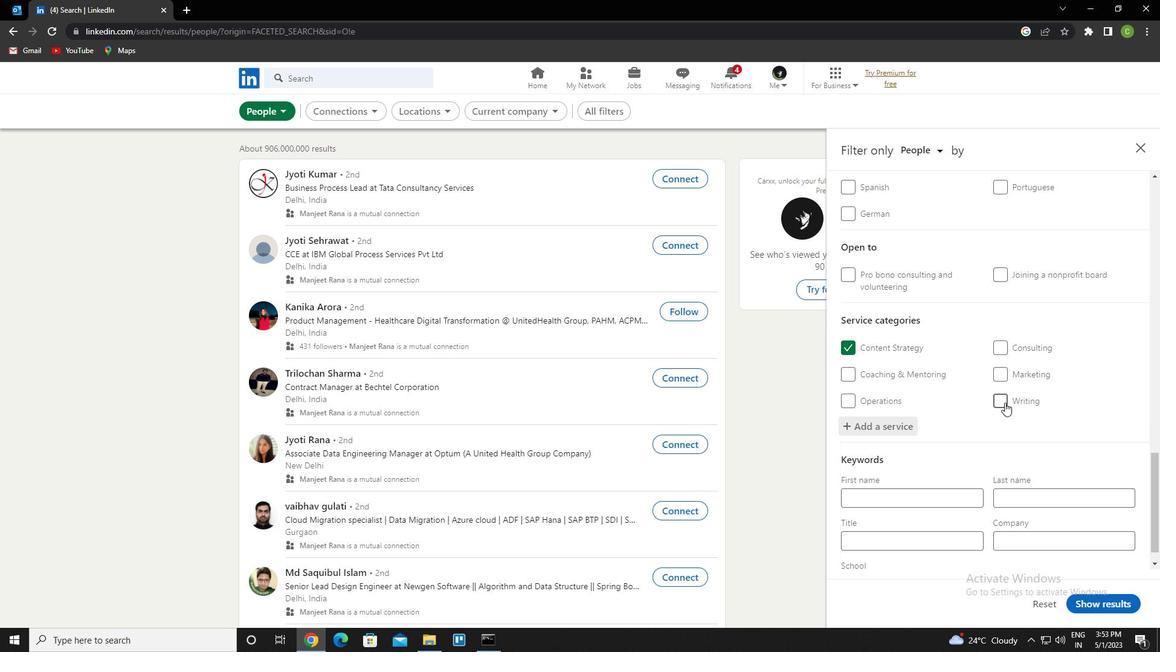 
Action: Mouse scrolled (1004, 401) with delta (0, 0)
Screenshot: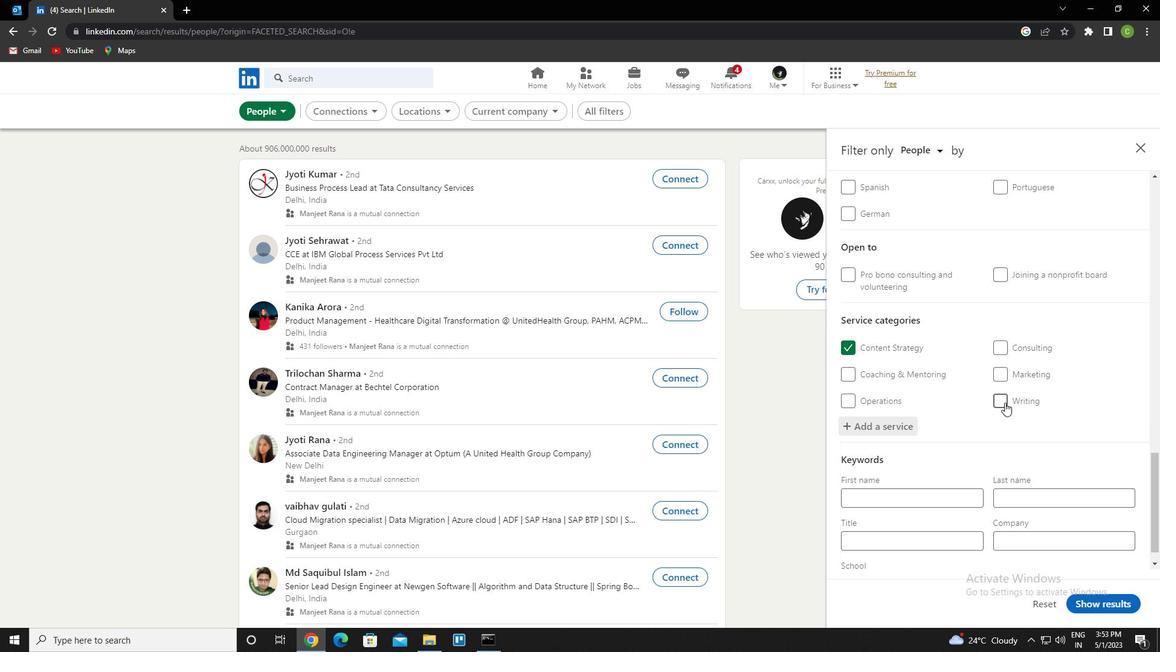 
Action: Mouse scrolled (1004, 401) with delta (0, 0)
Screenshot: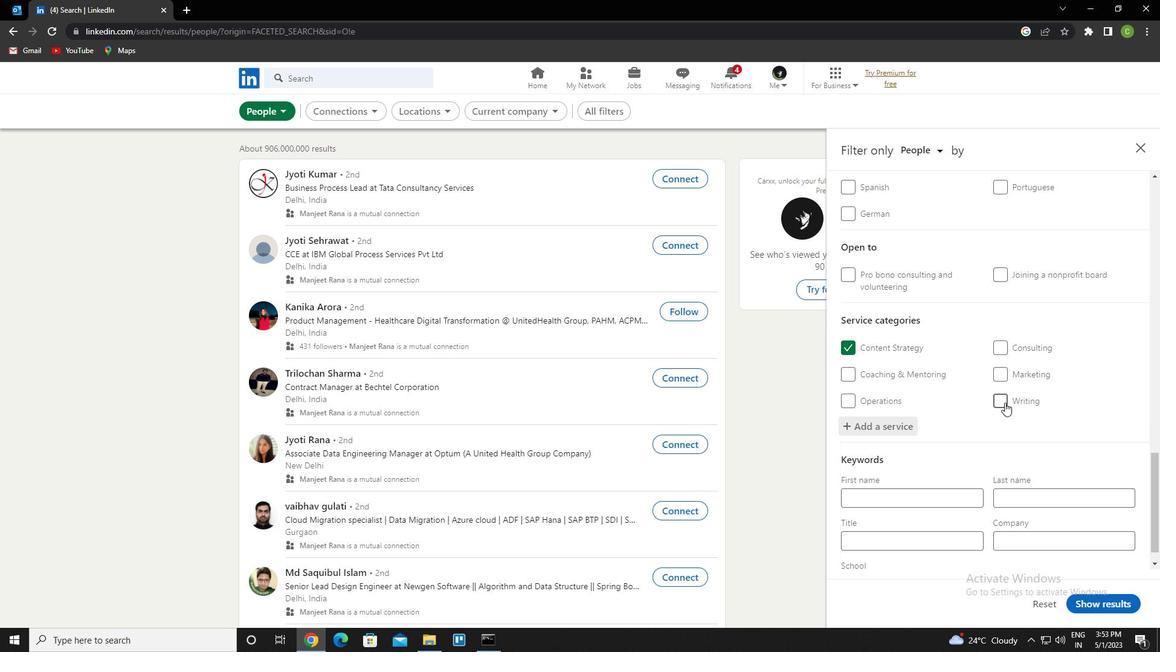 
Action: Mouse scrolled (1004, 401) with delta (0, 0)
Screenshot: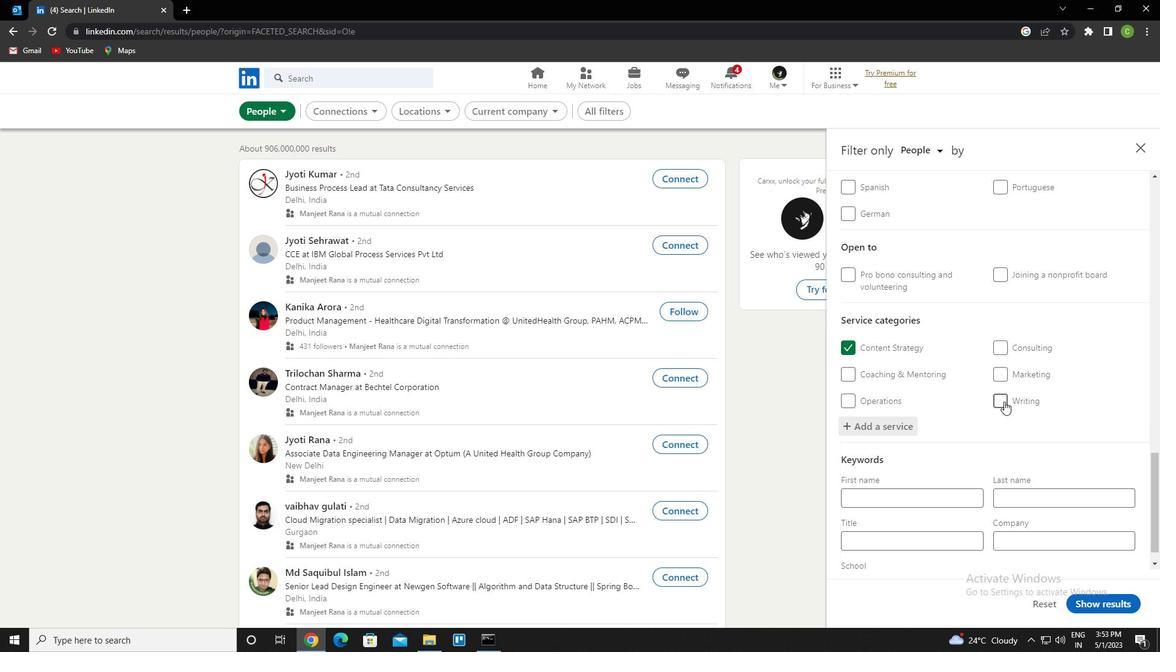 
Action: Mouse scrolled (1004, 401) with delta (0, 0)
Screenshot: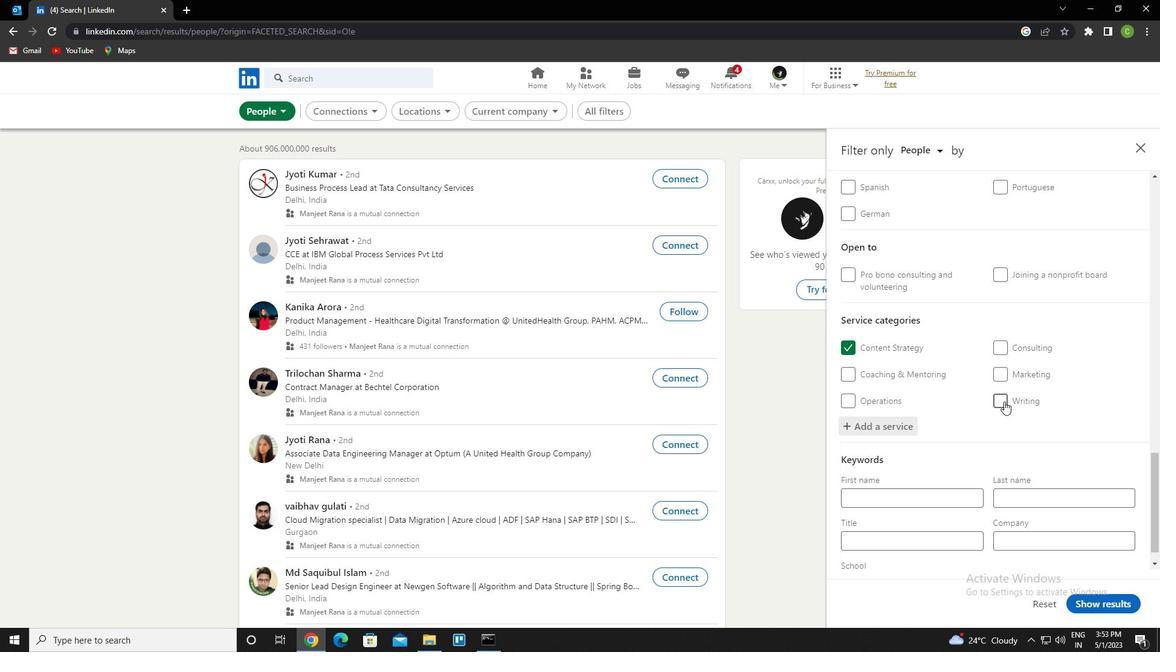 
Action: Mouse scrolled (1004, 401) with delta (0, 0)
Screenshot: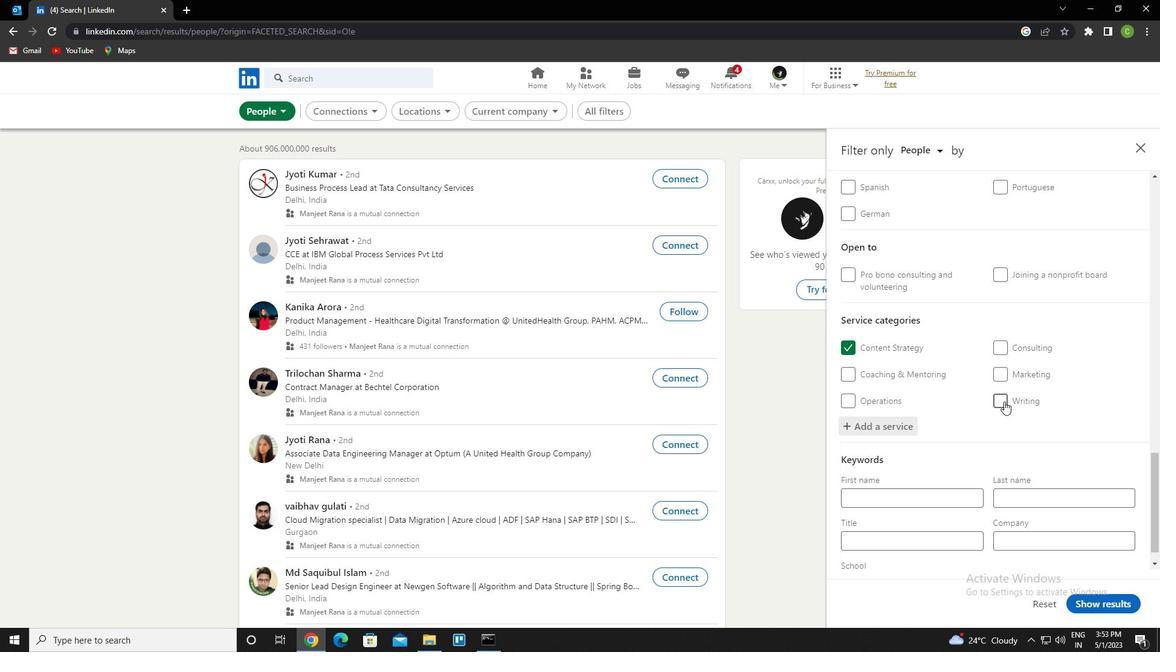 
Action: Mouse scrolled (1004, 401) with delta (0, 0)
Screenshot: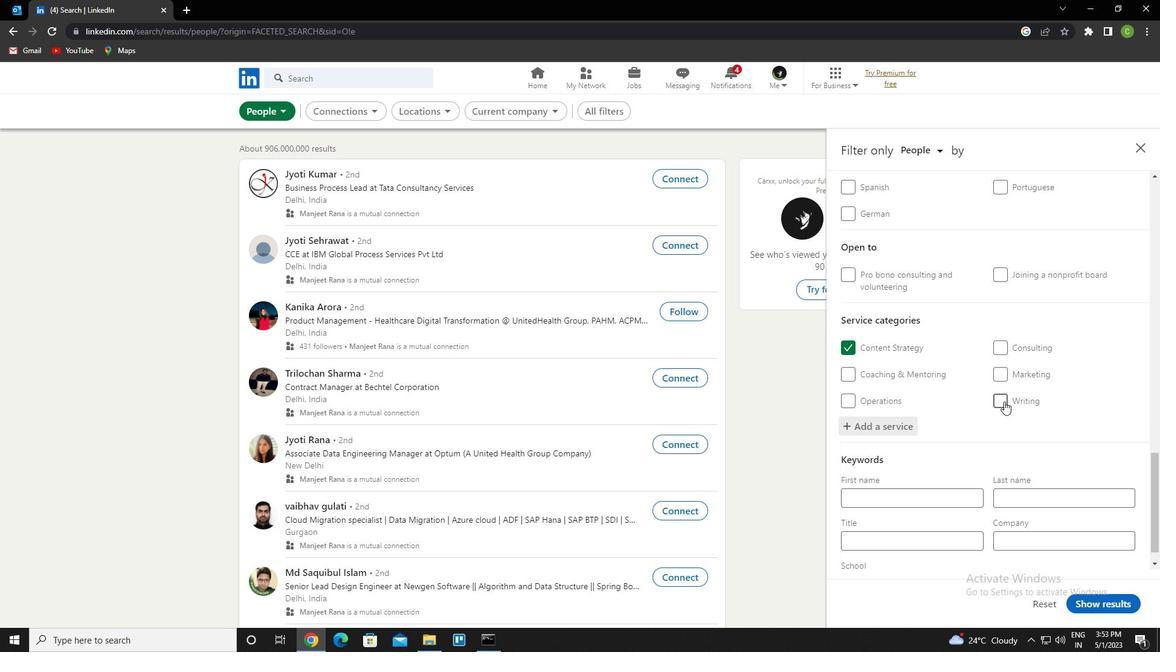 
Action: Mouse scrolled (1004, 401) with delta (0, 0)
Screenshot: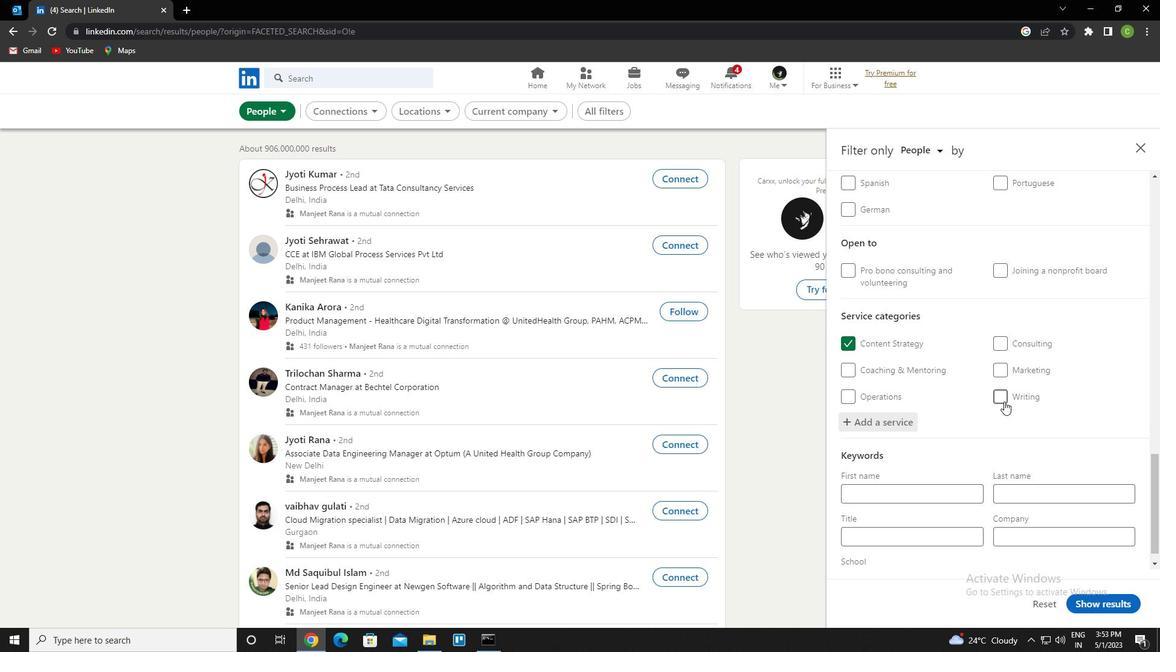 
Action: Mouse scrolled (1004, 401) with delta (0, 0)
Screenshot: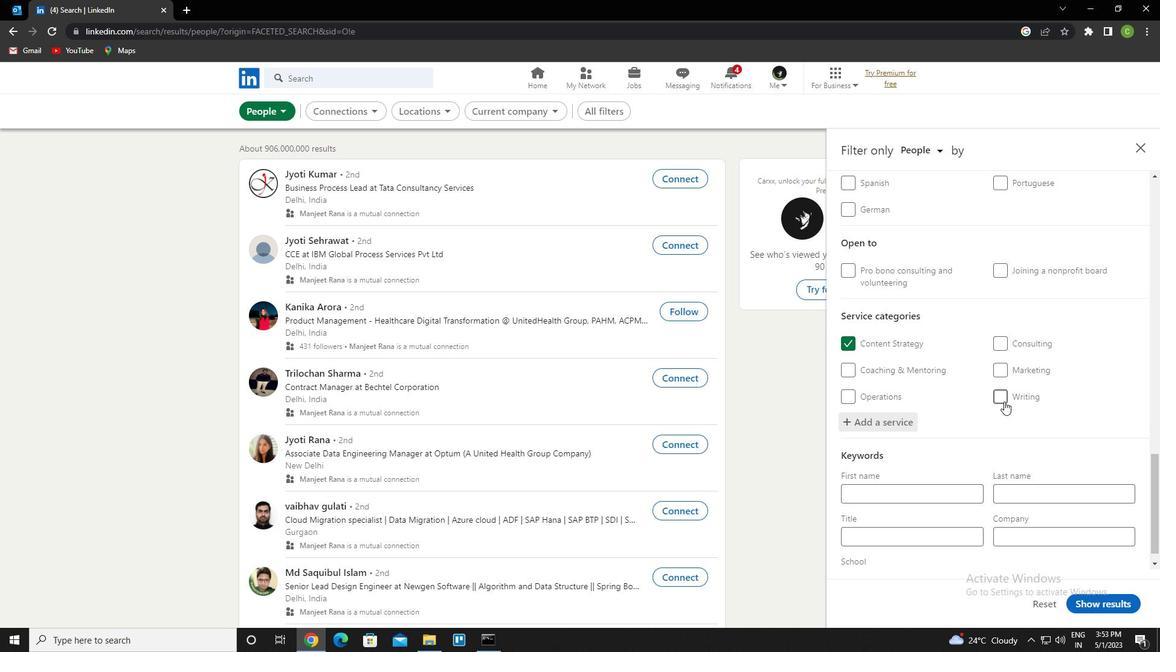 
Action: Mouse moved to (904, 505)
Screenshot: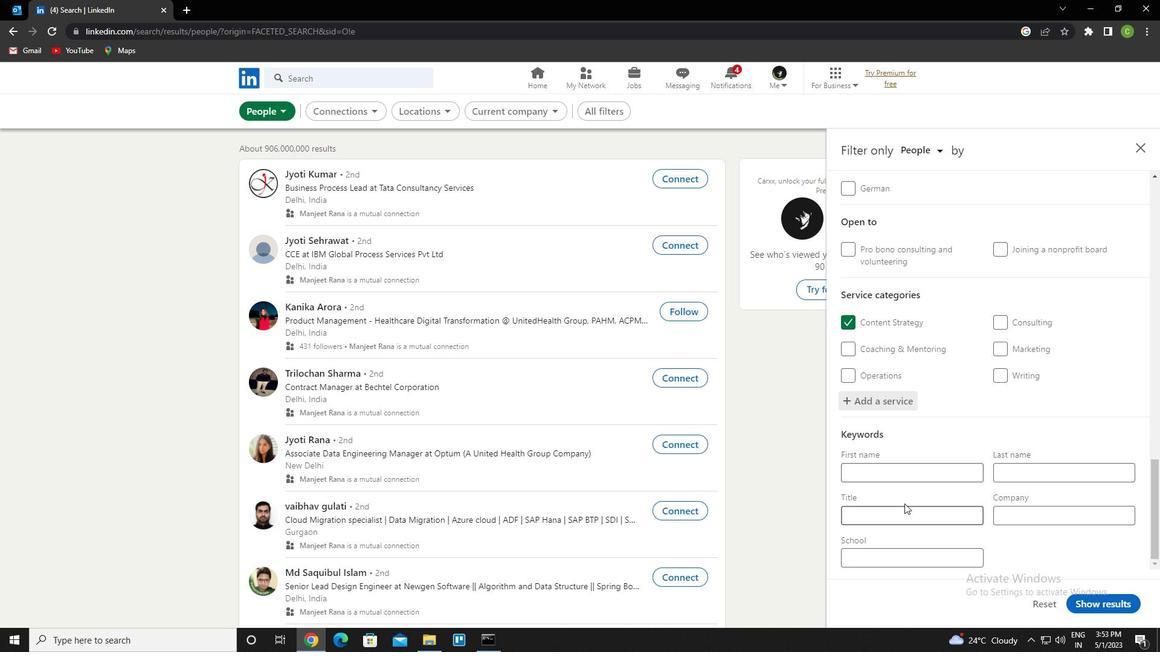 
Action: Mouse pressed left at (904, 505)
Screenshot: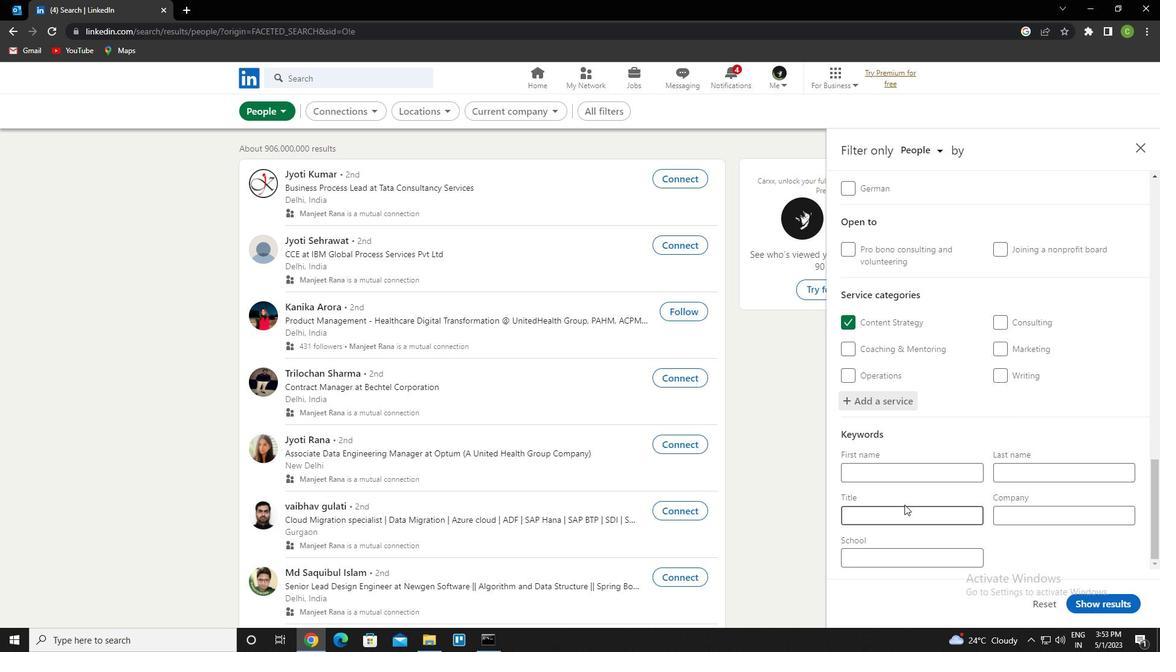 
Action: Mouse moved to (901, 509)
Screenshot: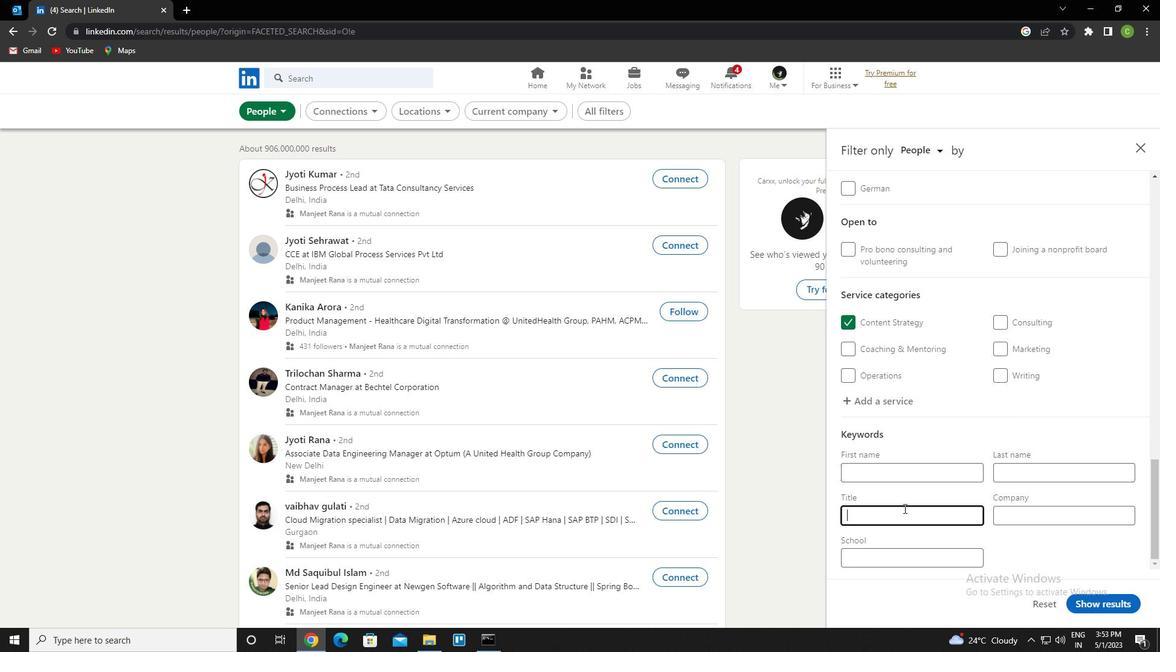 
Action: Key pressed <Key.caps_lock>w<Key.caps_lock>arehouse<Key.space><Key.caps_lock>w<Key.caps_lock>orker
Screenshot: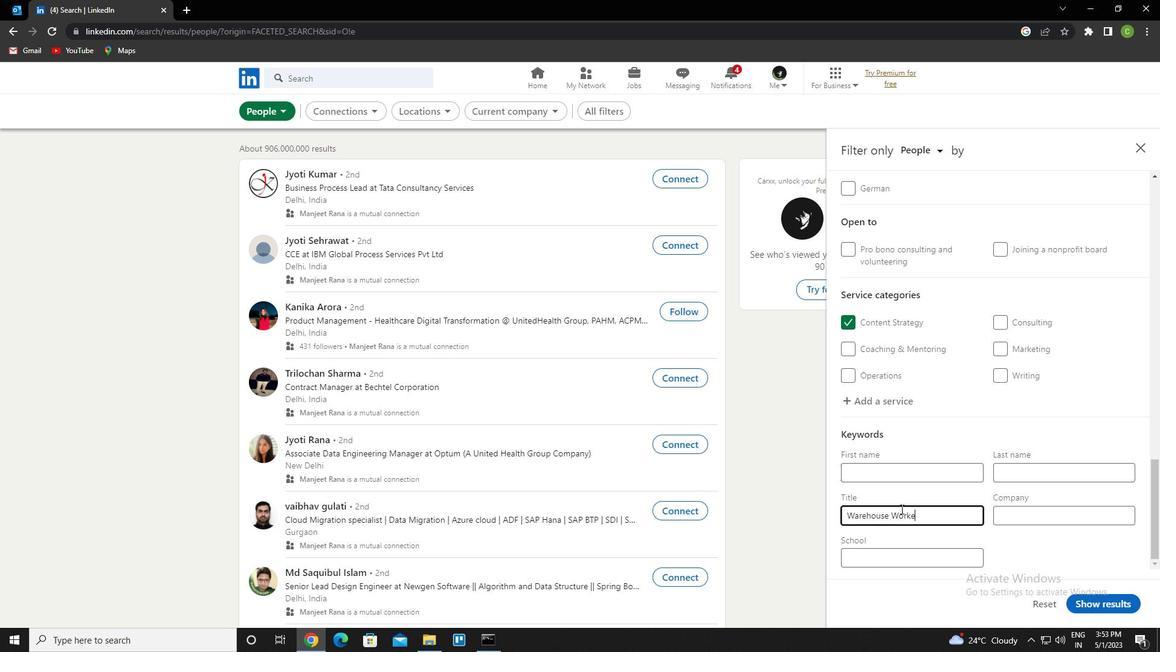 
Action: Mouse moved to (1081, 597)
Screenshot: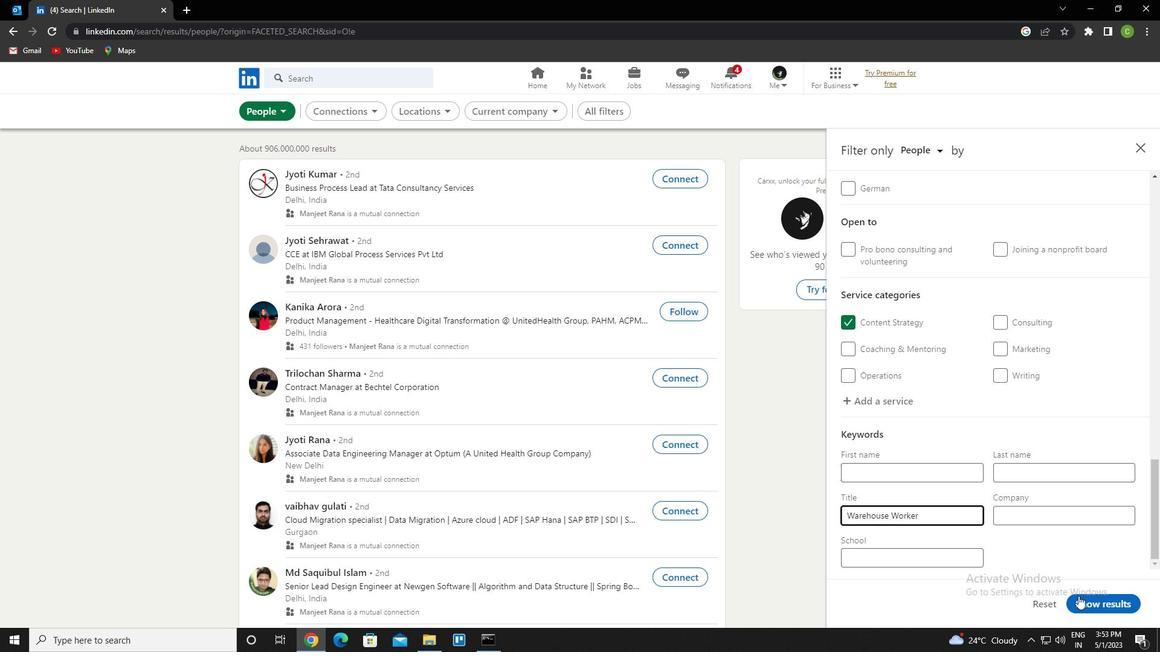 
Action: Mouse pressed left at (1081, 597)
Screenshot: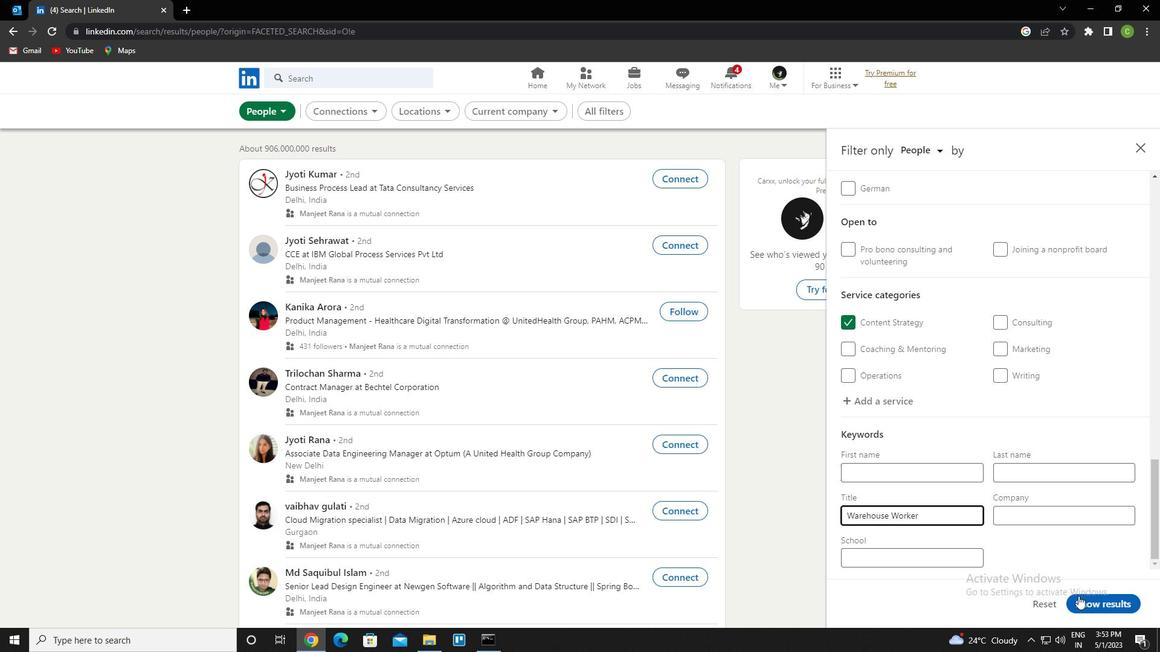 
Action: Mouse moved to (841, 481)
Screenshot: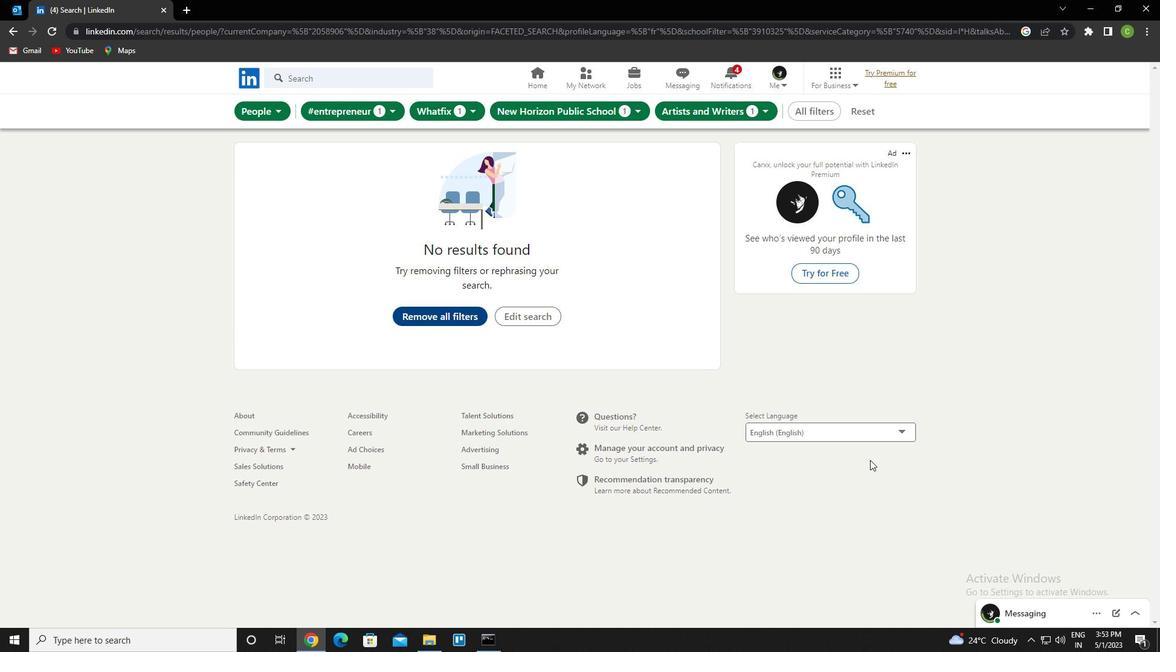 
